 Task: Search one way flight ticket for 5 adults, 1 child, 2 infants in seat and 1 infant on lap in business from Norfolk: Norfolk International Airport to Riverton: Central Wyoming Regional Airport (was Riverton Regional) on 8-4-2023. Choice of flights is American. Number of bags: 2 checked bags. Price is upto 91000. Outbound departure time preference is 4:45.
Action: Mouse moved to (344, 435)
Screenshot: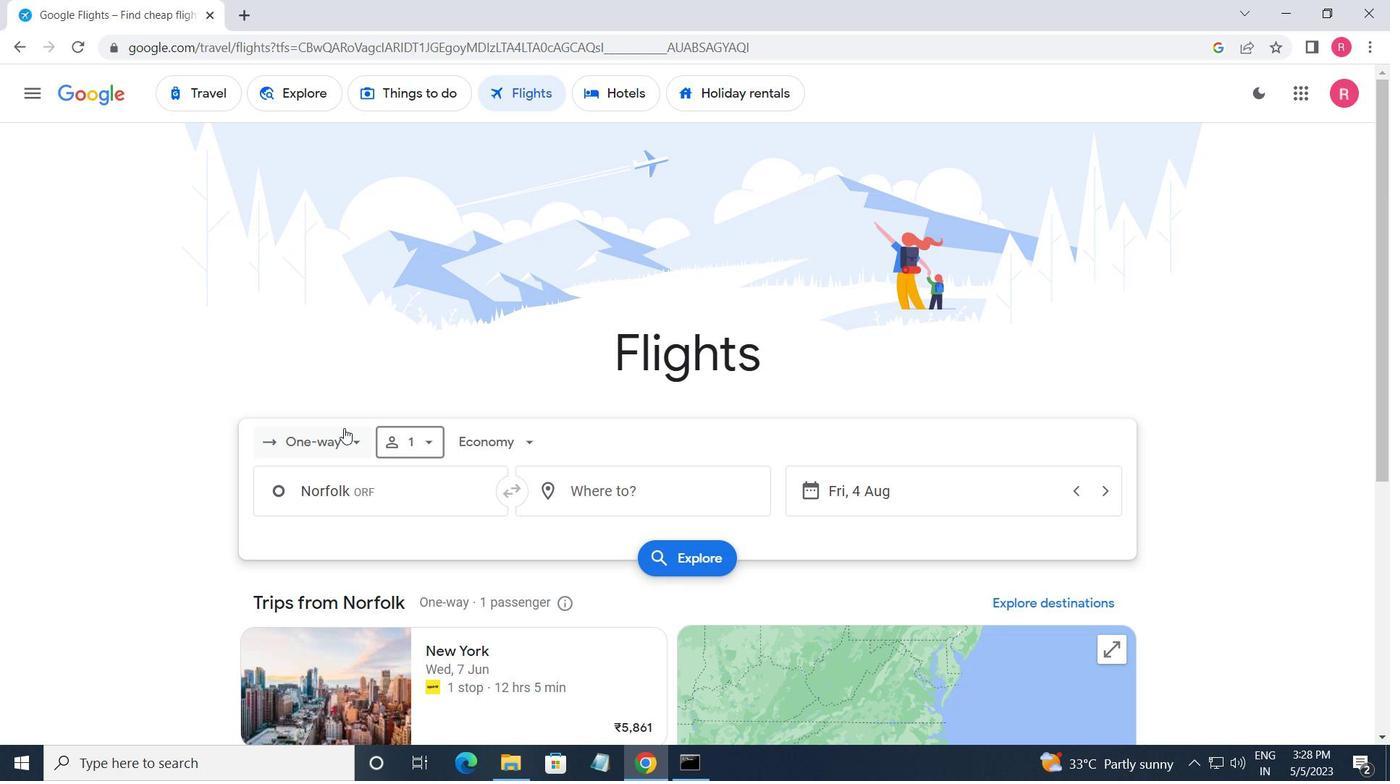
Action: Mouse pressed left at (344, 435)
Screenshot: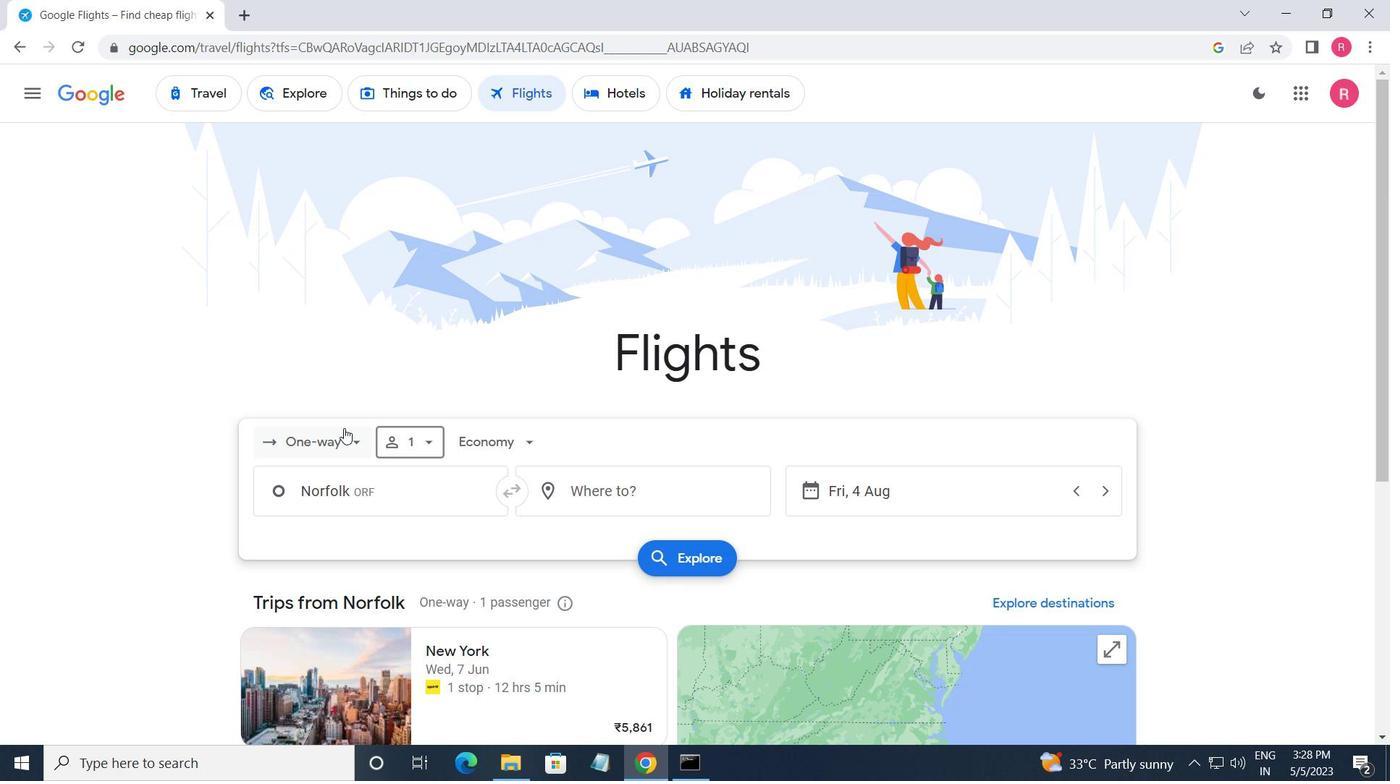 
Action: Mouse moved to (356, 522)
Screenshot: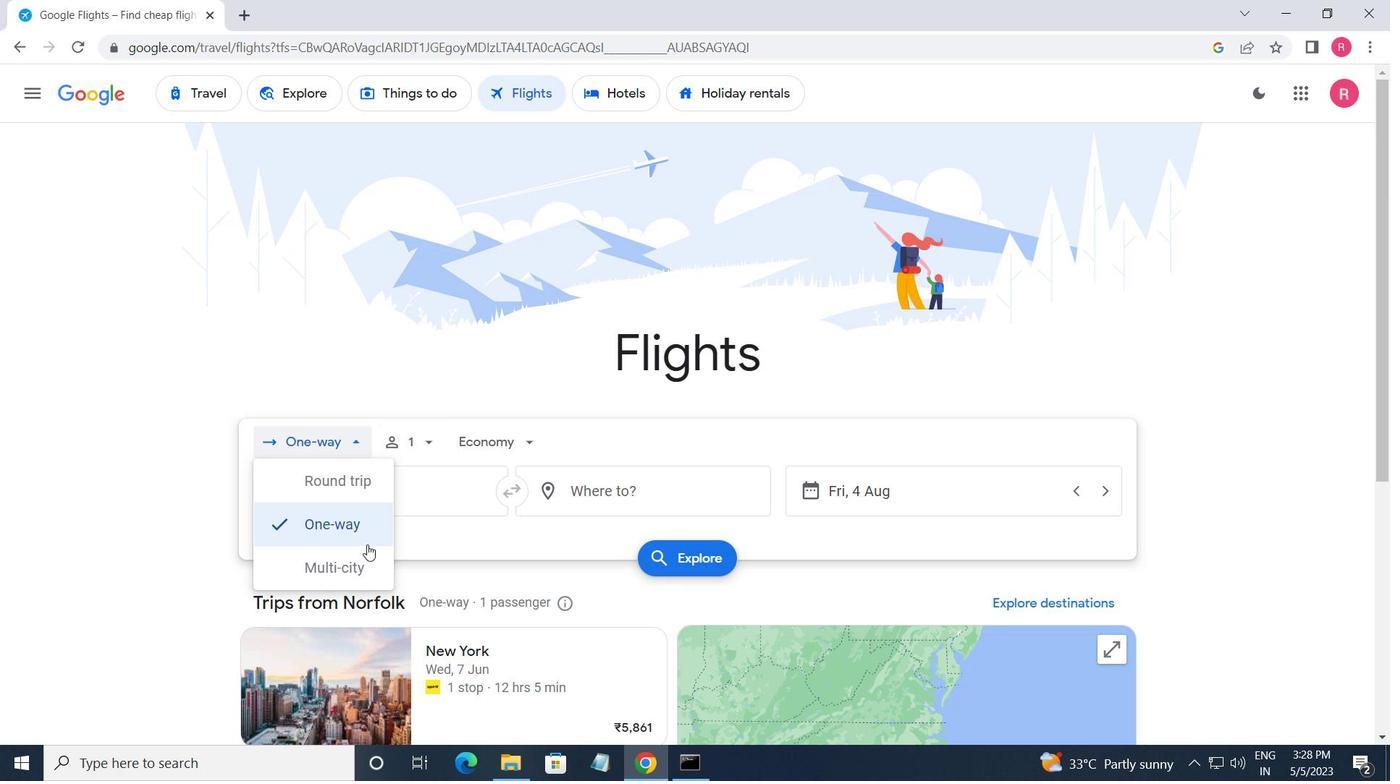
Action: Mouse pressed left at (356, 522)
Screenshot: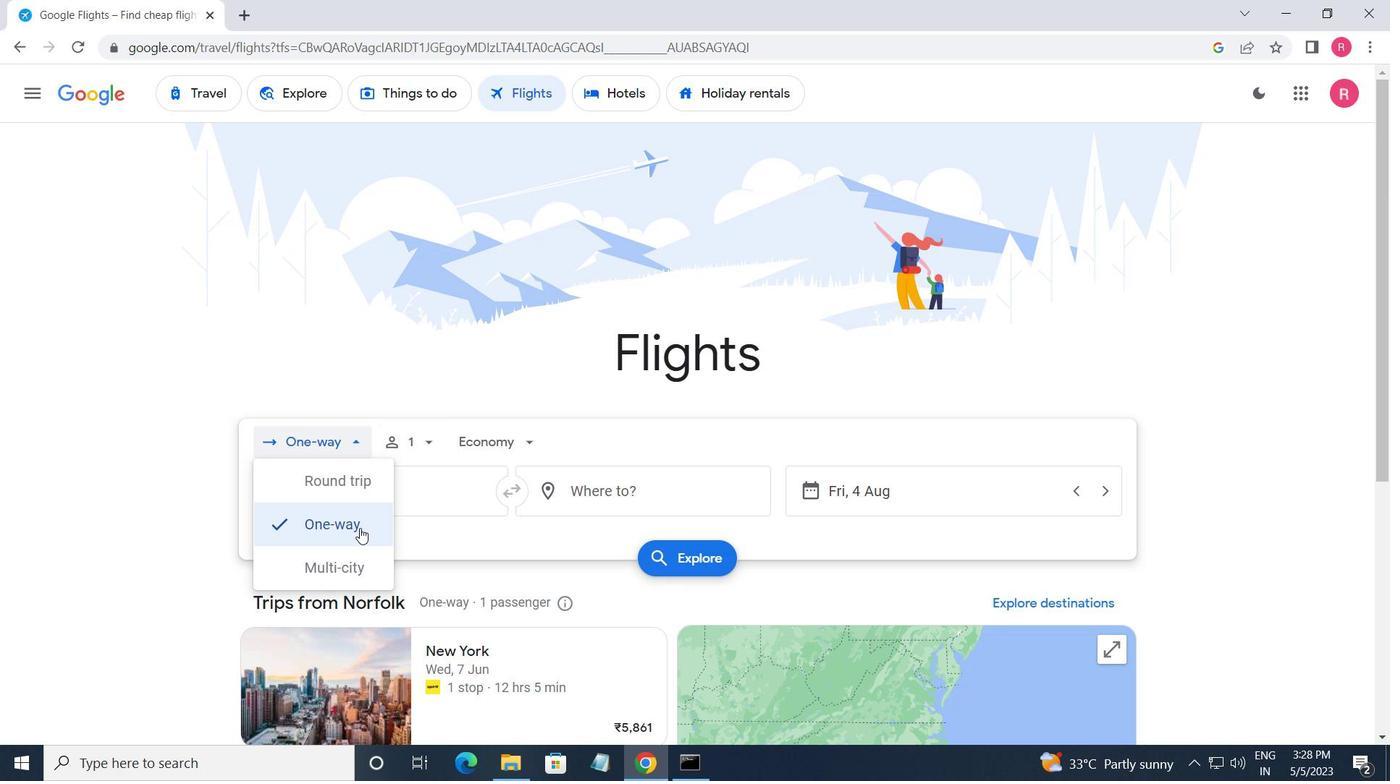 
Action: Mouse moved to (430, 429)
Screenshot: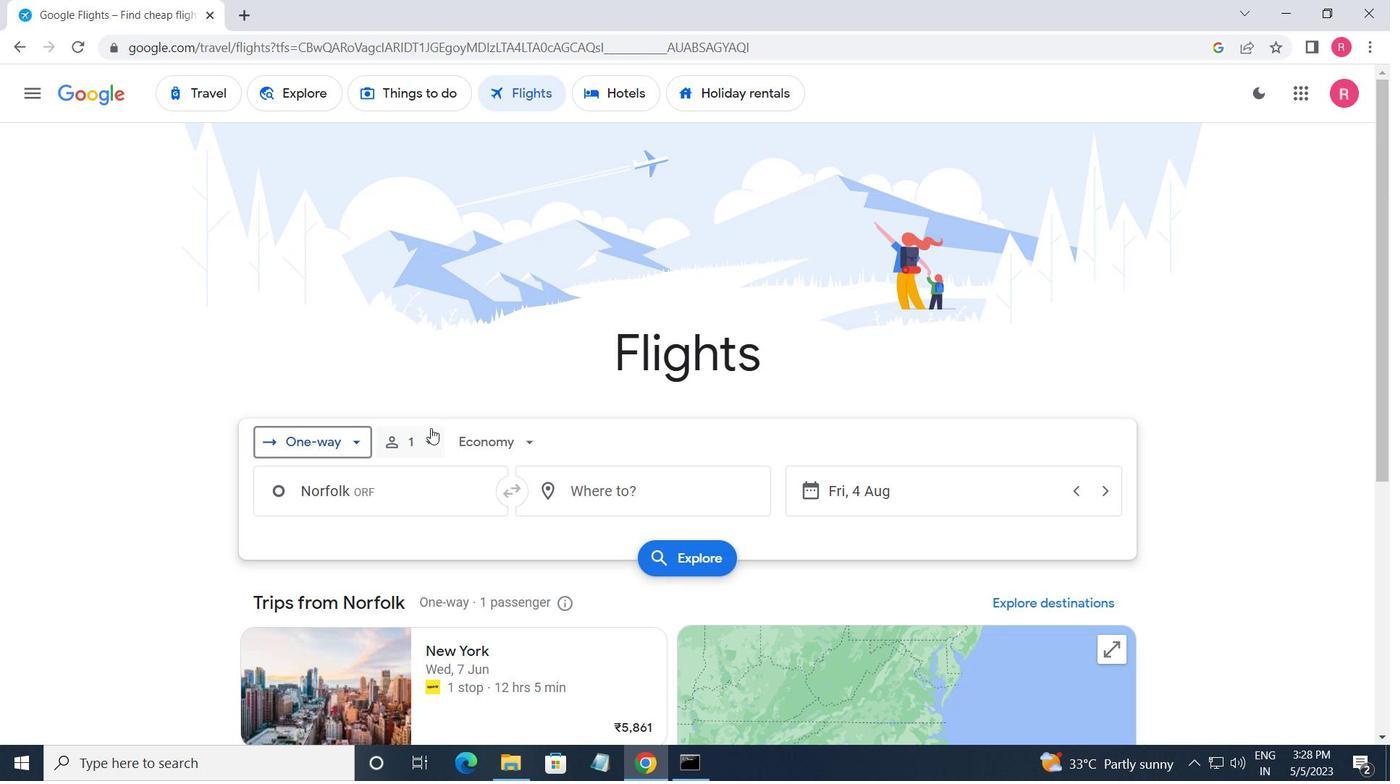 
Action: Mouse pressed left at (430, 429)
Screenshot: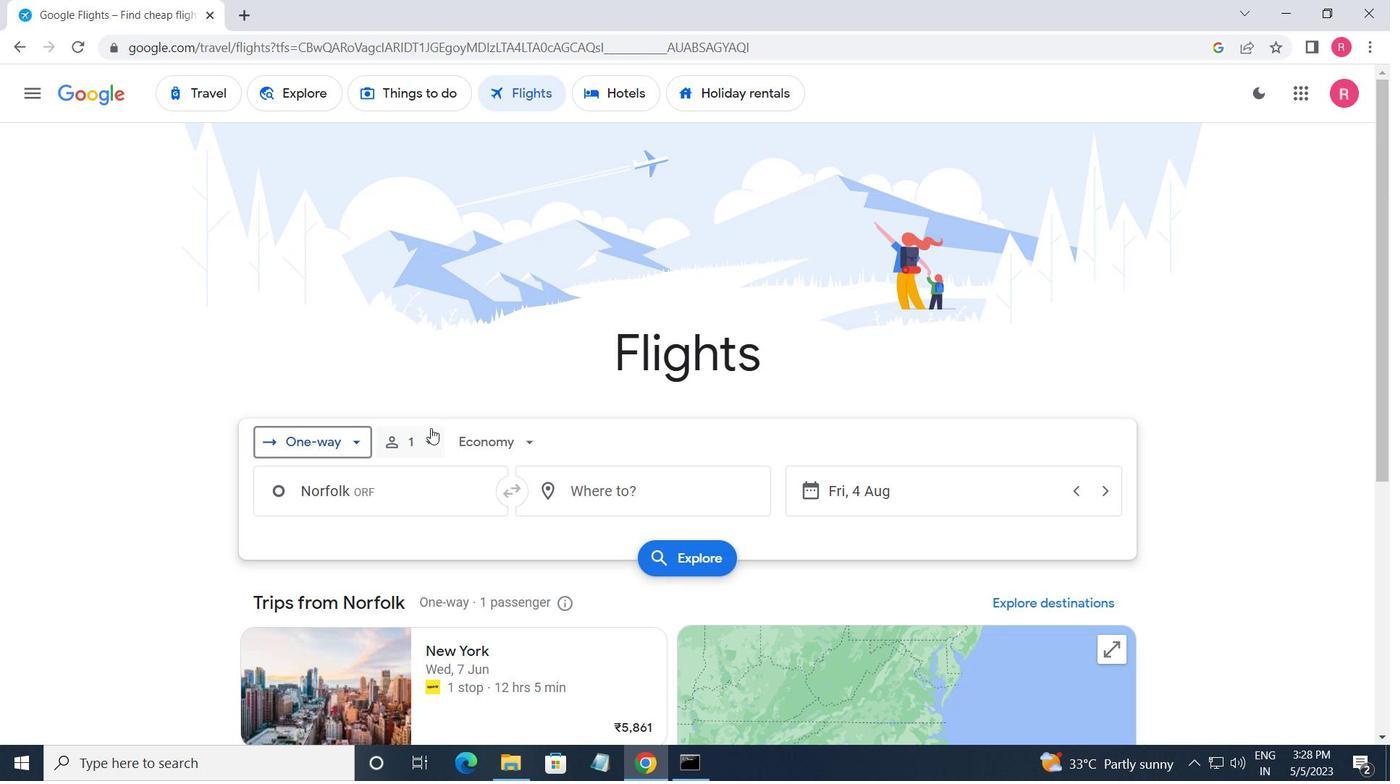 
Action: Mouse moved to (576, 489)
Screenshot: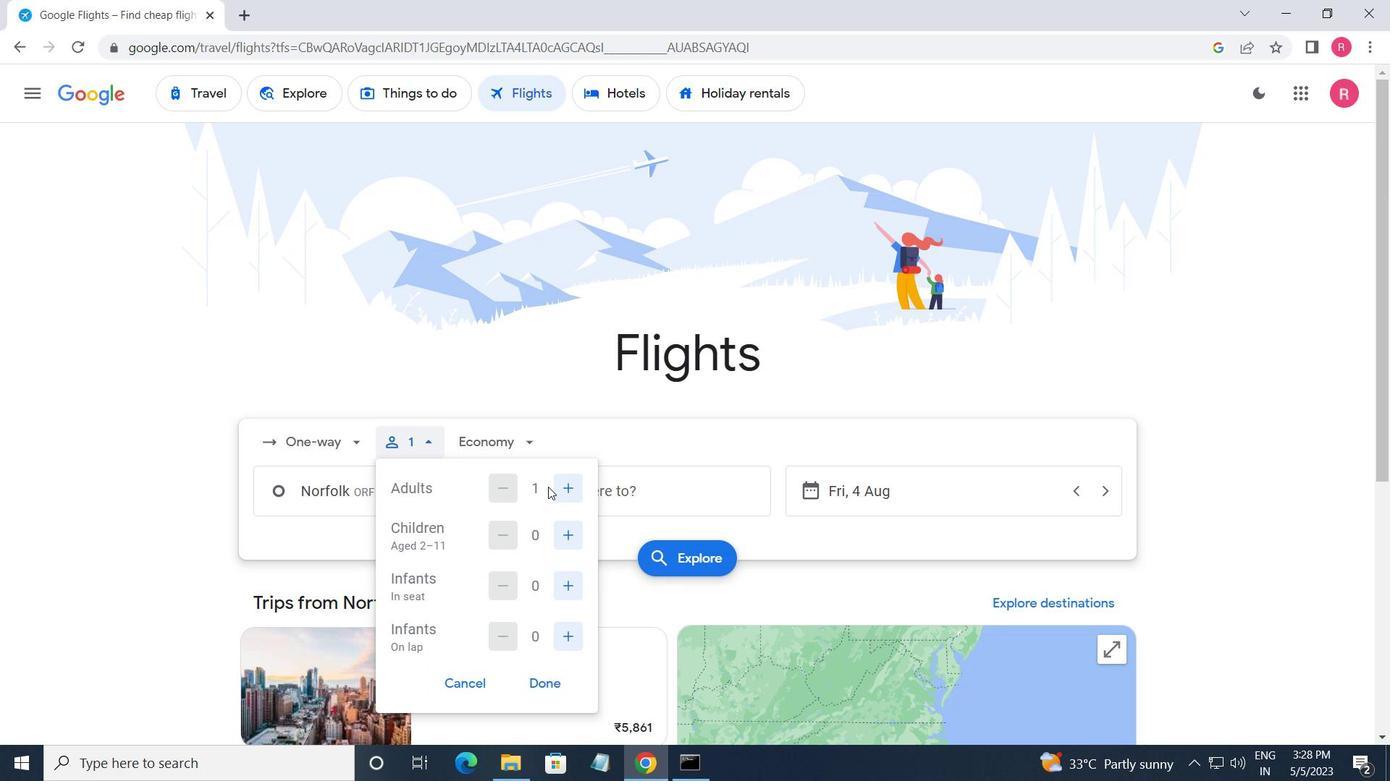 
Action: Mouse pressed left at (576, 489)
Screenshot: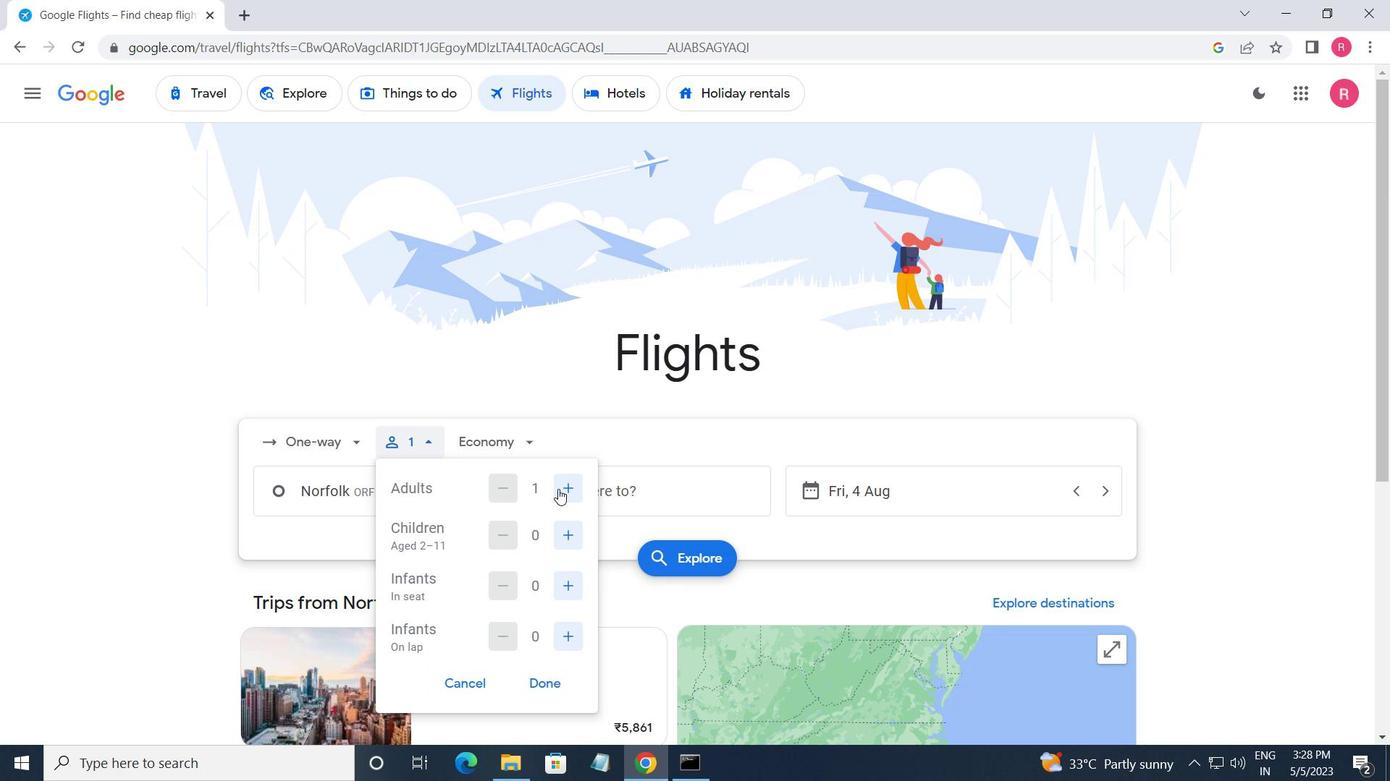 
Action: Mouse pressed left at (576, 489)
Screenshot: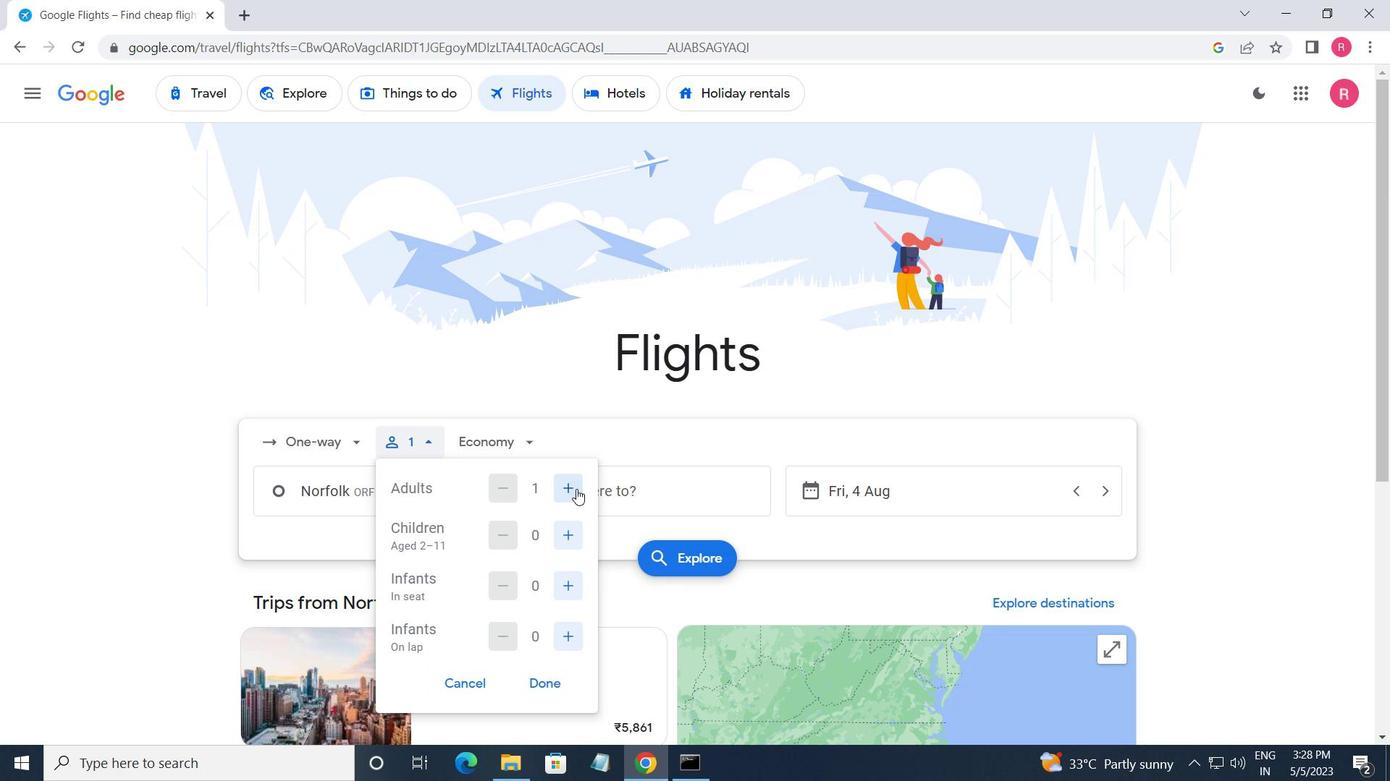 
Action: Mouse pressed left at (576, 489)
Screenshot: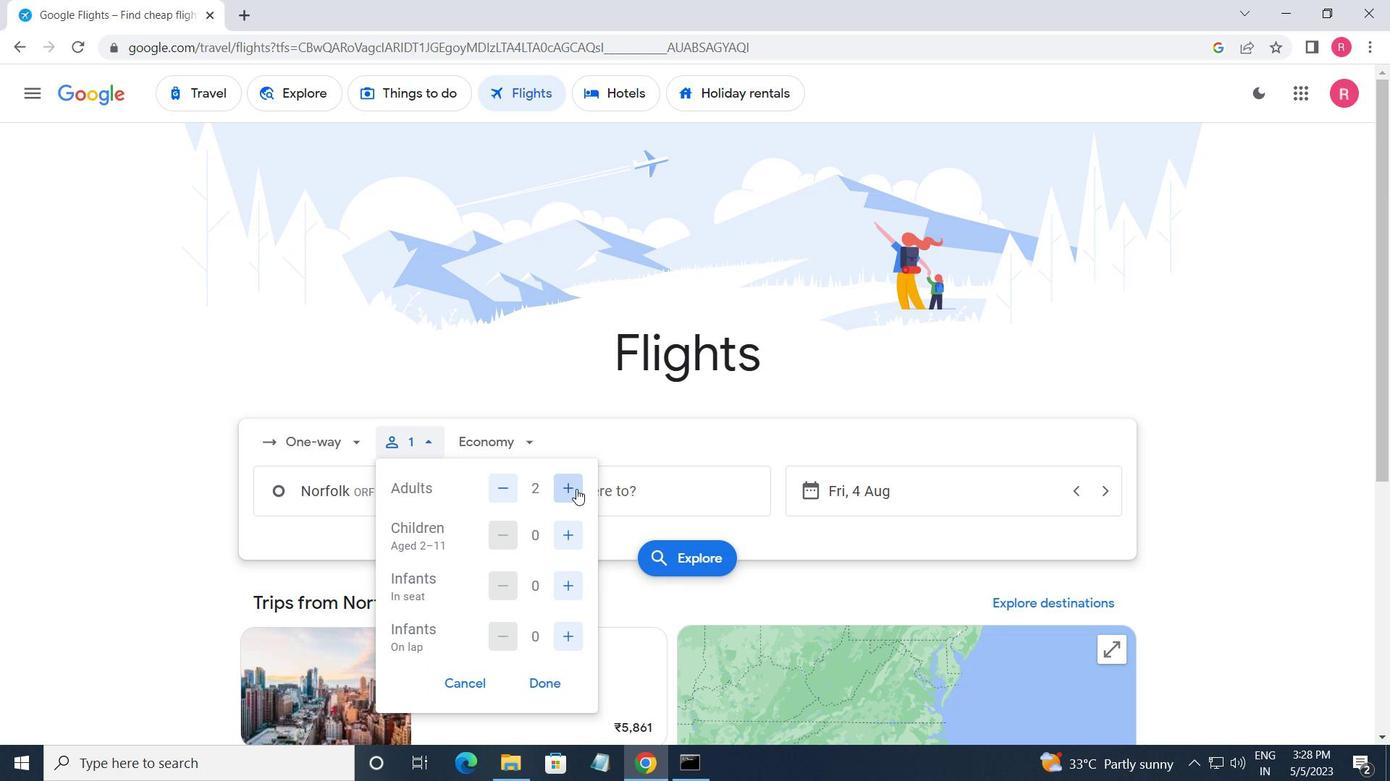 
Action: Mouse pressed left at (576, 489)
Screenshot: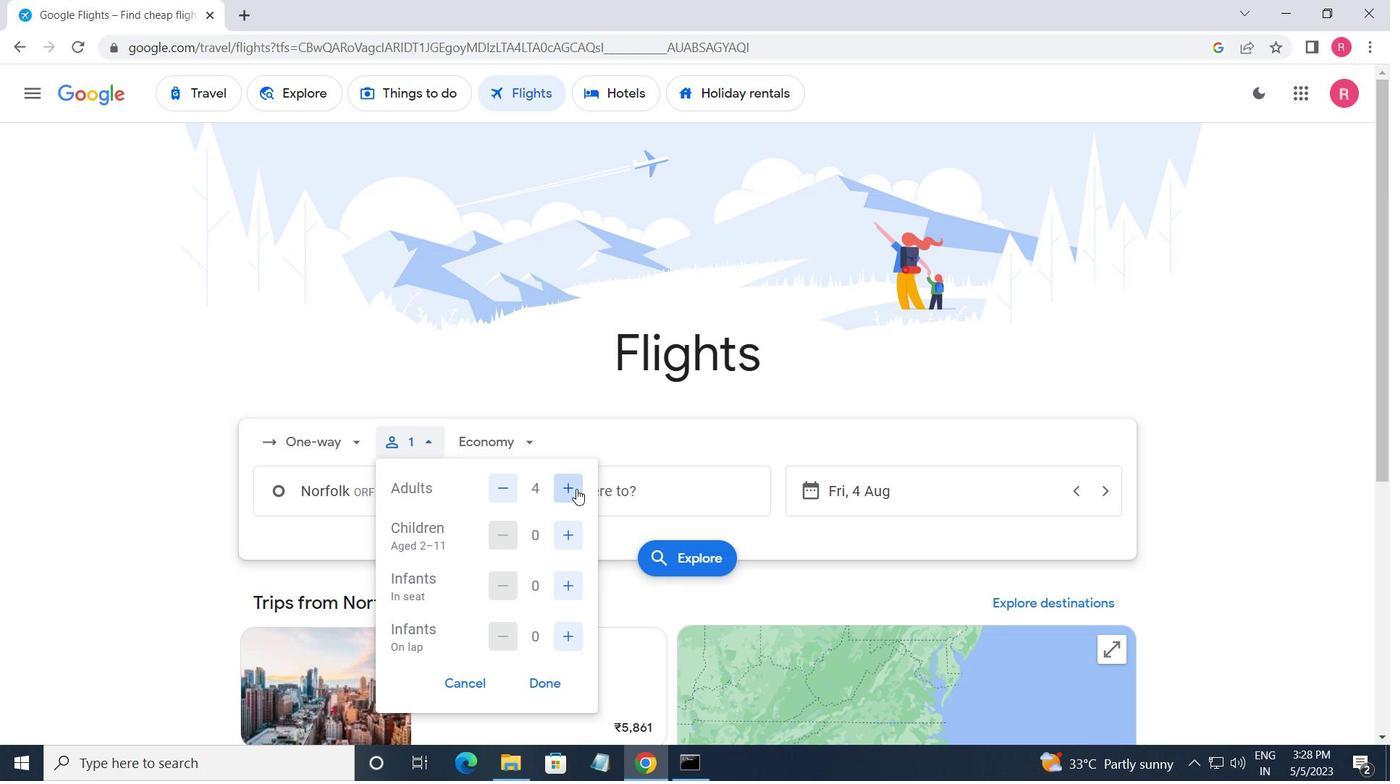 
Action: Mouse moved to (565, 543)
Screenshot: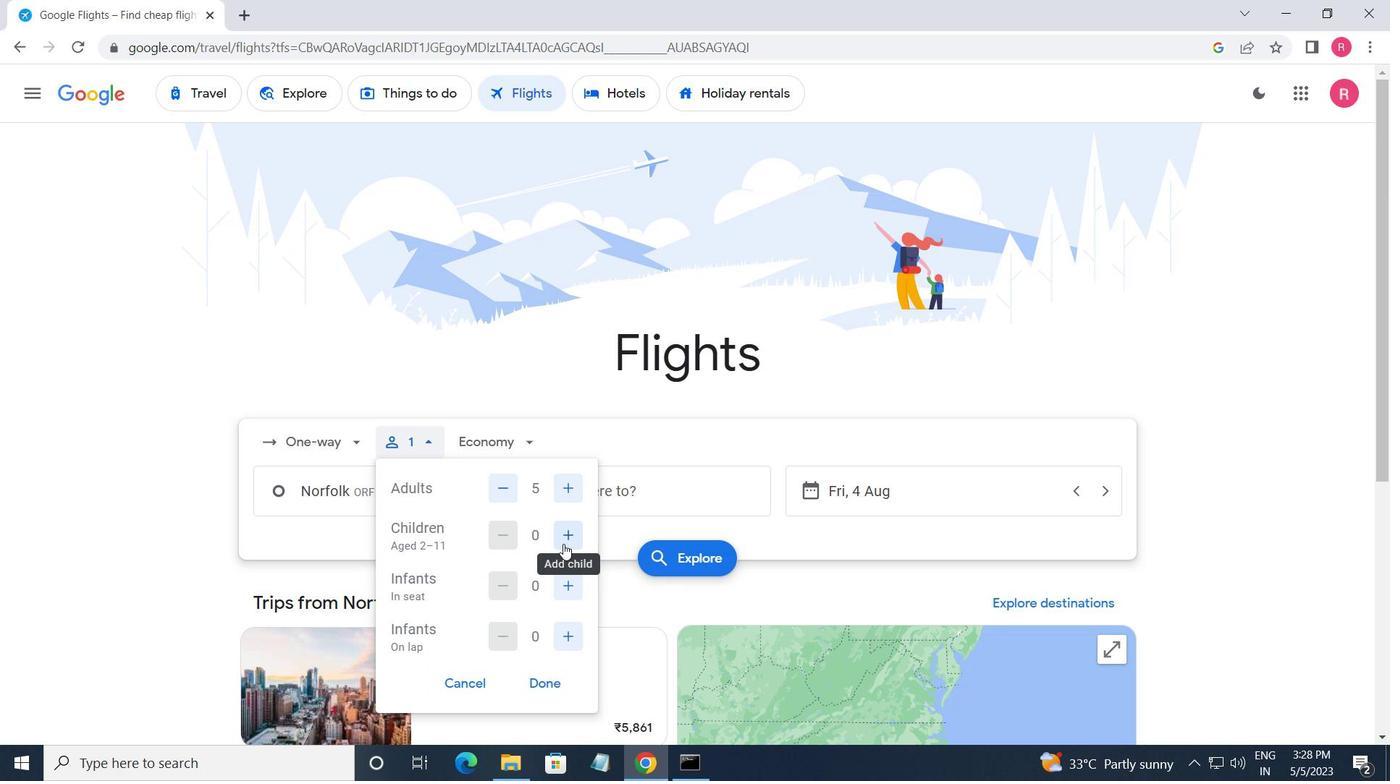
Action: Mouse pressed left at (565, 543)
Screenshot: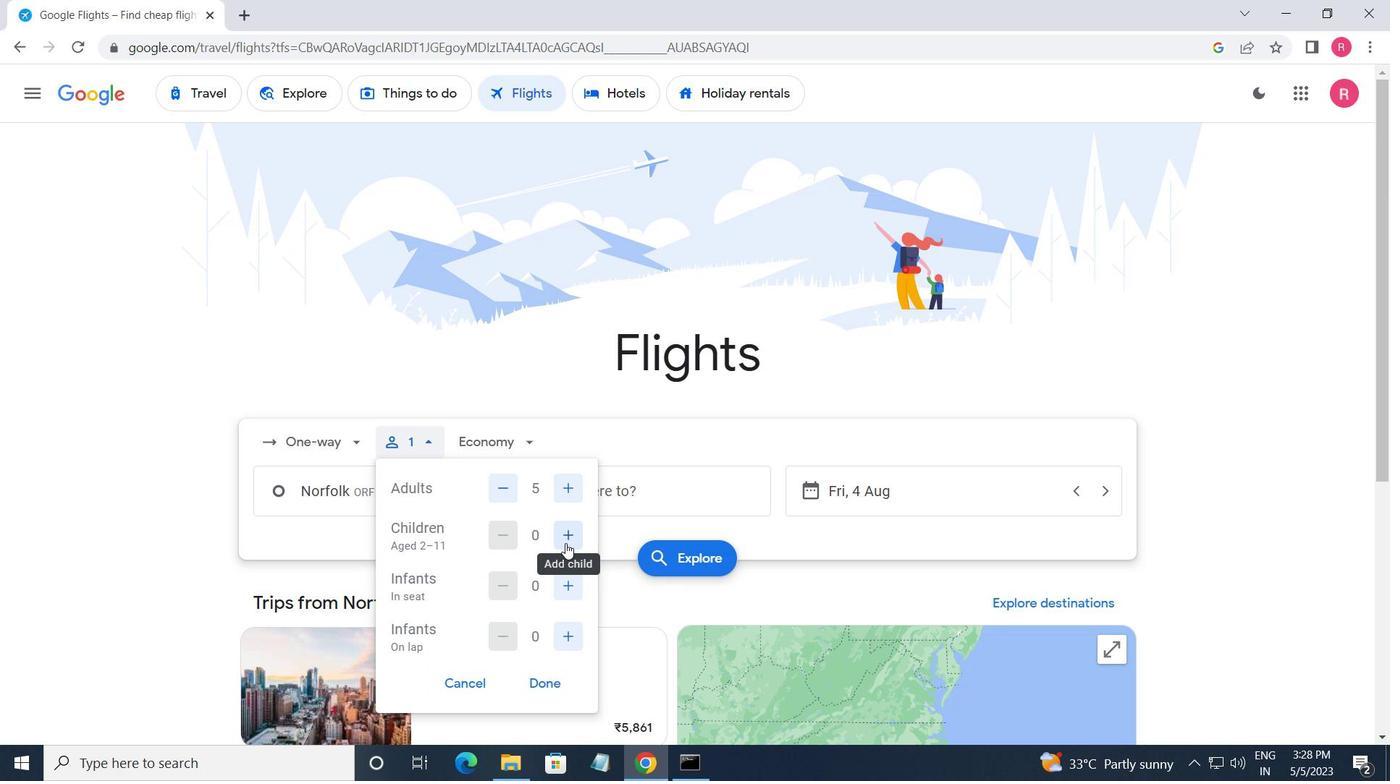 
Action: Mouse moved to (561, 585)
Screenshot: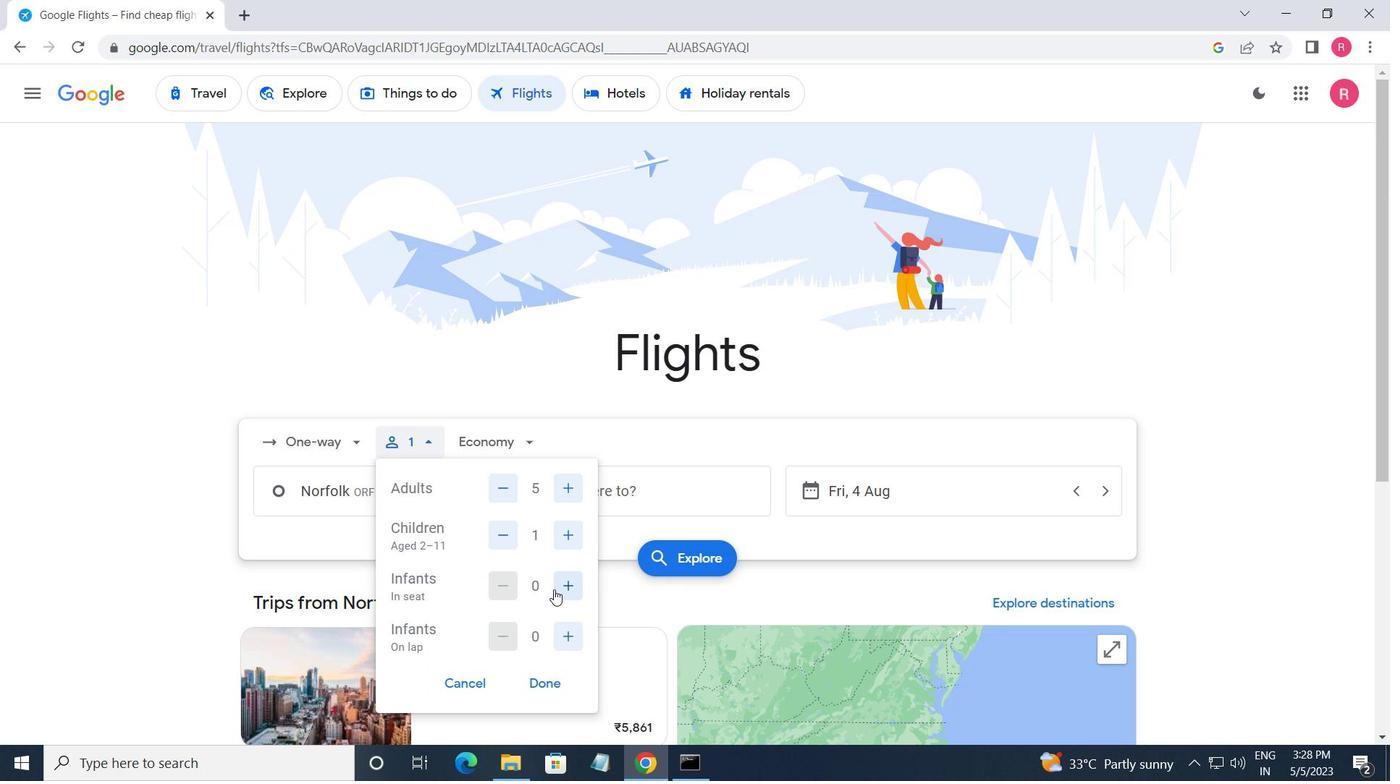 
Action: Mouse pressed left at (561, 585)
Screenshot: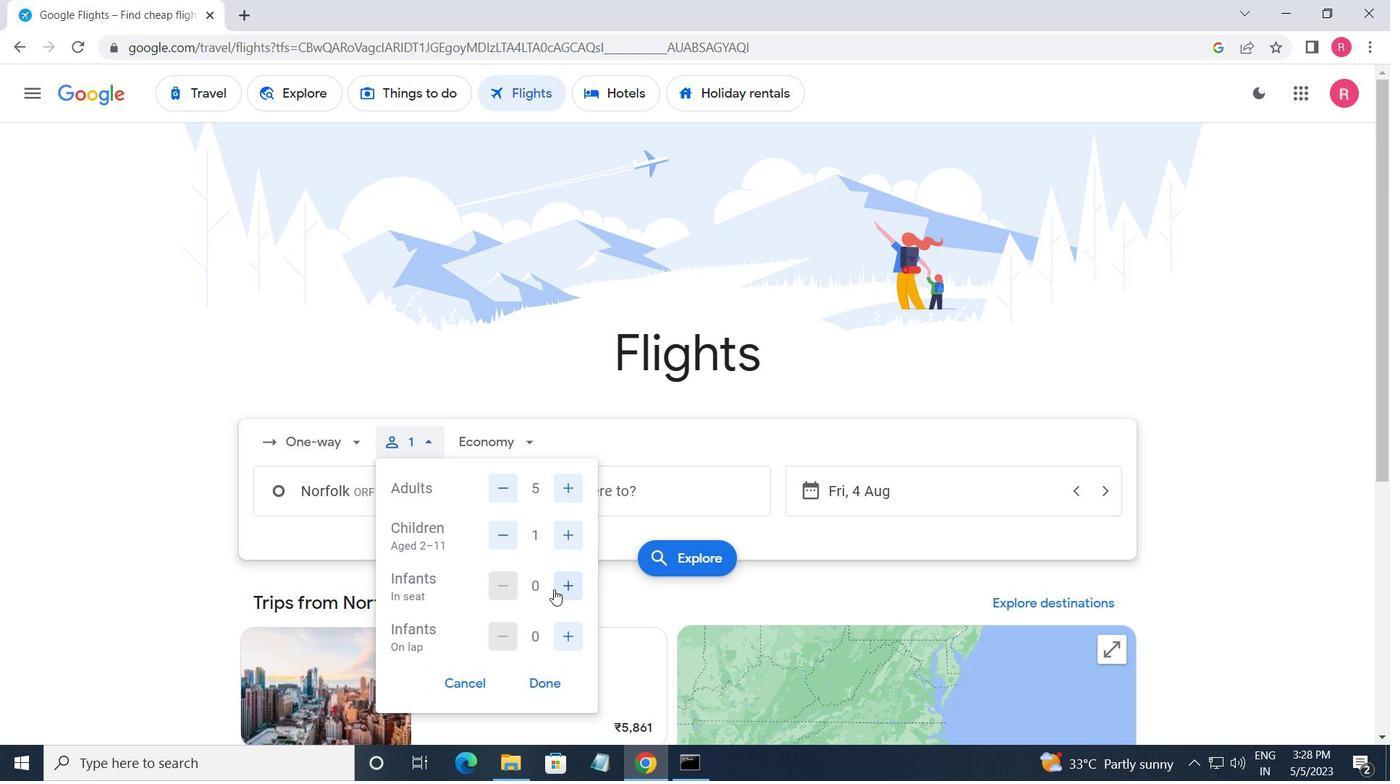 
Action: Mouse moved to (561, 584)
Screenshot: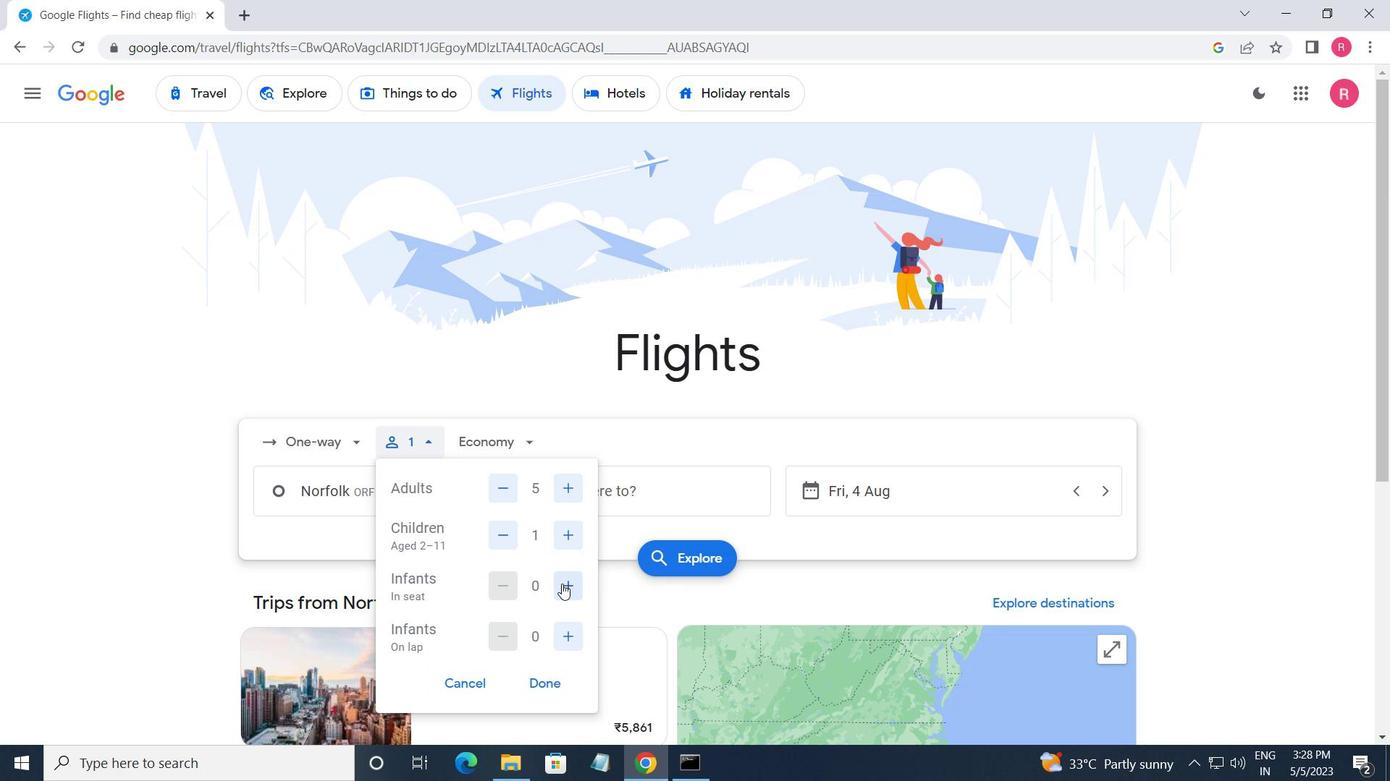 
Action: Mouse pressed left at (561, 584)
Screenshot: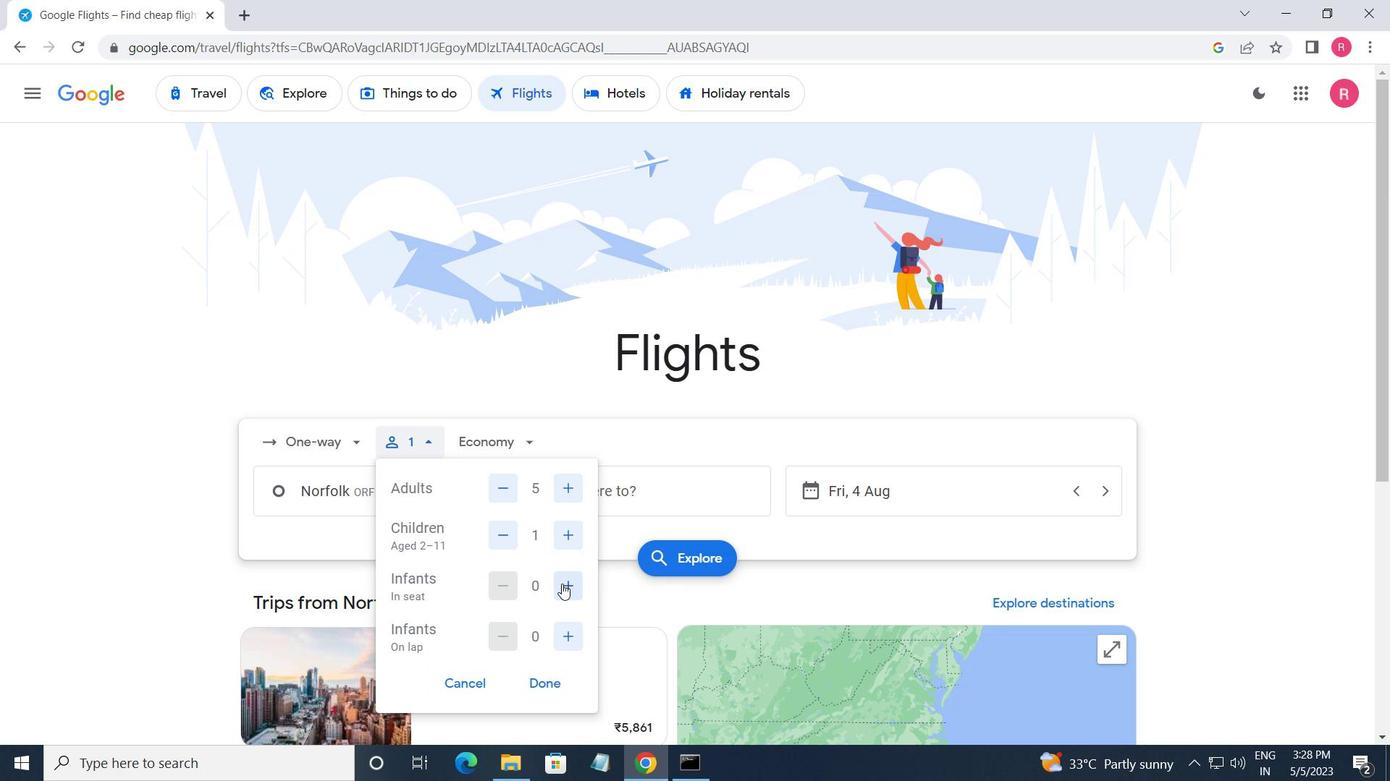 
Action: Mouse moved to (570, 630)
Screenshot: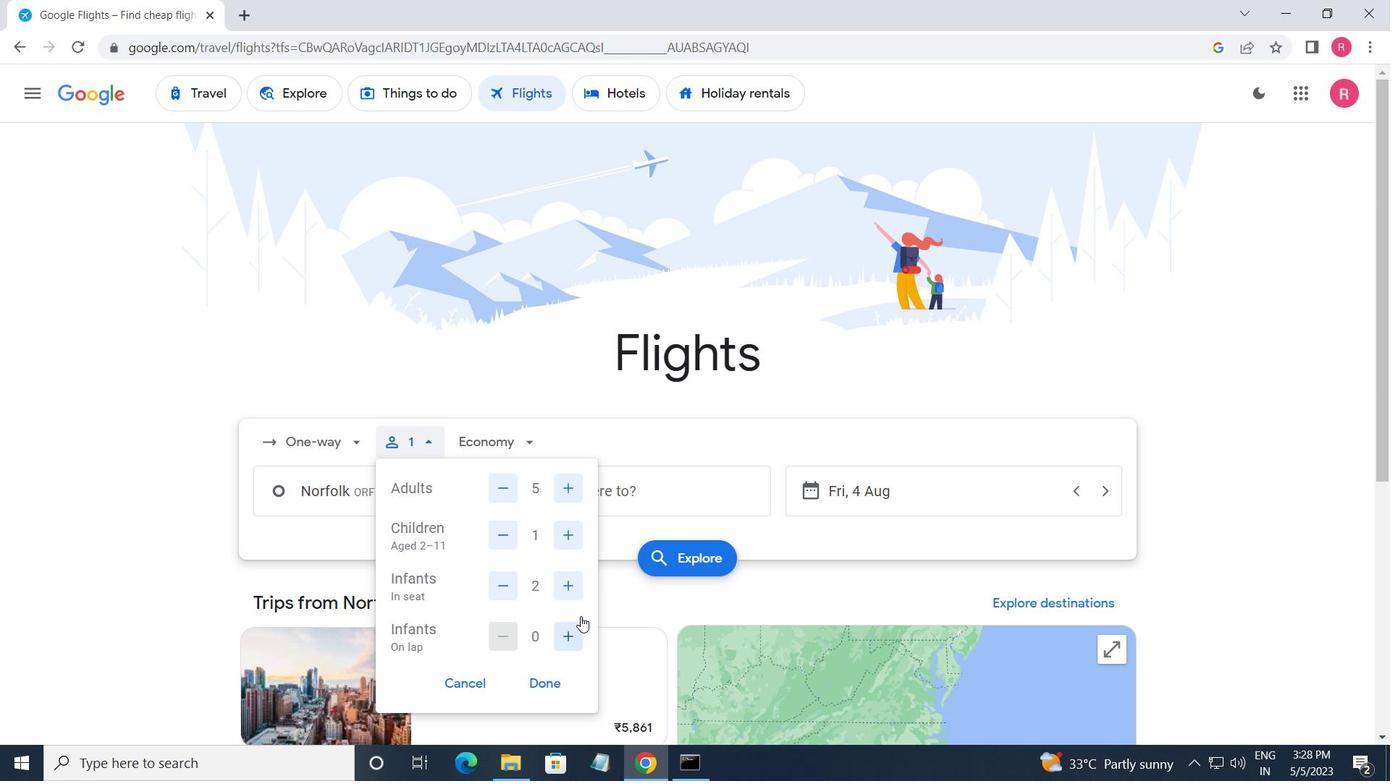
Action: Mouse pressed left at (570, 630)
Screenshot: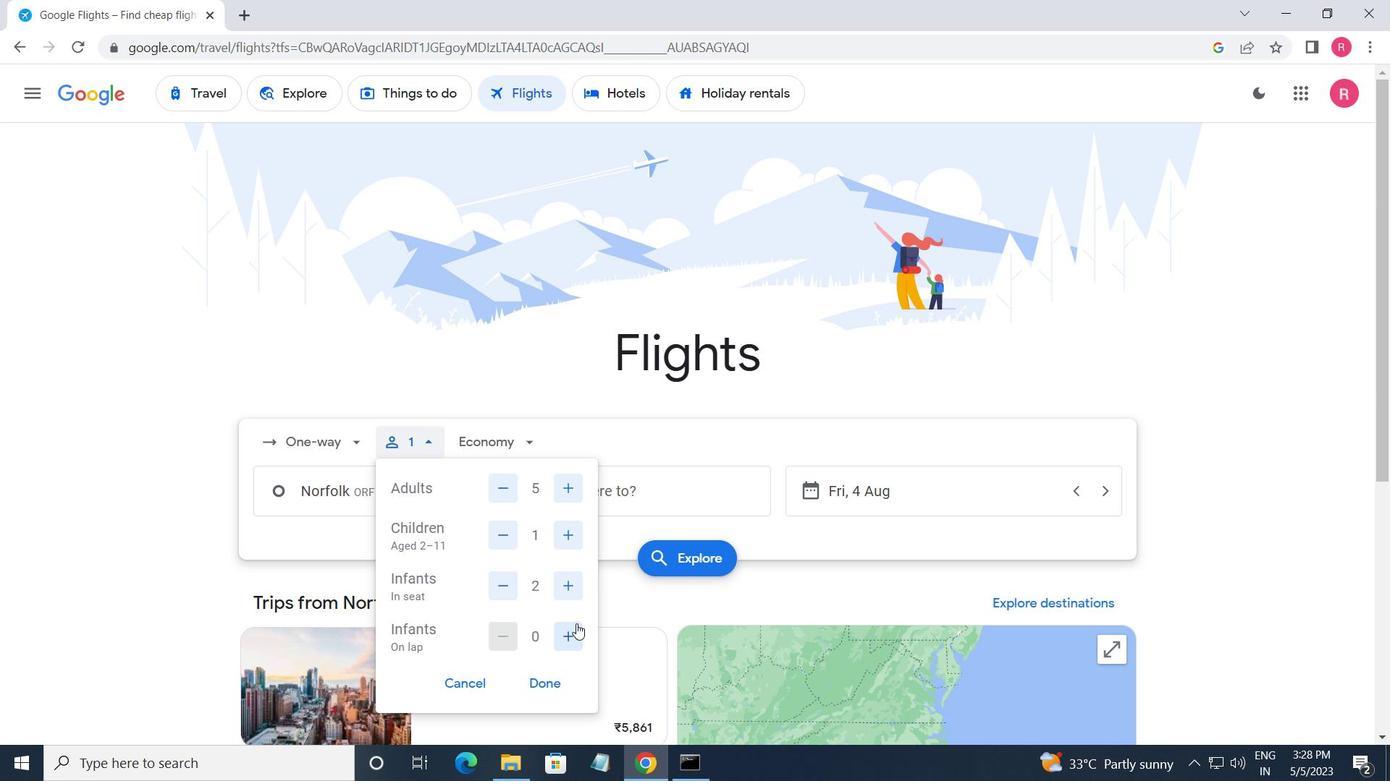 
Action: Mouse moved to (546, 690)
Screenshot: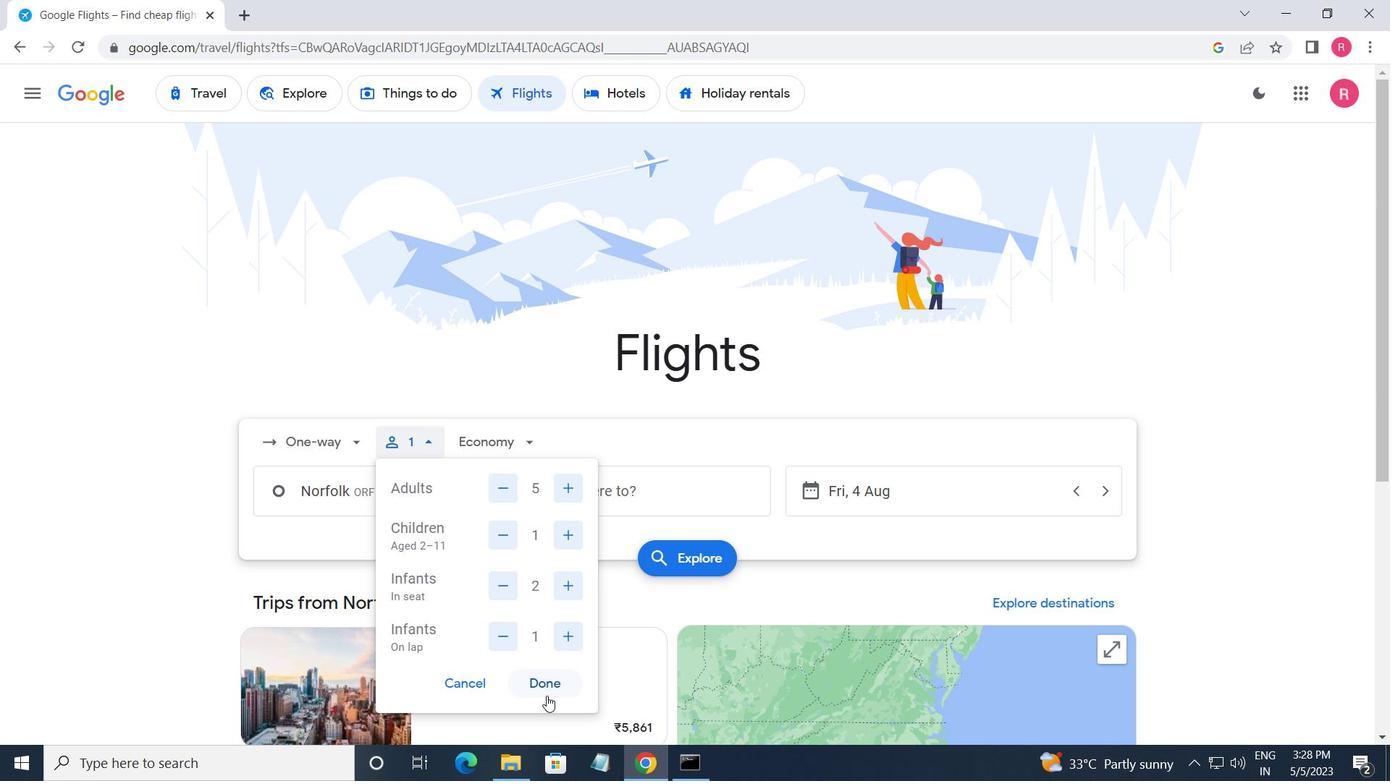 
Action: Mouse pressed left at (546, 690)
Screenshot: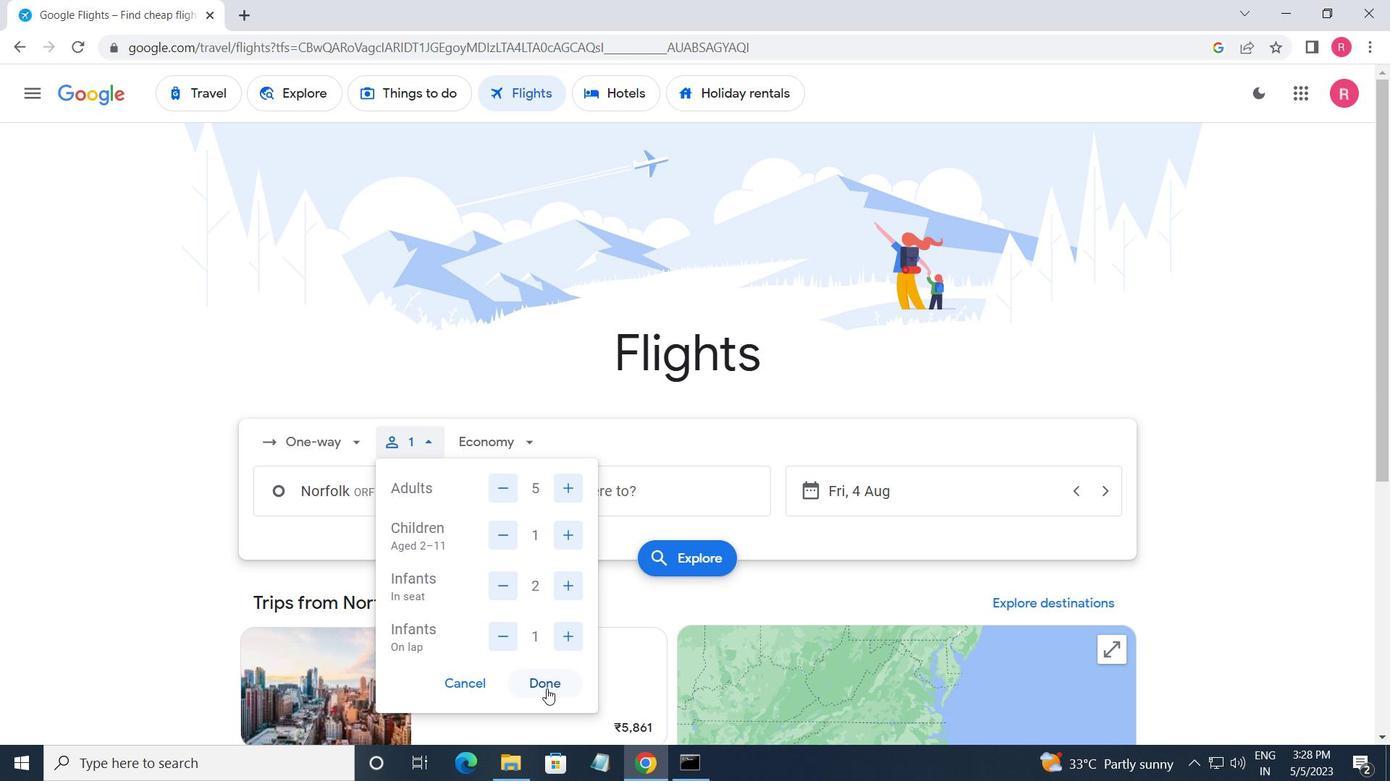 
Action: Mouse moved to (482, 441)
Screenshot: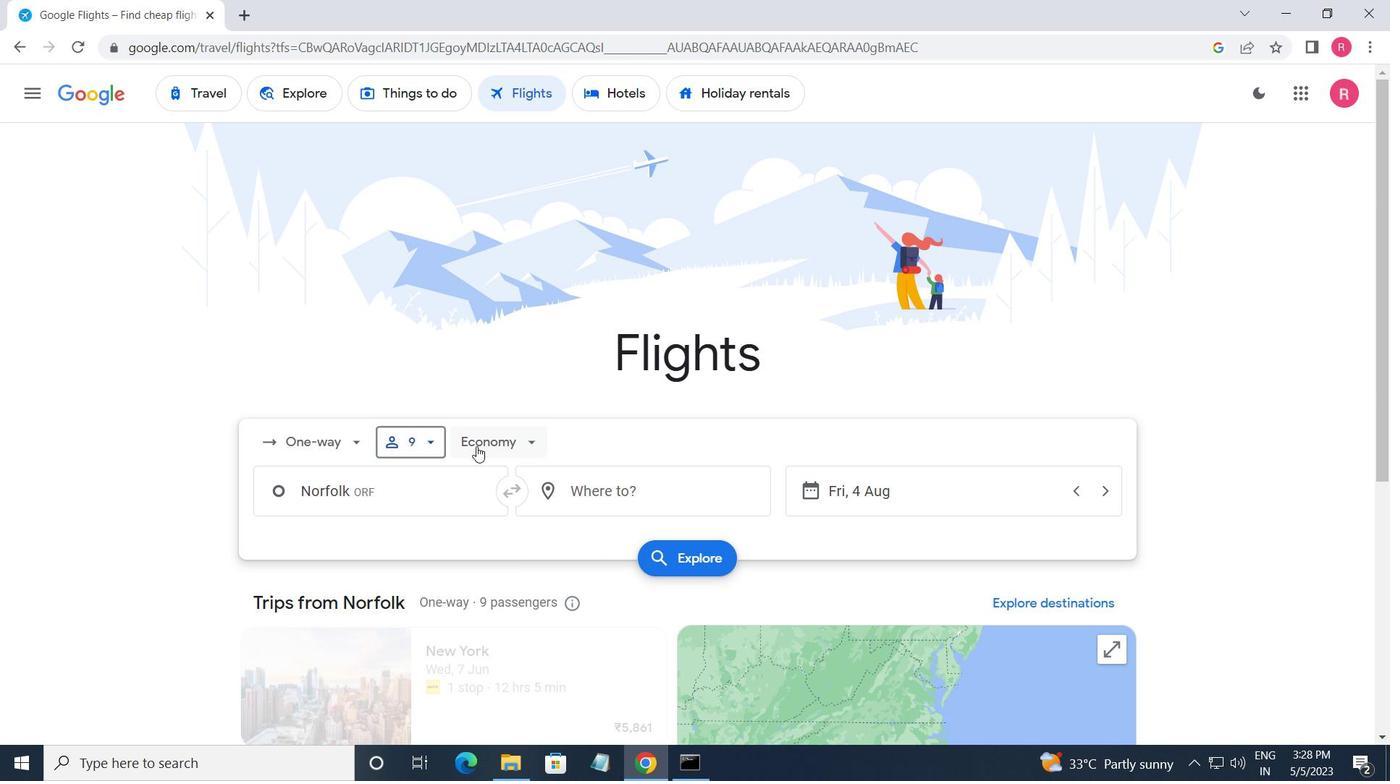 
Action: Mouse pressed left at (482, 441)
Screenshot: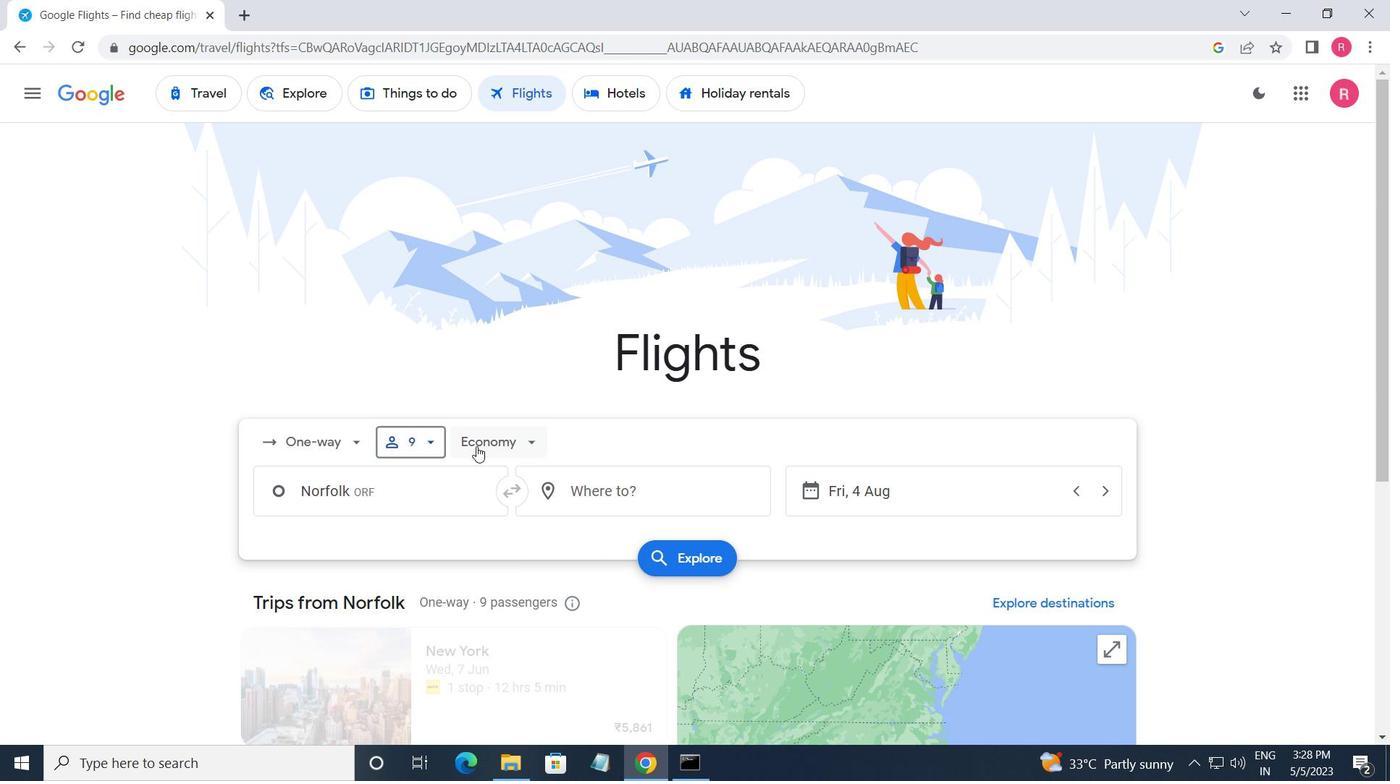 
Action: Mouse moved to (547, 573)
Screenshot: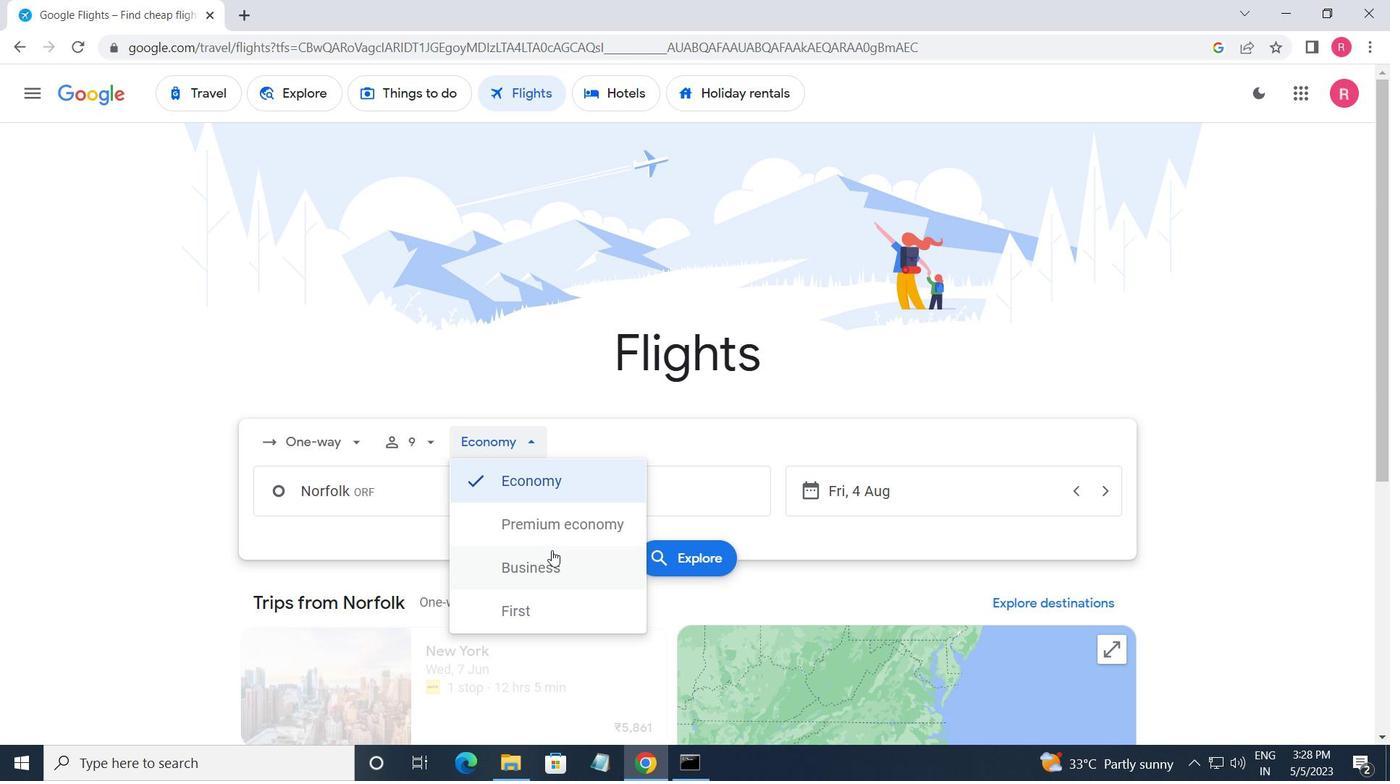 
Action: Mouse pressed left at (547, 573)
Screenshot: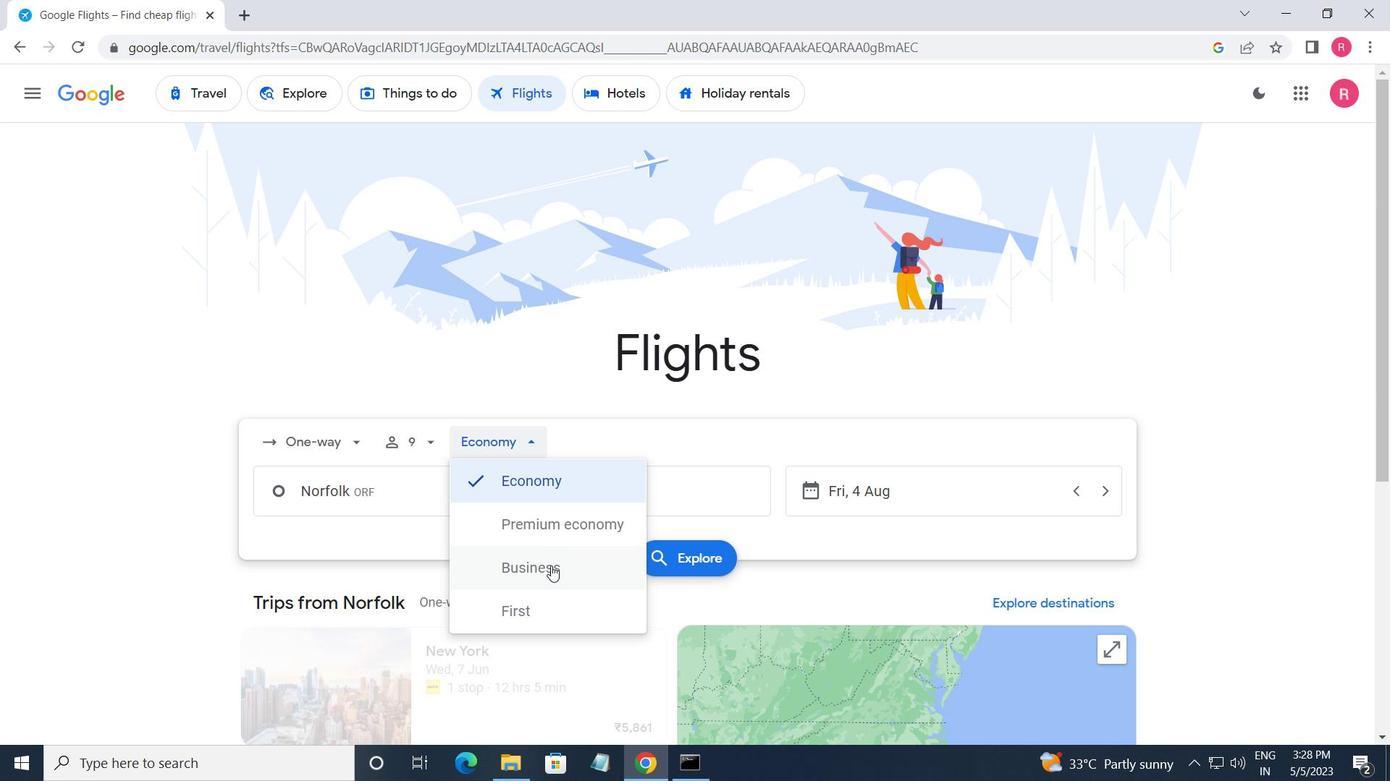 
Action: Mouse moved to (425, 505)
Screenshot: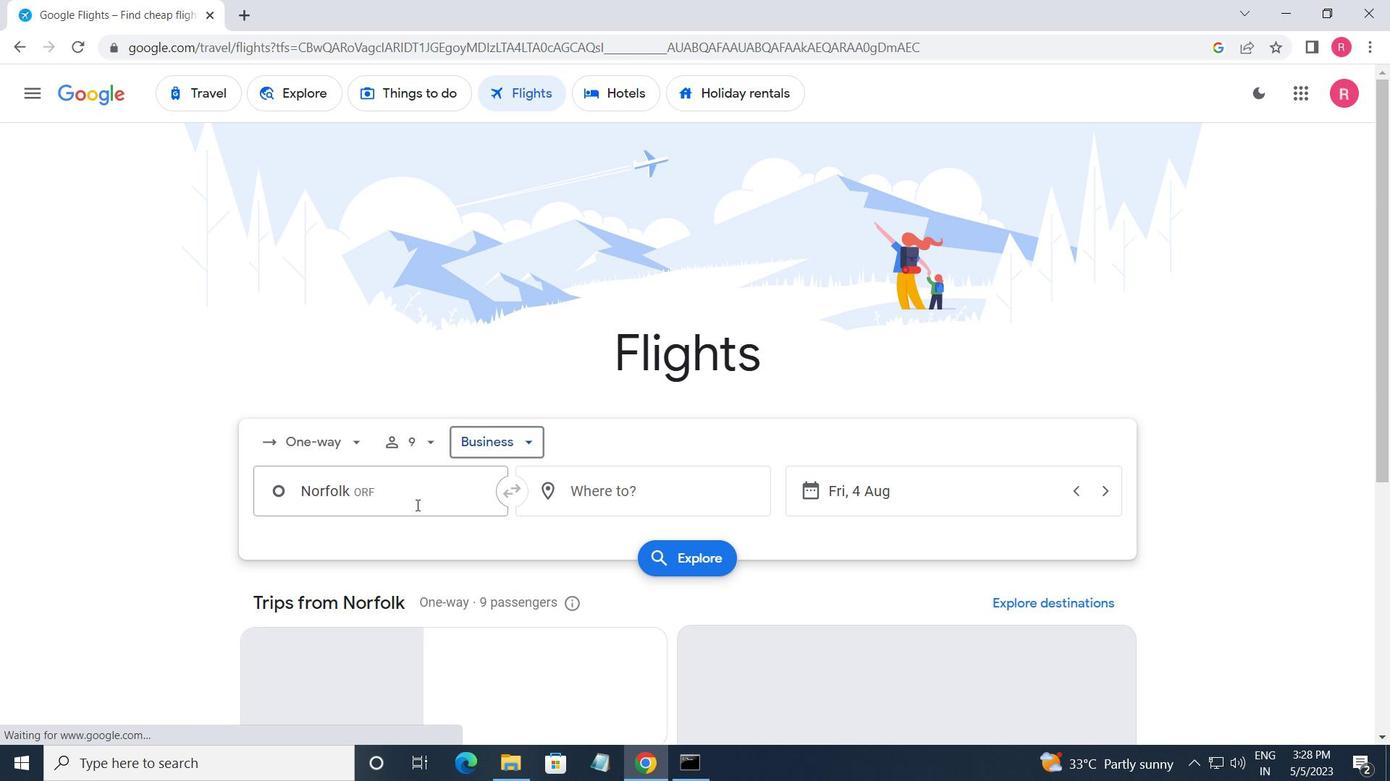 
Action: Mouse pressed left at (425, 505)
Screenshot: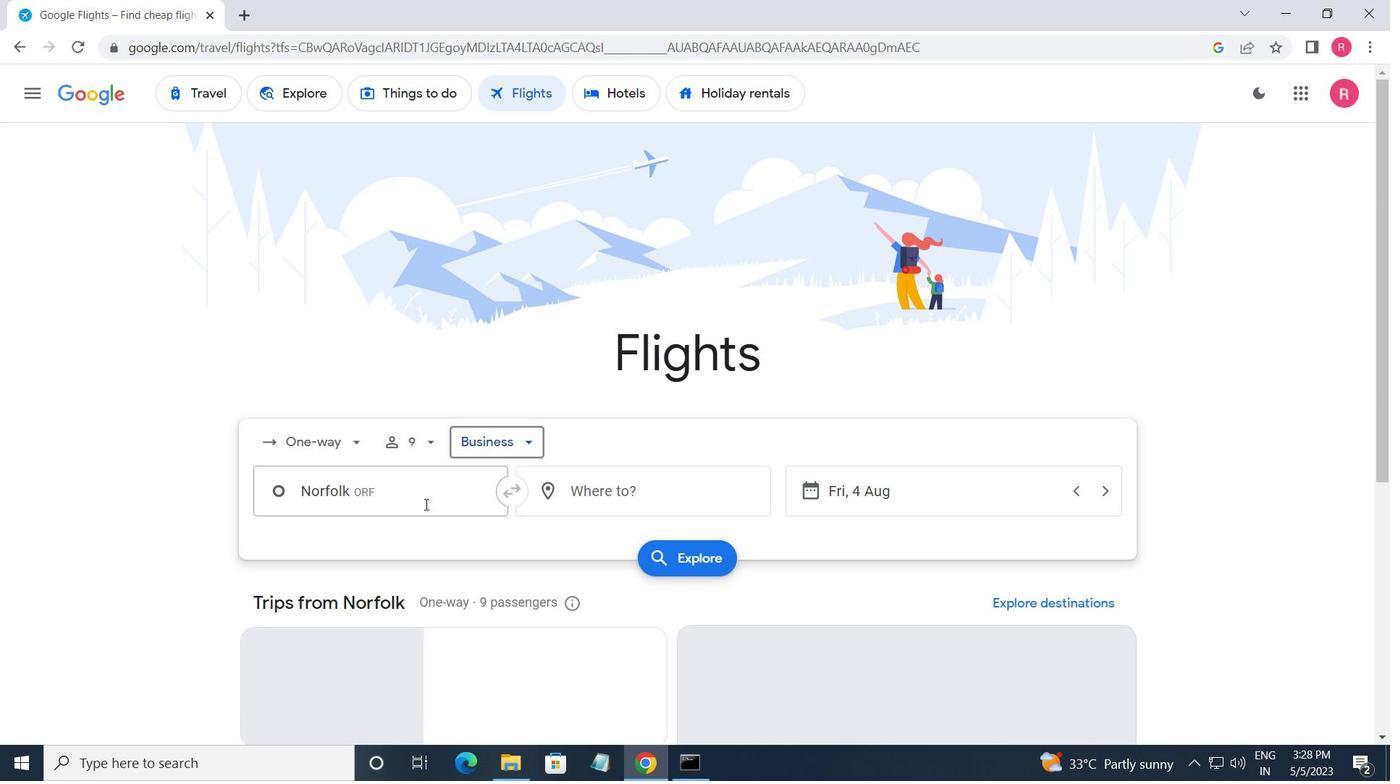 
Action: Mouse moved to (440, 494)
Screenshot: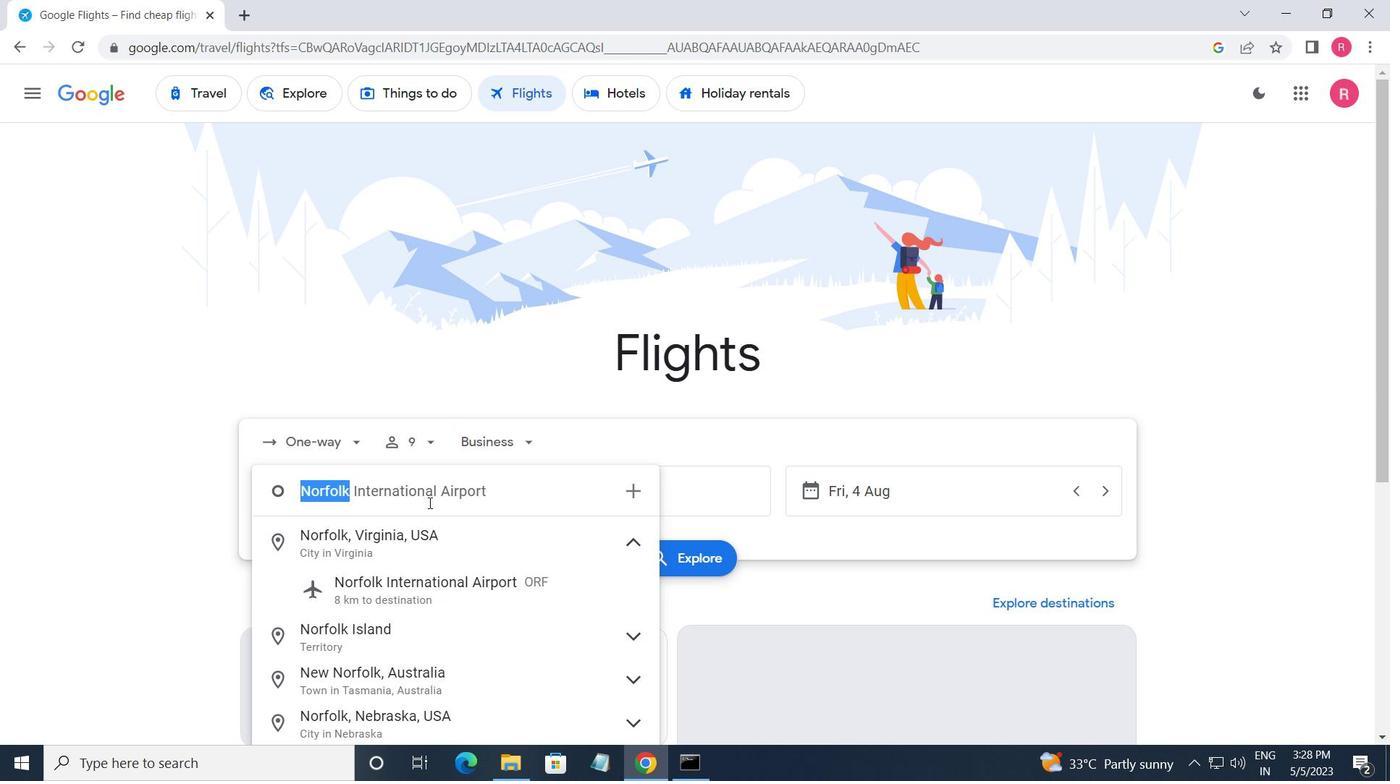 
Action: Key pressed <Key.shift_r>Nof<Key.backspace>rfolk
Screenshot: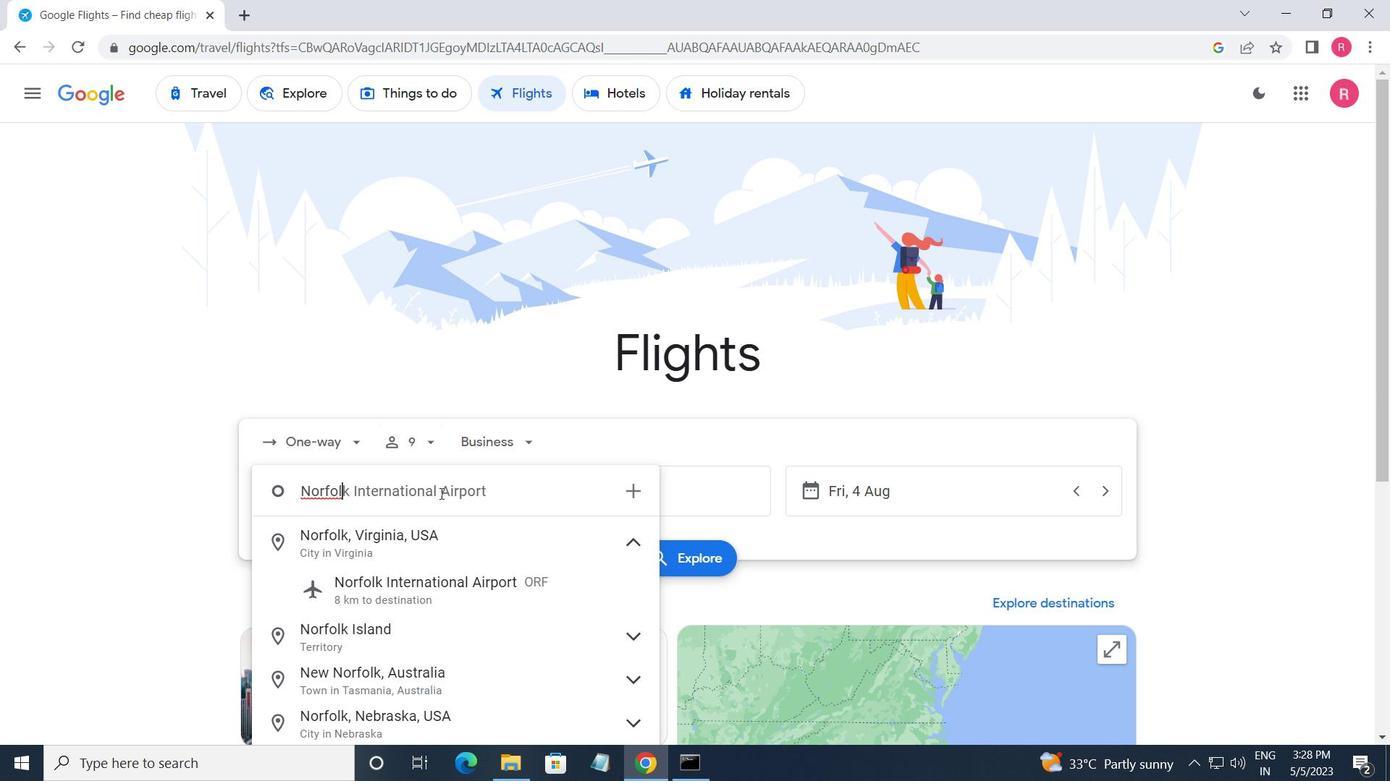 
Action: Mouse moved to (324, 576)
Screenshot: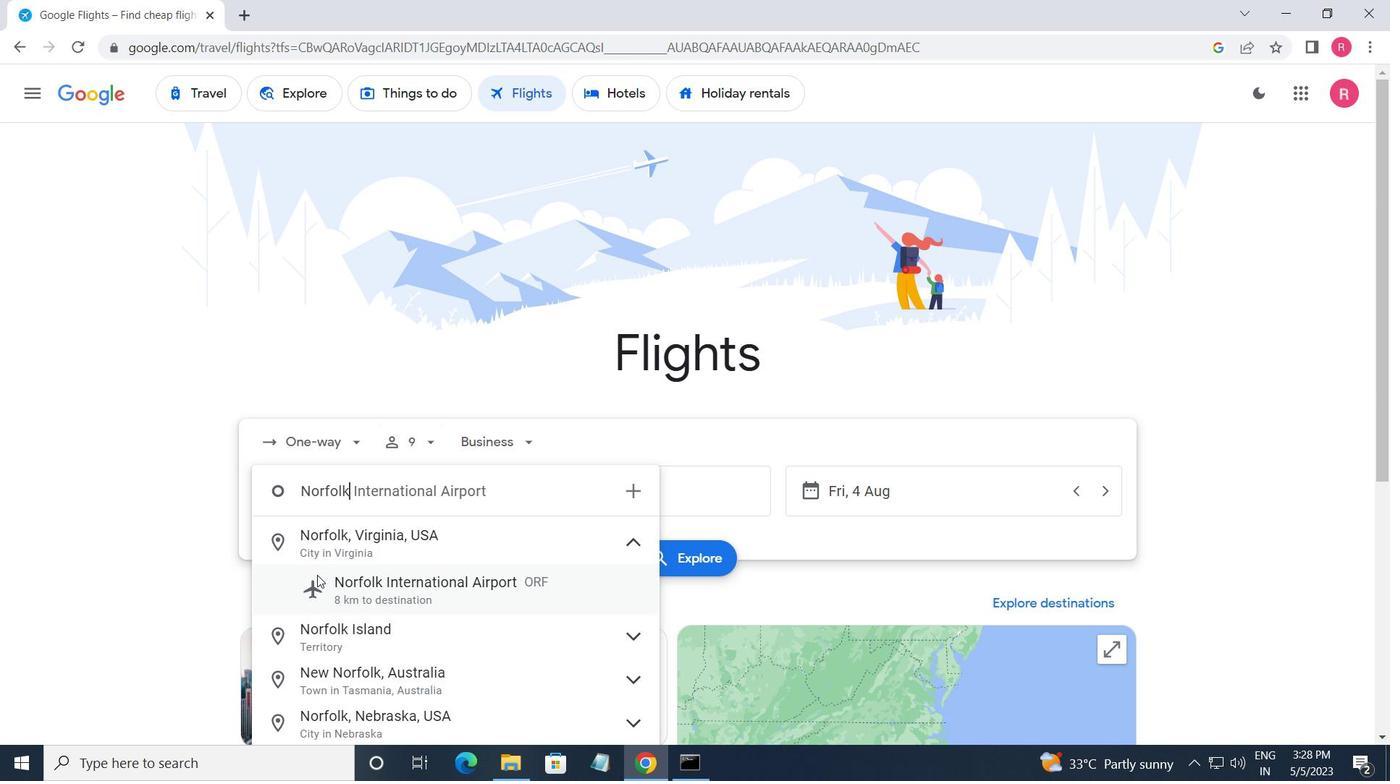 
Action: Mouse pressed left at (324, 576)
Screenshot: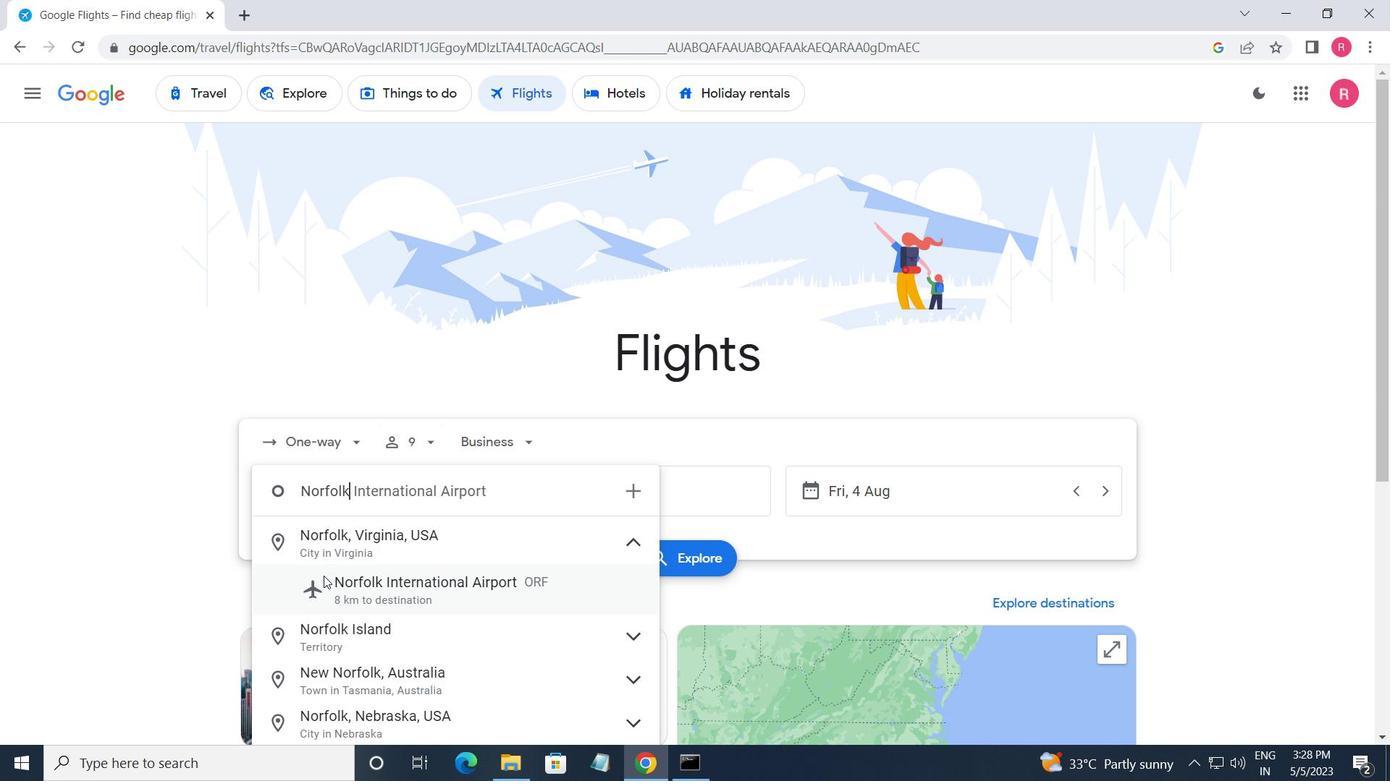 
Action: Mouse moved to (626, 510)
Screenshot: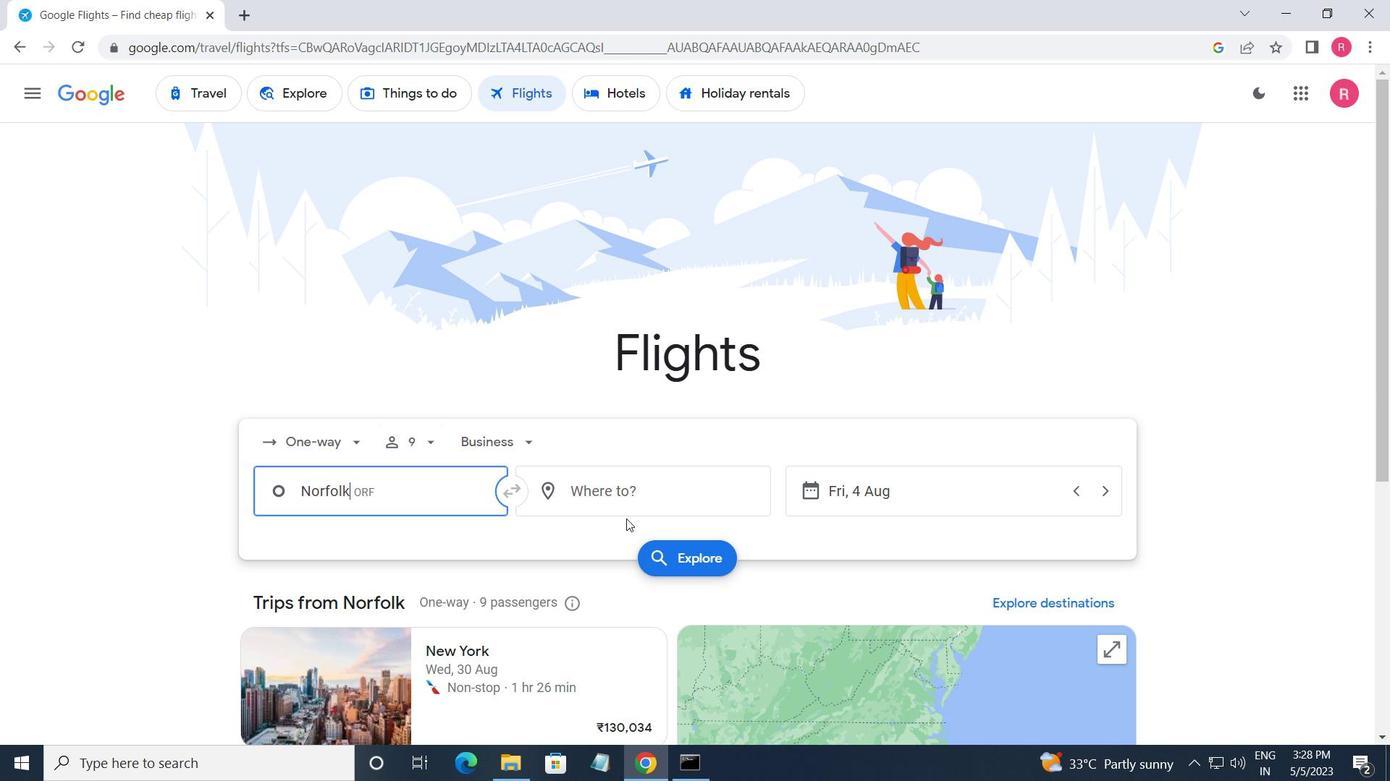 
Action: Mouse pressed left at (626, 510)
Screenshot: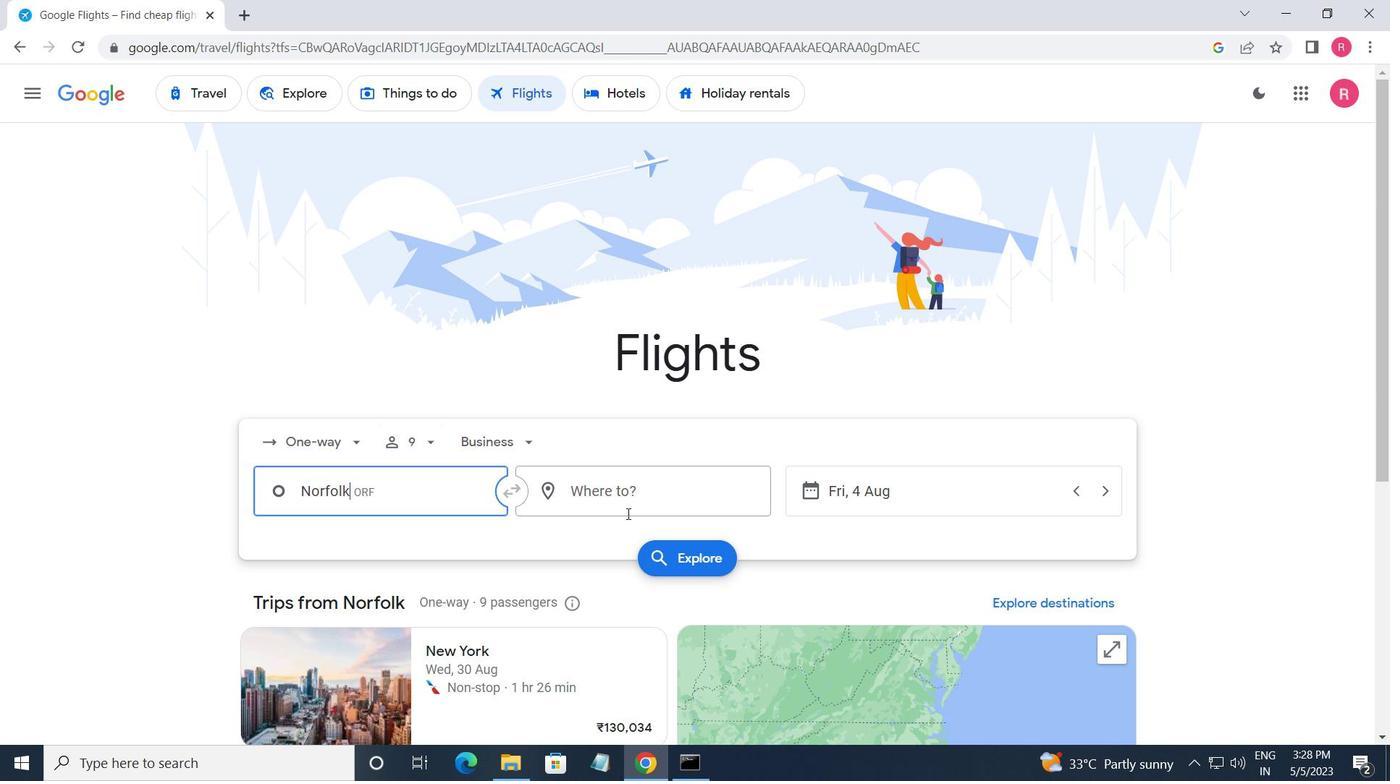 
Action: Mouse moved to (585, 503)
Screenshot: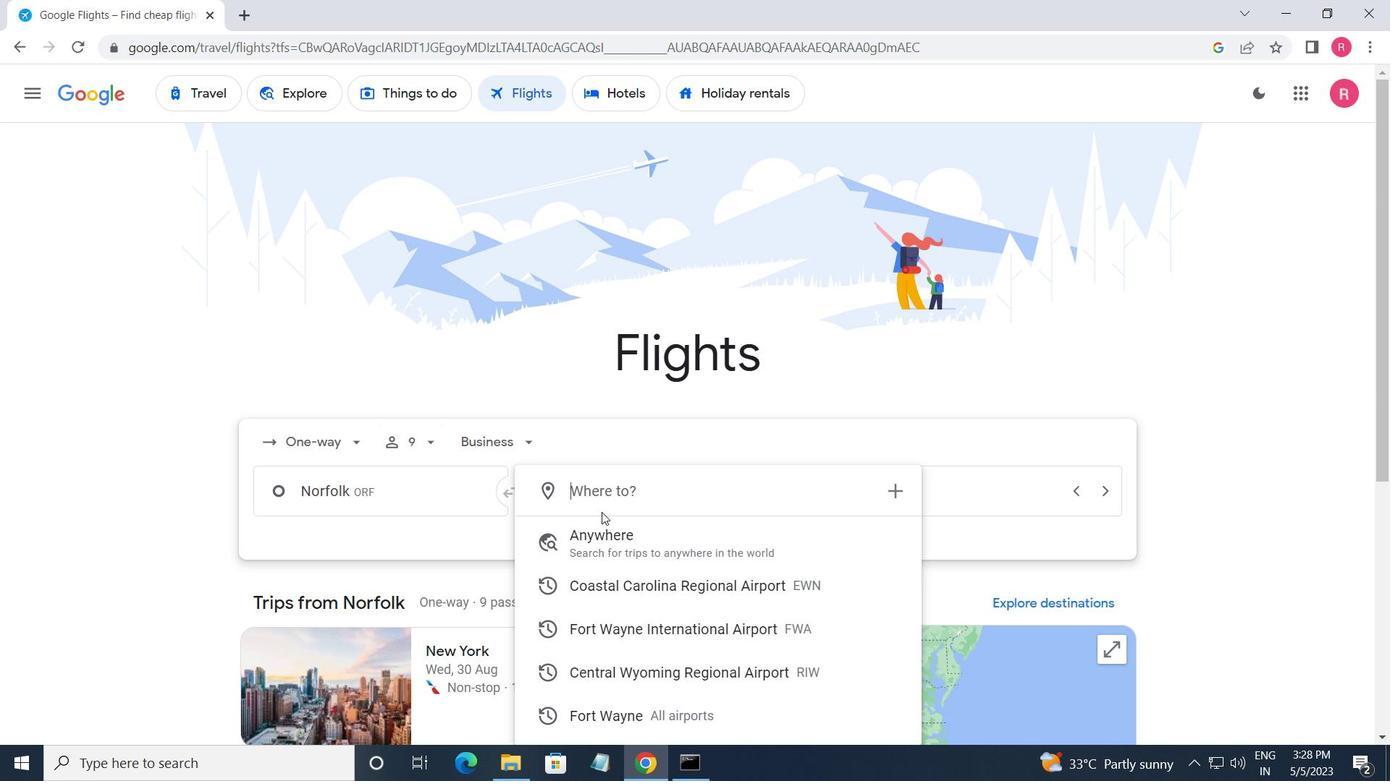 
Action: Key pressed <Key.shift>RIVERTON
Screenshot: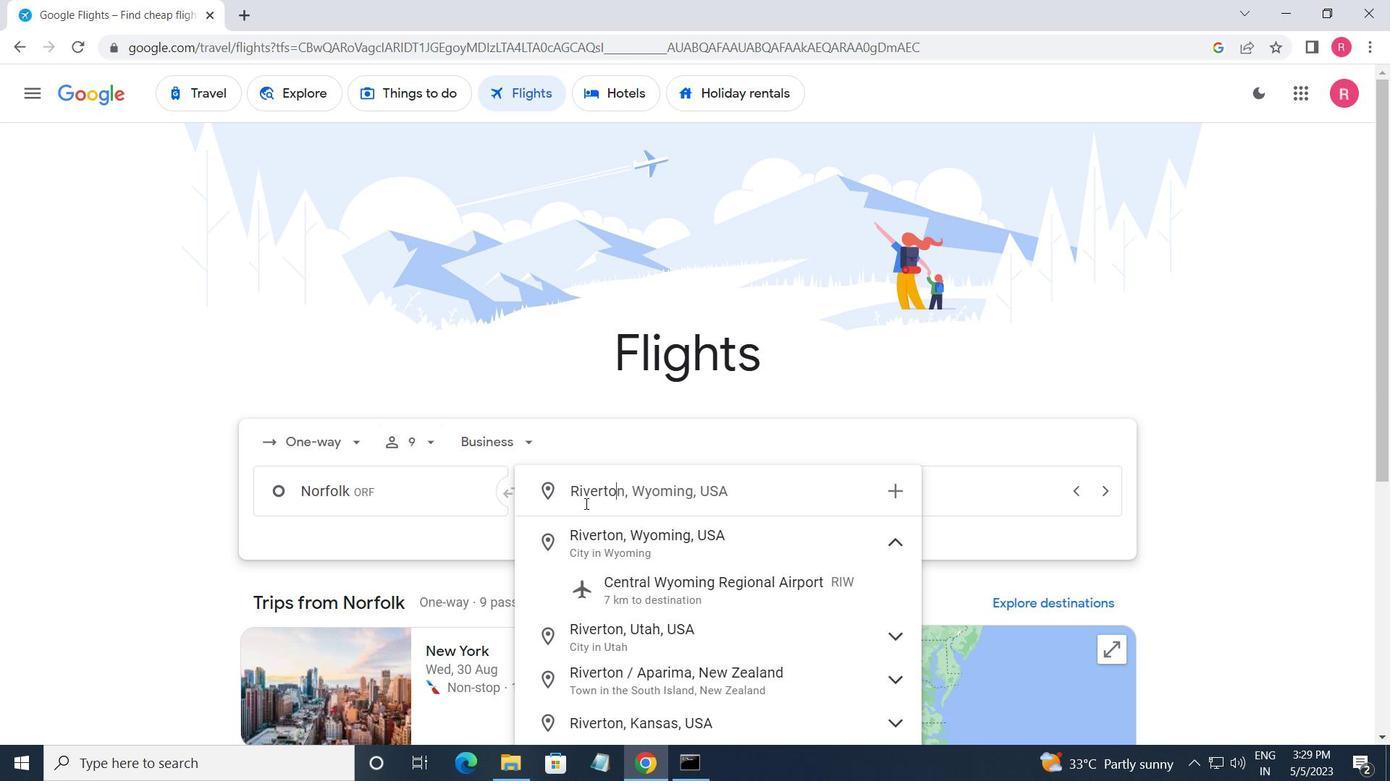 
Action: Mouse moved to (700, 606)
Screenshot: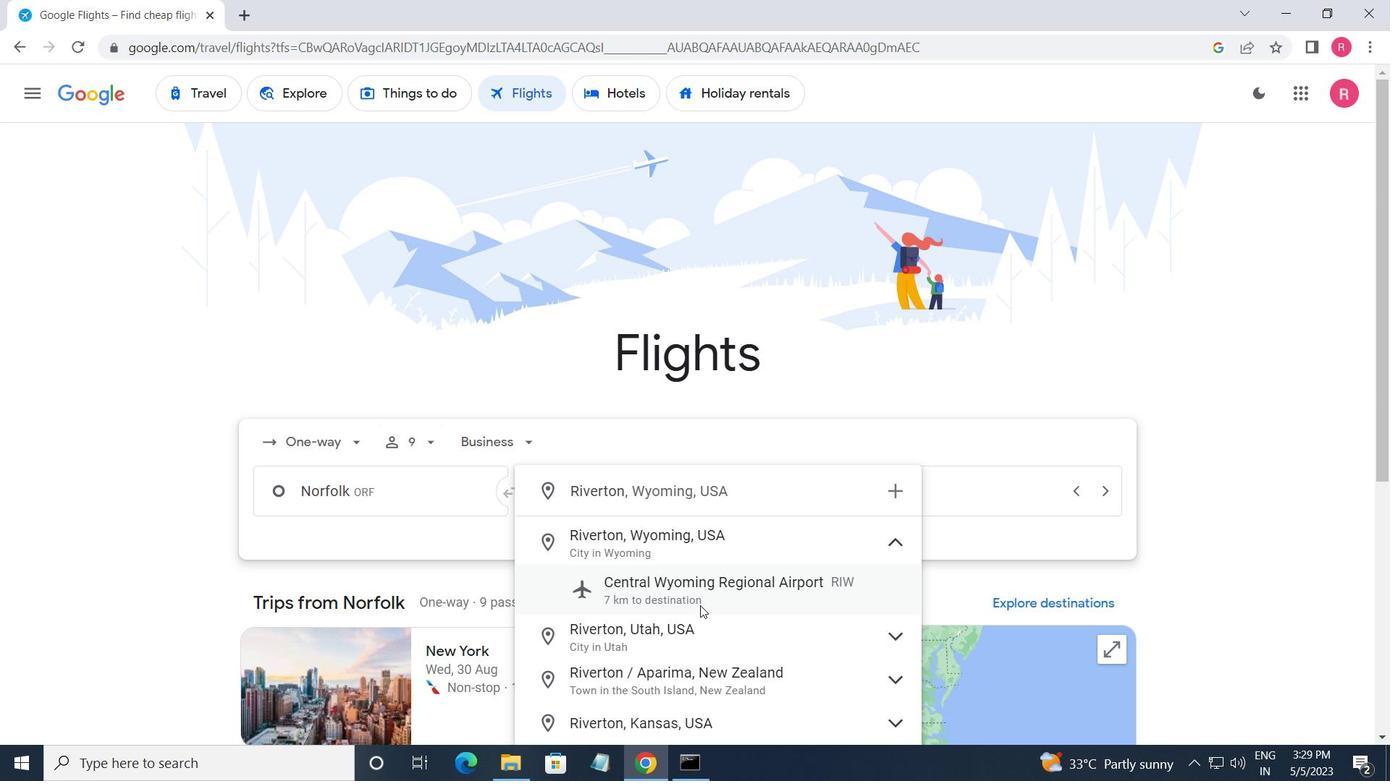 
Action: Mouse pressed left at (700, 606)
Screenshot: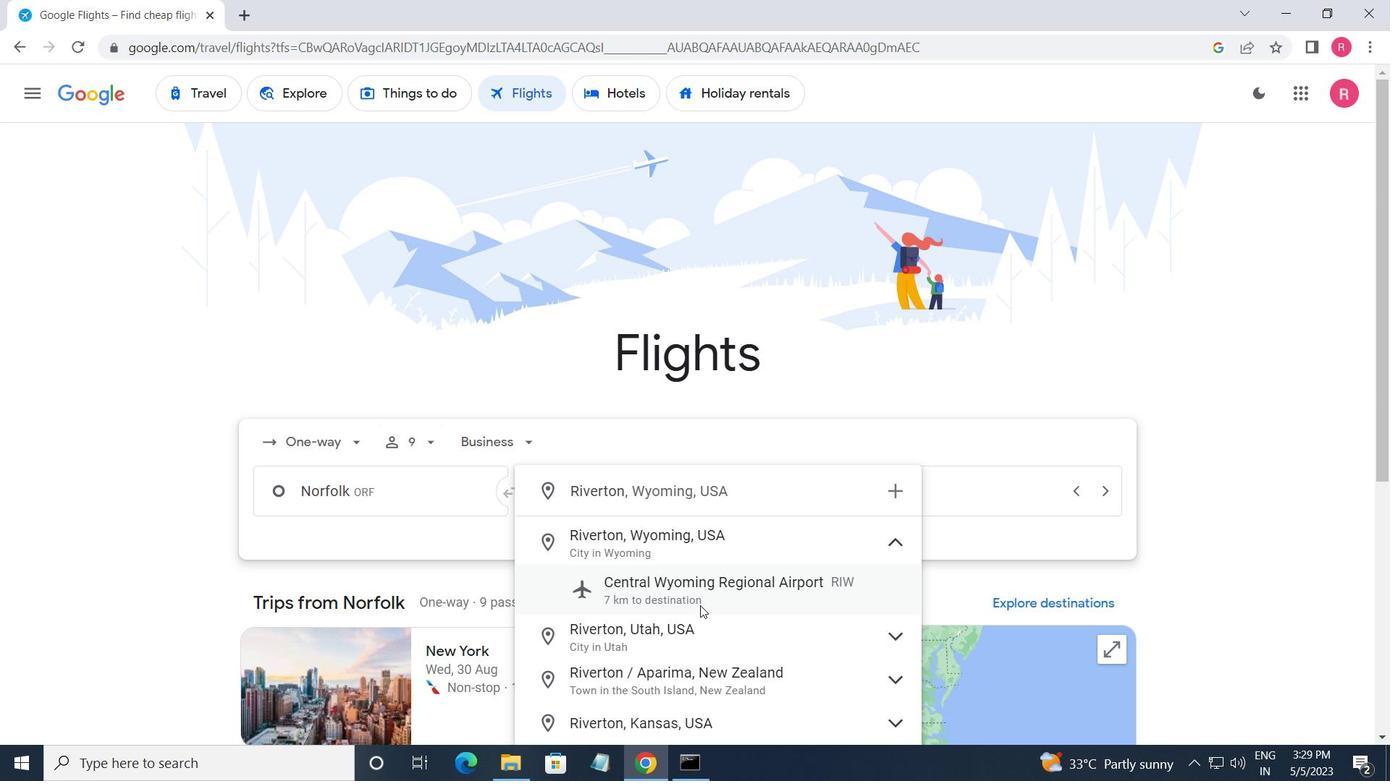 
Action: Mouse moved to (919, 481)
Screenshot: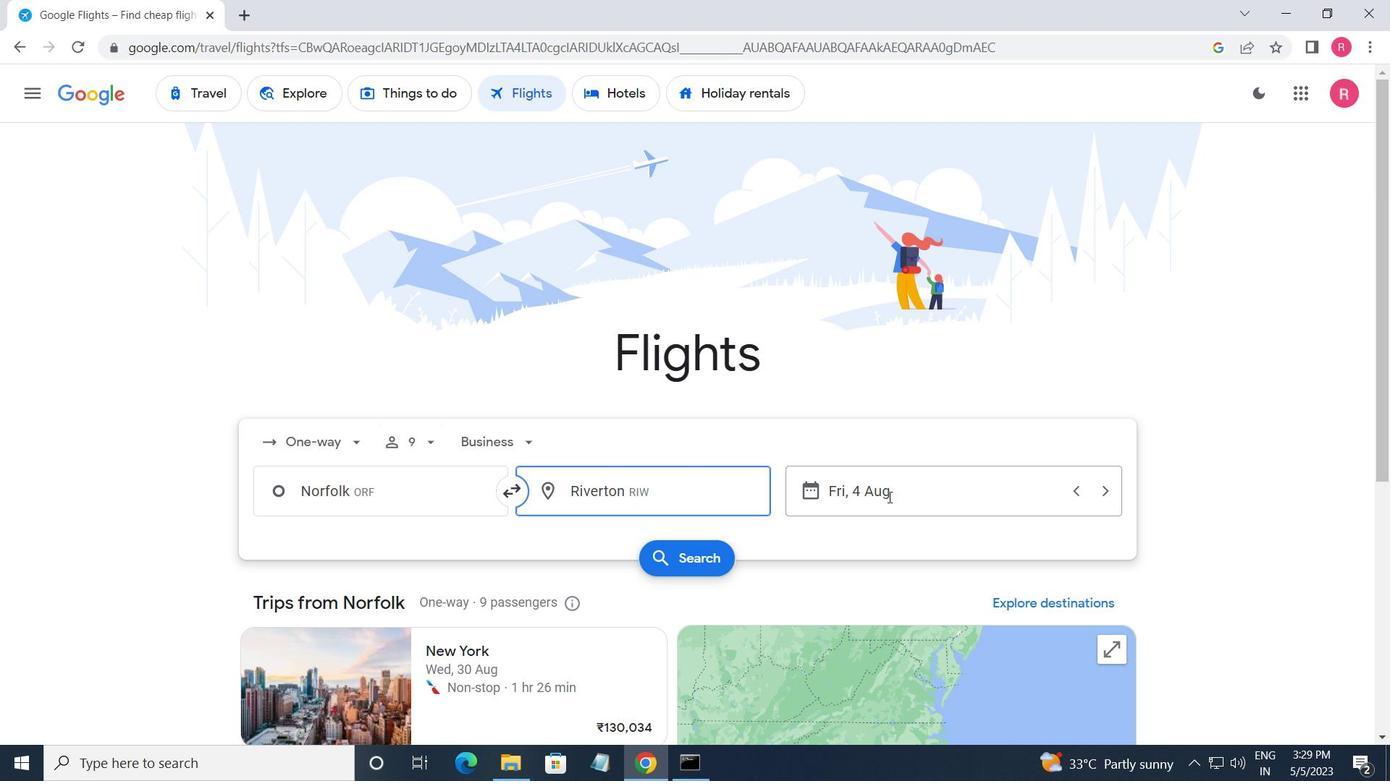 
Action: Mouse pressed left at (919, 481)
Screenshot: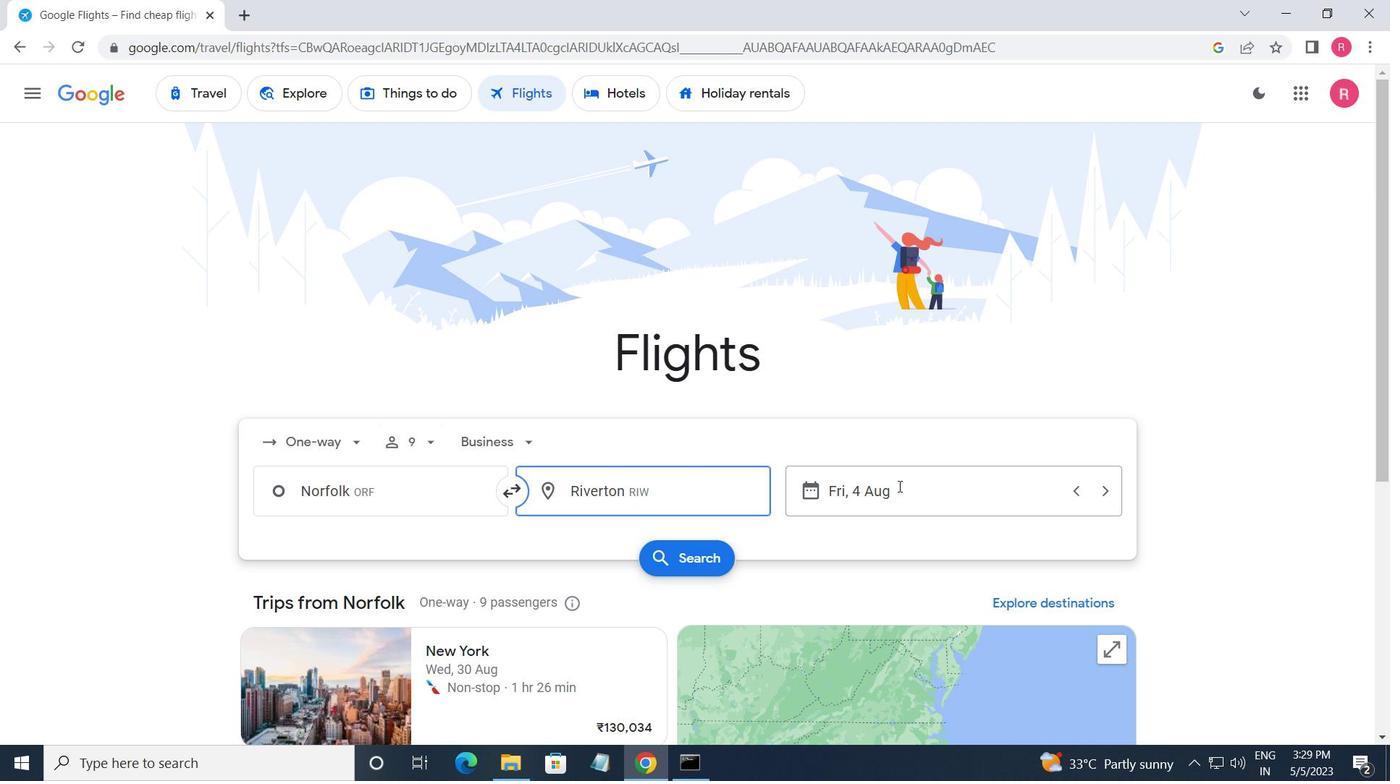 
Action: Mouse moved to (704, 409)
Screenshot: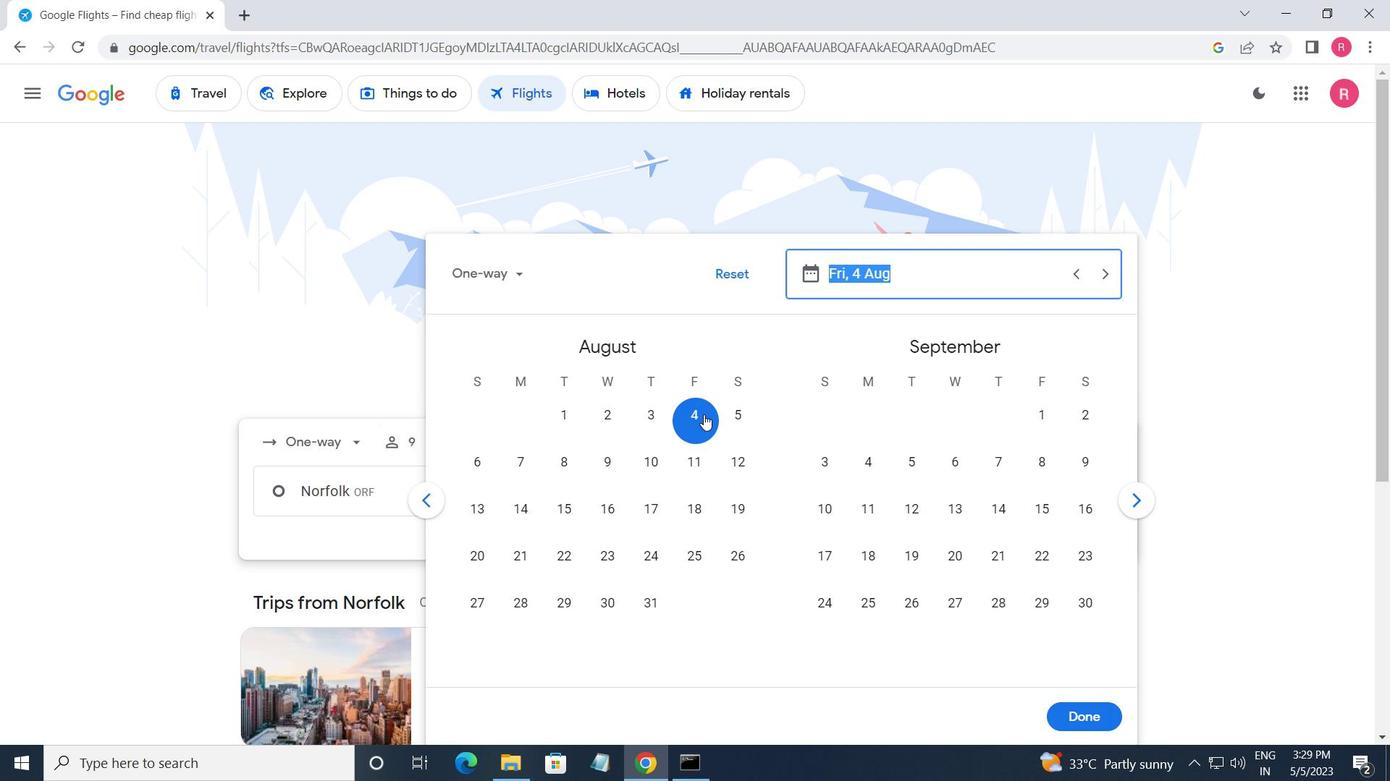 
Action: Mouse pressed left at (704, 409)
Screenshot: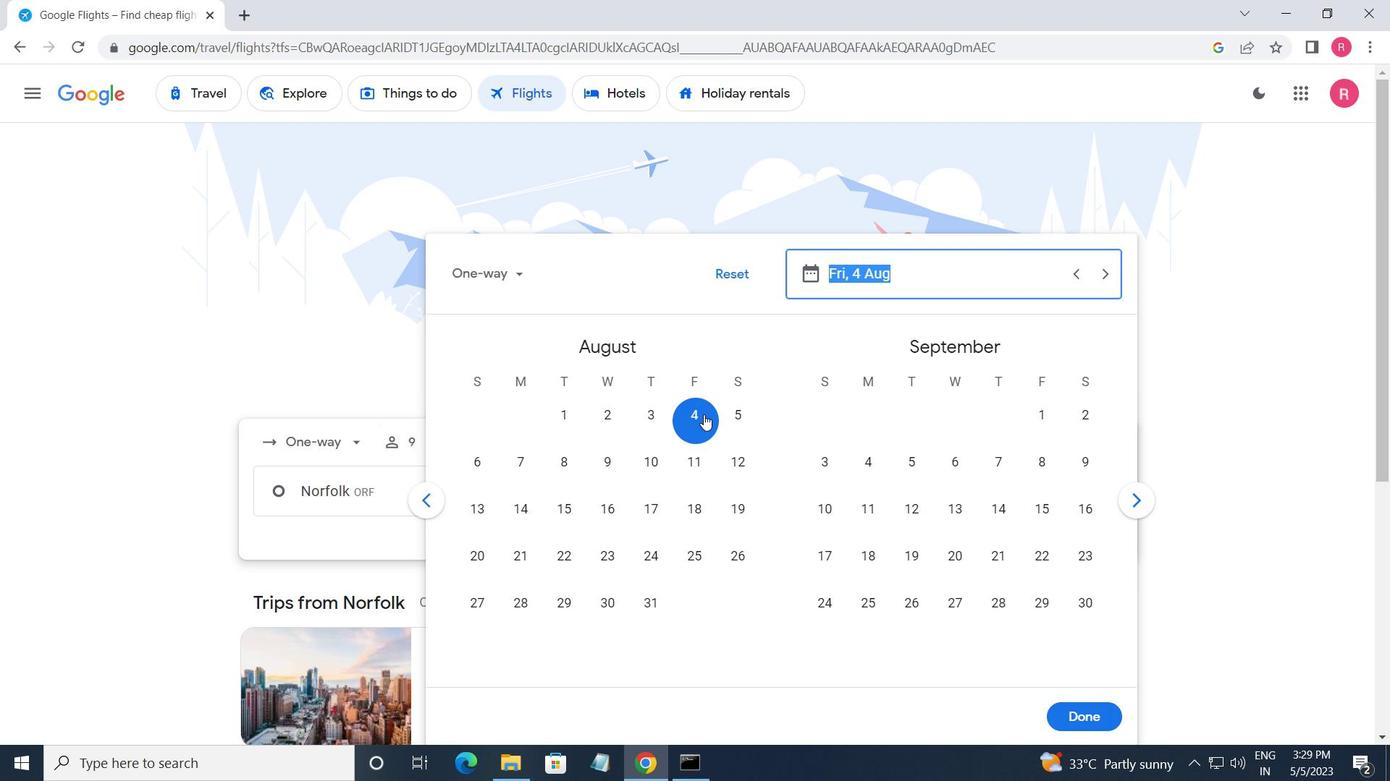 
Action: Mouse moved to (1096, 710)
Screenshot: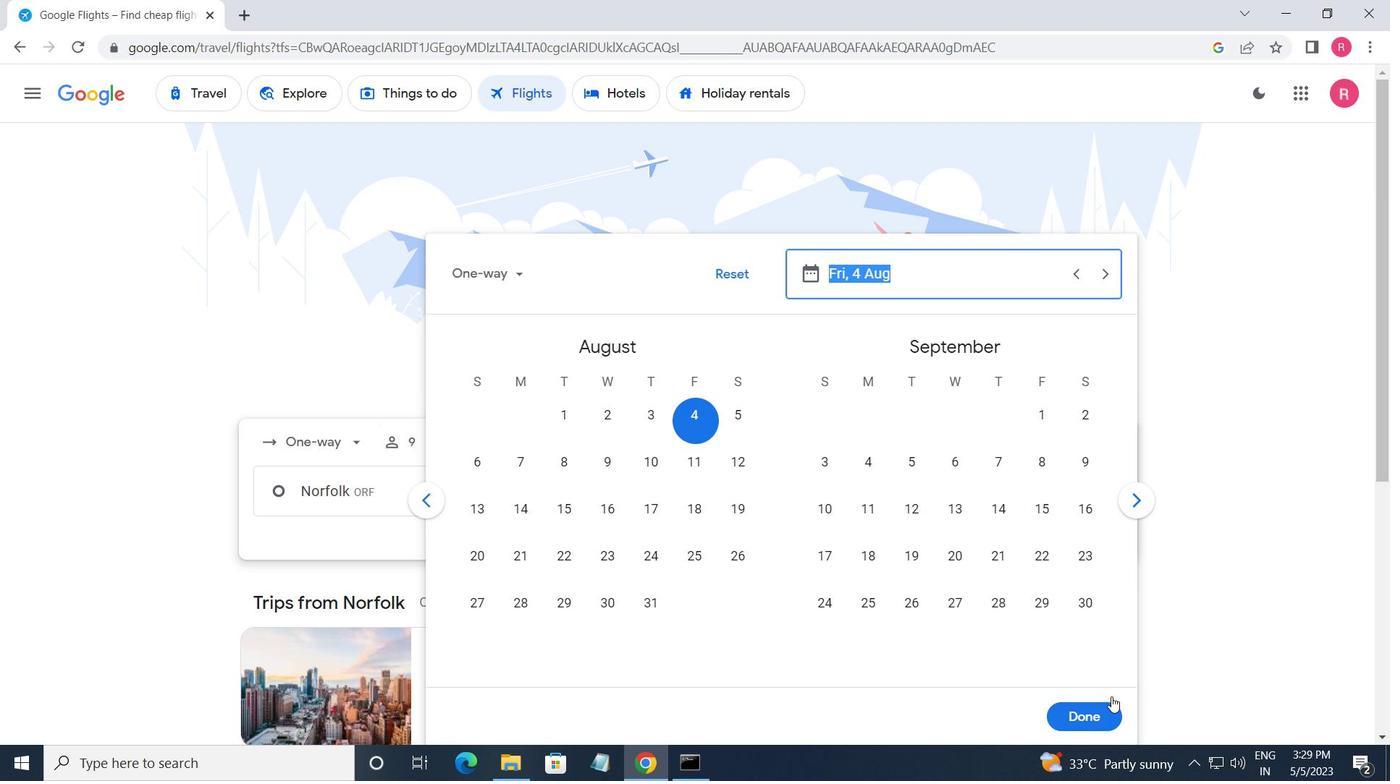 
Action: Mouse pressed left at (1096, 710)
Screenshot: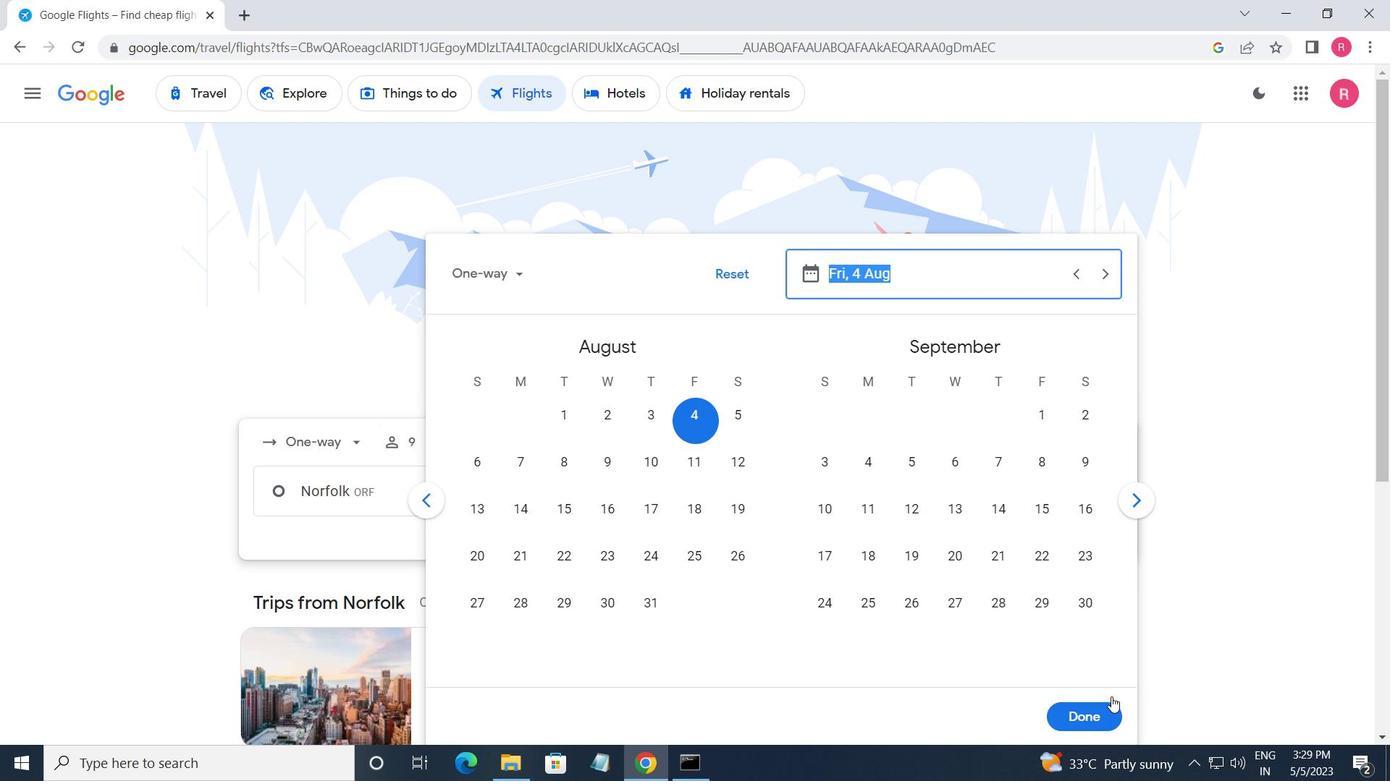 
Action: Mouse moved to (686, 566)
Screenshot: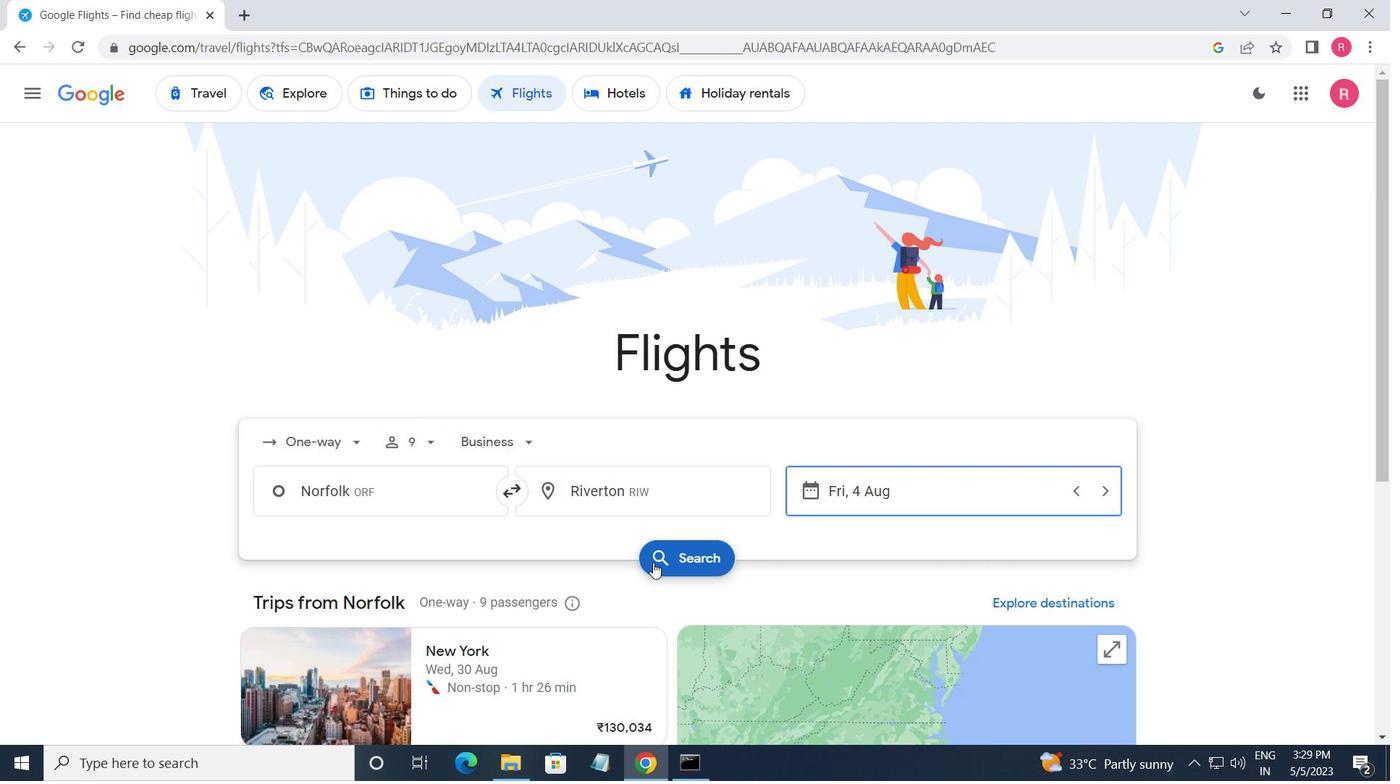 
Action: Mouse pressed left at (686, 566)
Screenshot: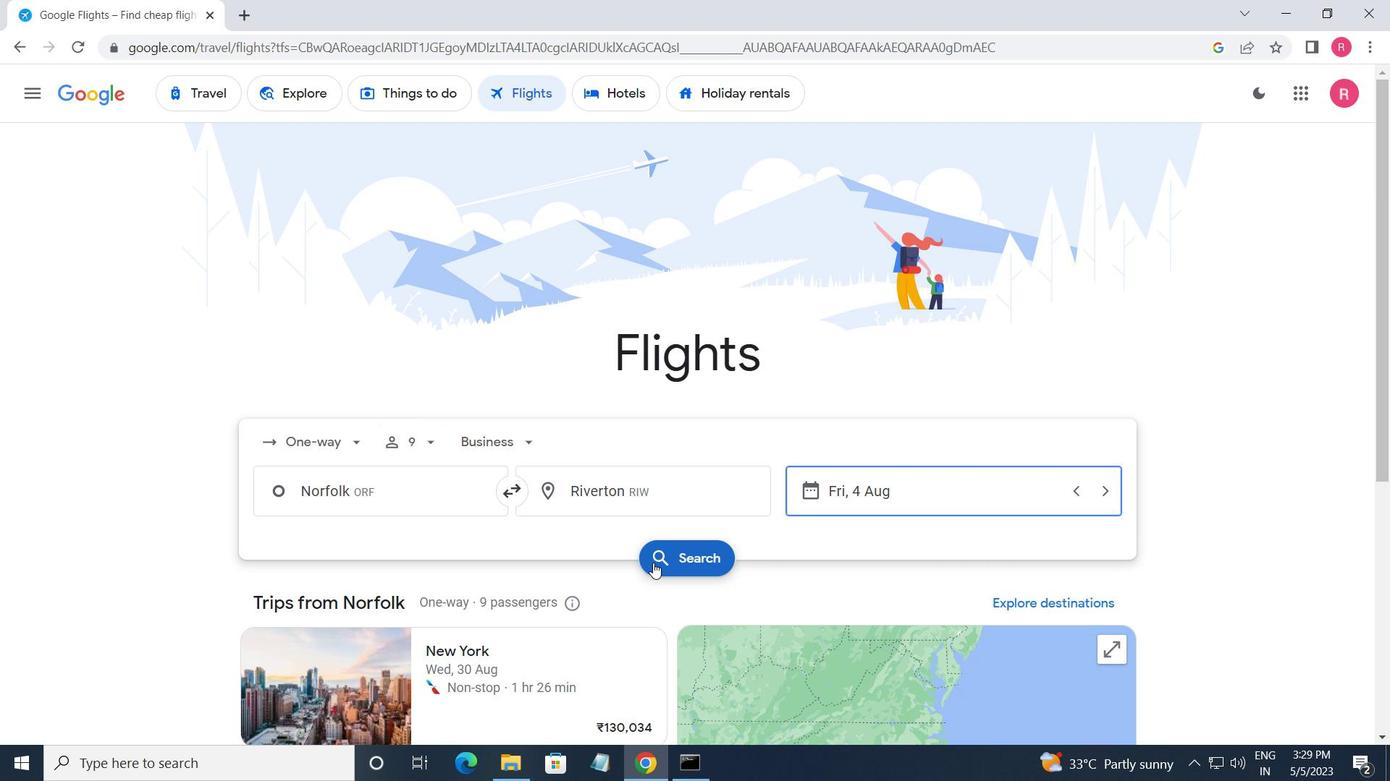 
Action: Mouse moved to (264, 265)
Screenshot: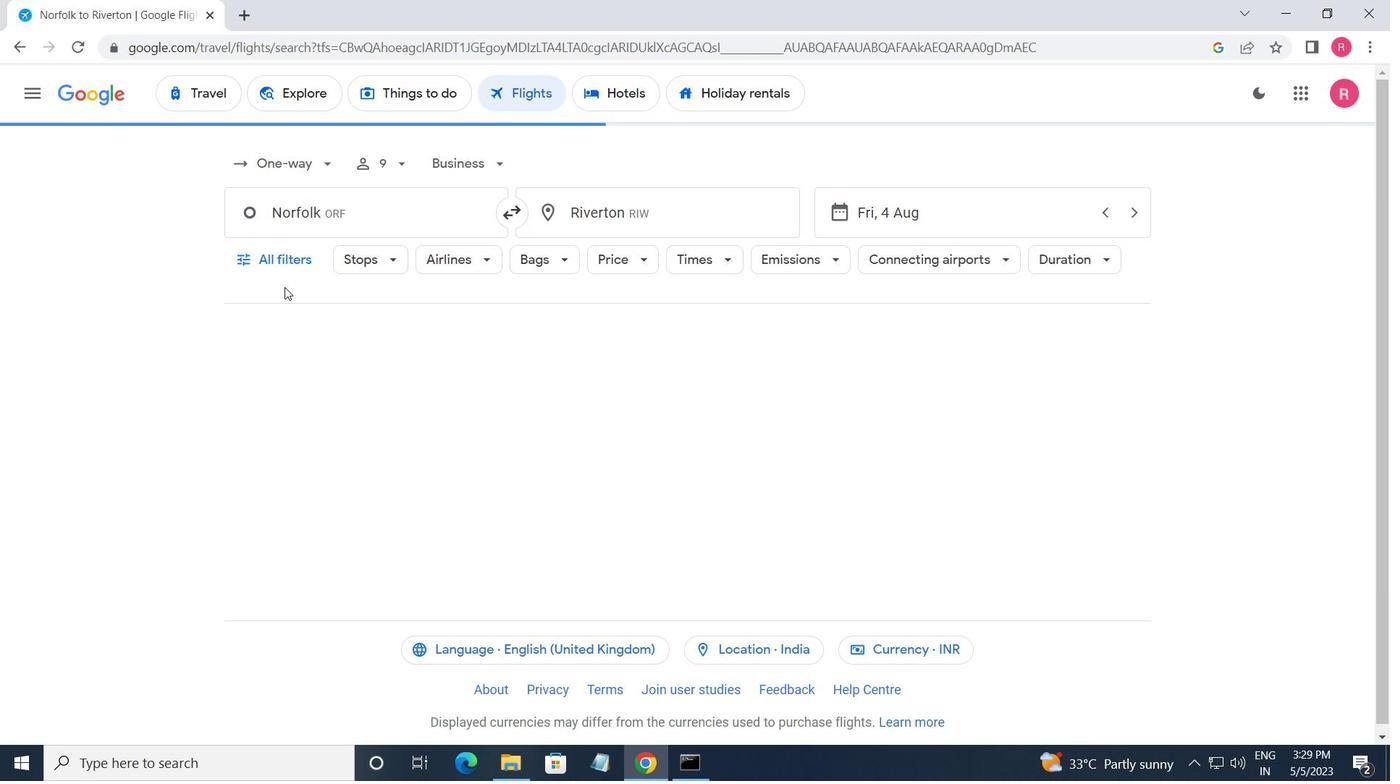 
Action: Mouse pressed left at (264, 265)
Screenshot: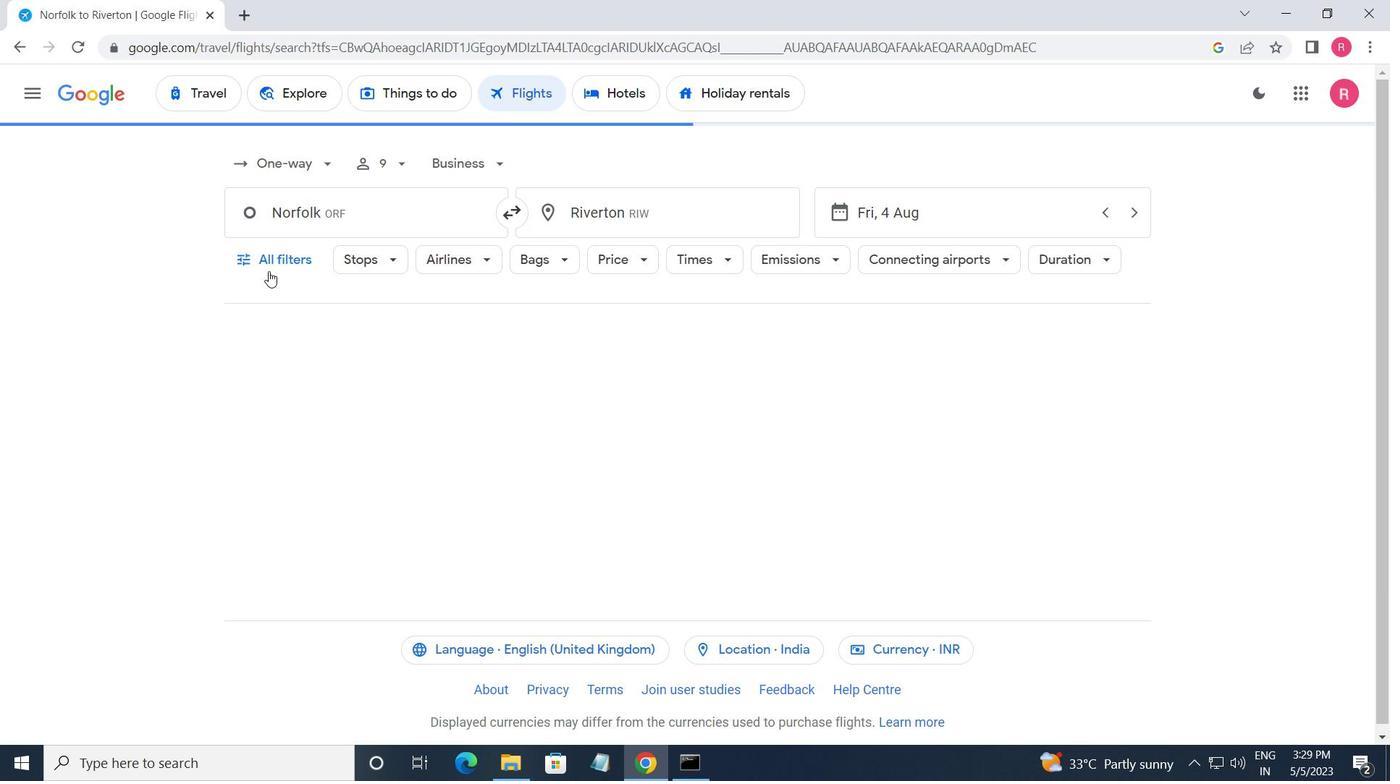 
Action: Mouse moved to (348, 417)
Screenshot: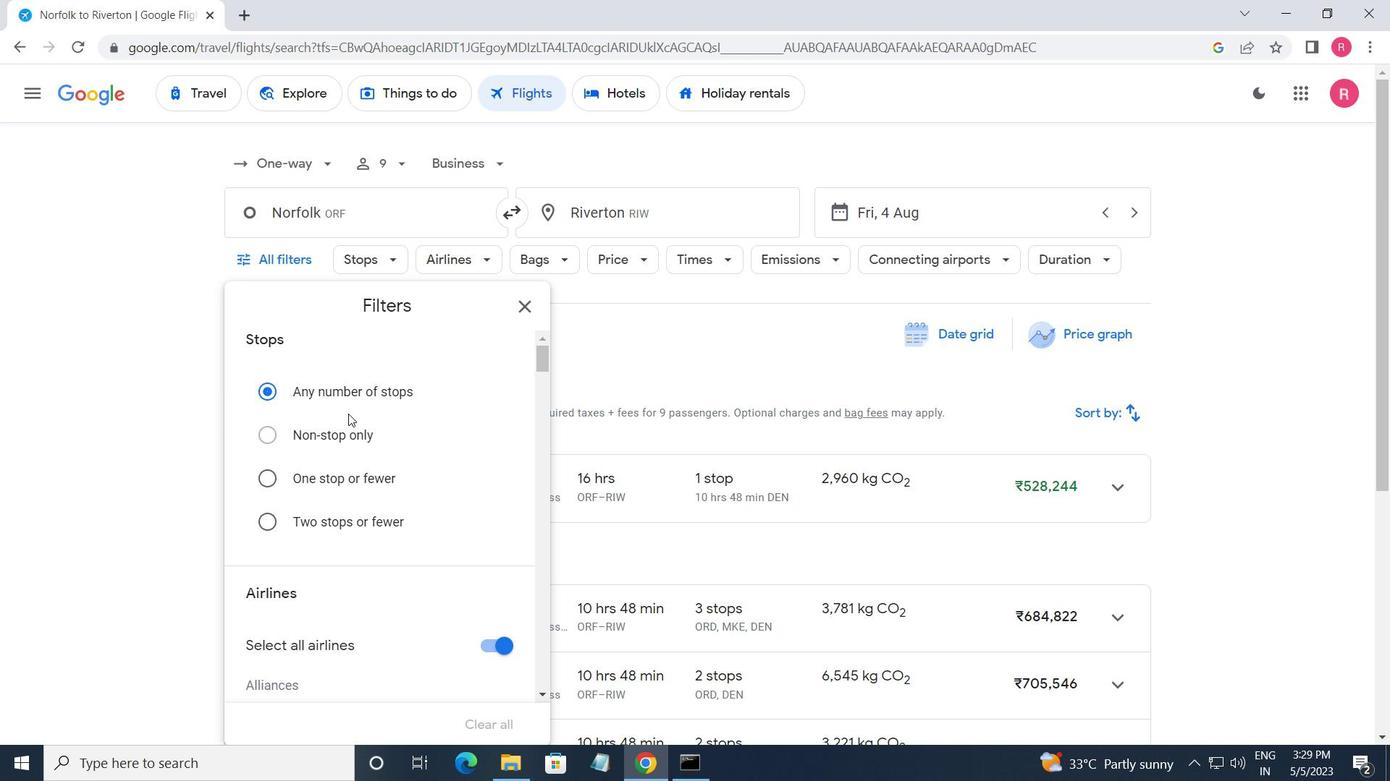 
Action: Mouse scrolled (348, 417) with delta (0, 0)
Screenshot: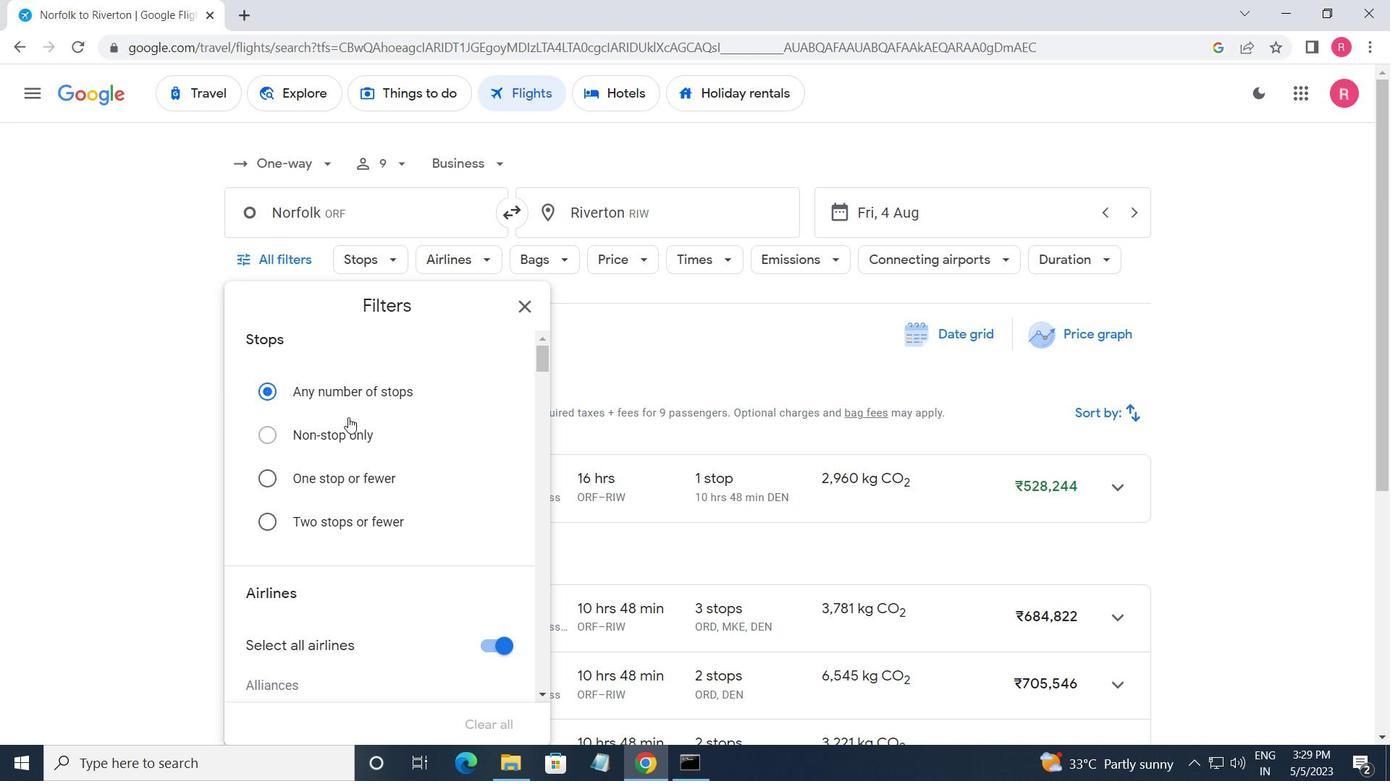 
Action: Mouse scrolled (348, 417) with delta (0, 0)
Screenshot: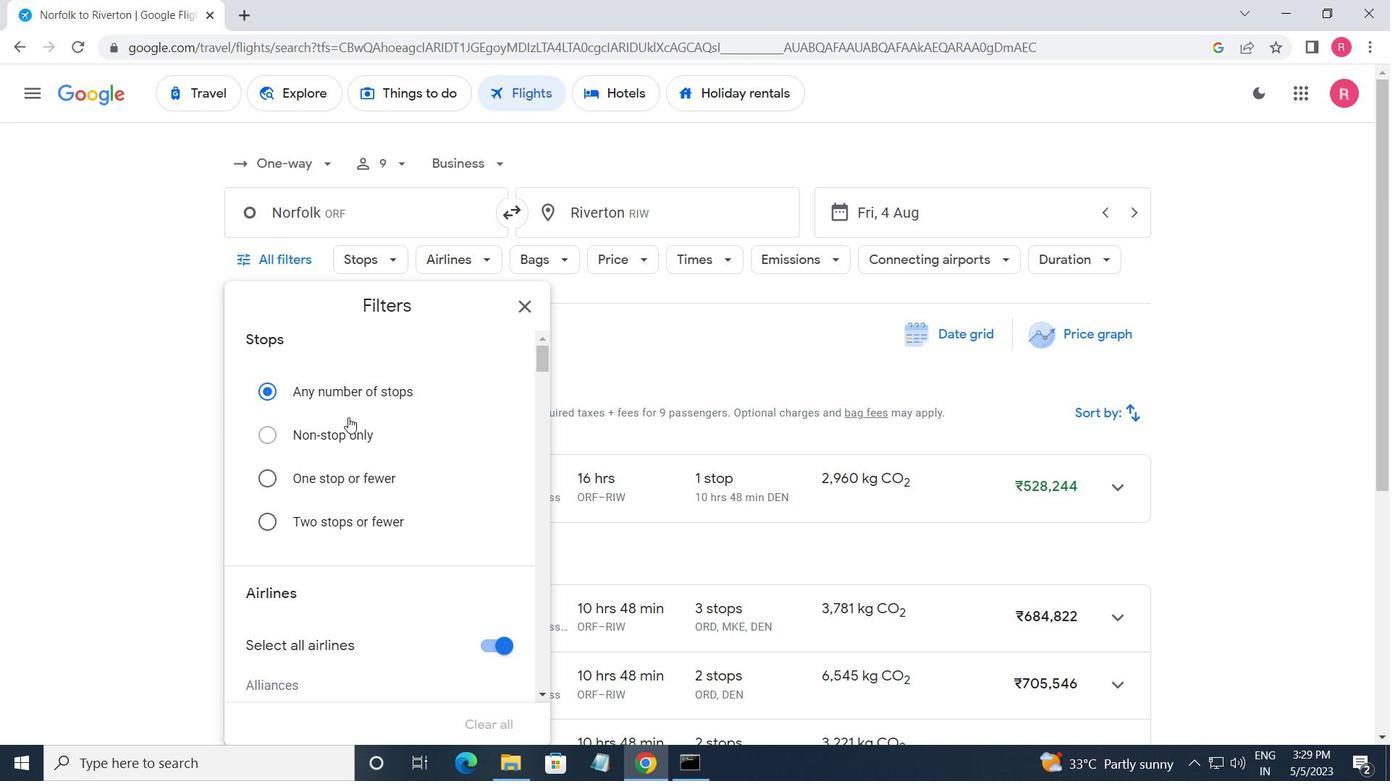 
Action: Mouse moved to (346, 421)
Screenshot: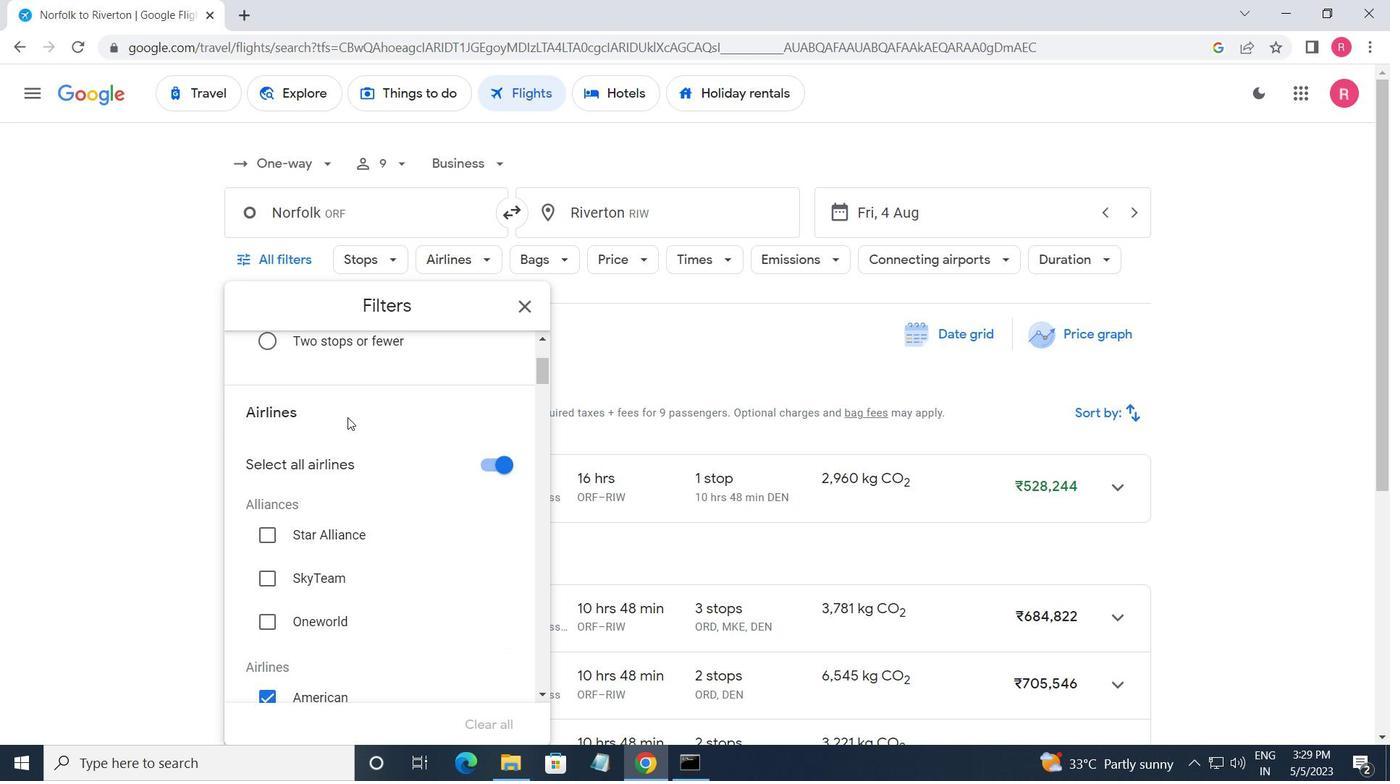 
Action: Mouse scrolled (346, 420) with delta (0, 0)
Screenshot: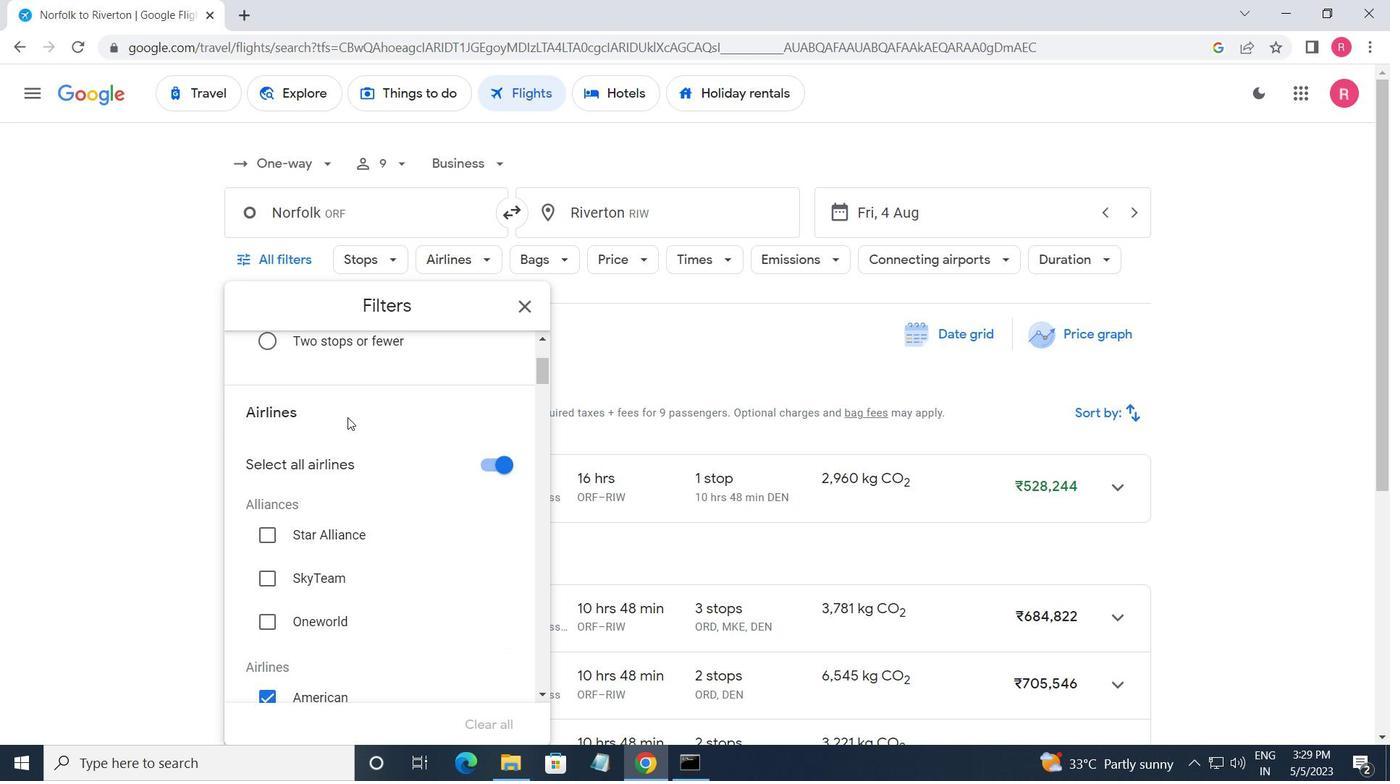 
Action: Mouse moved to (345, 422)
Screenshot: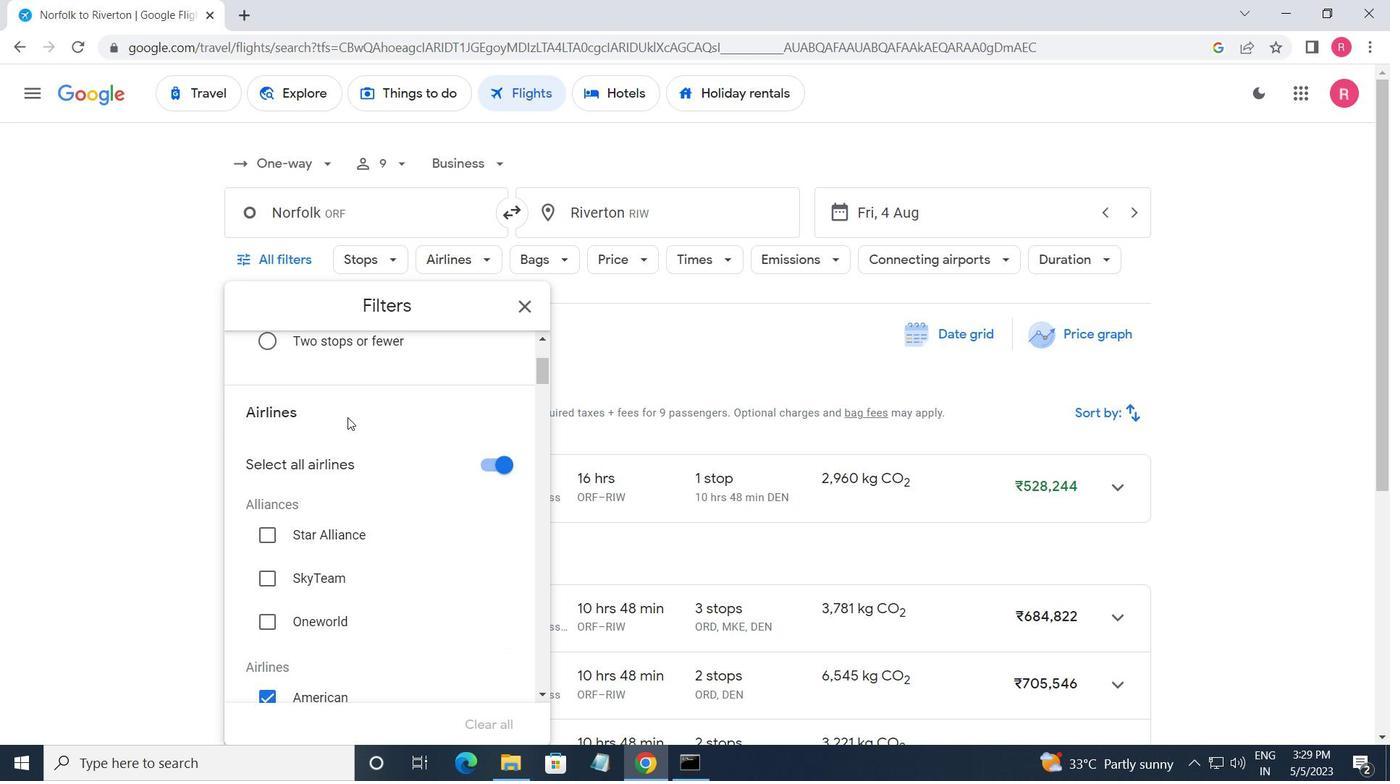 
Action: Mouse scrolled (345, 422) with delta (0, 0)
Screenshot: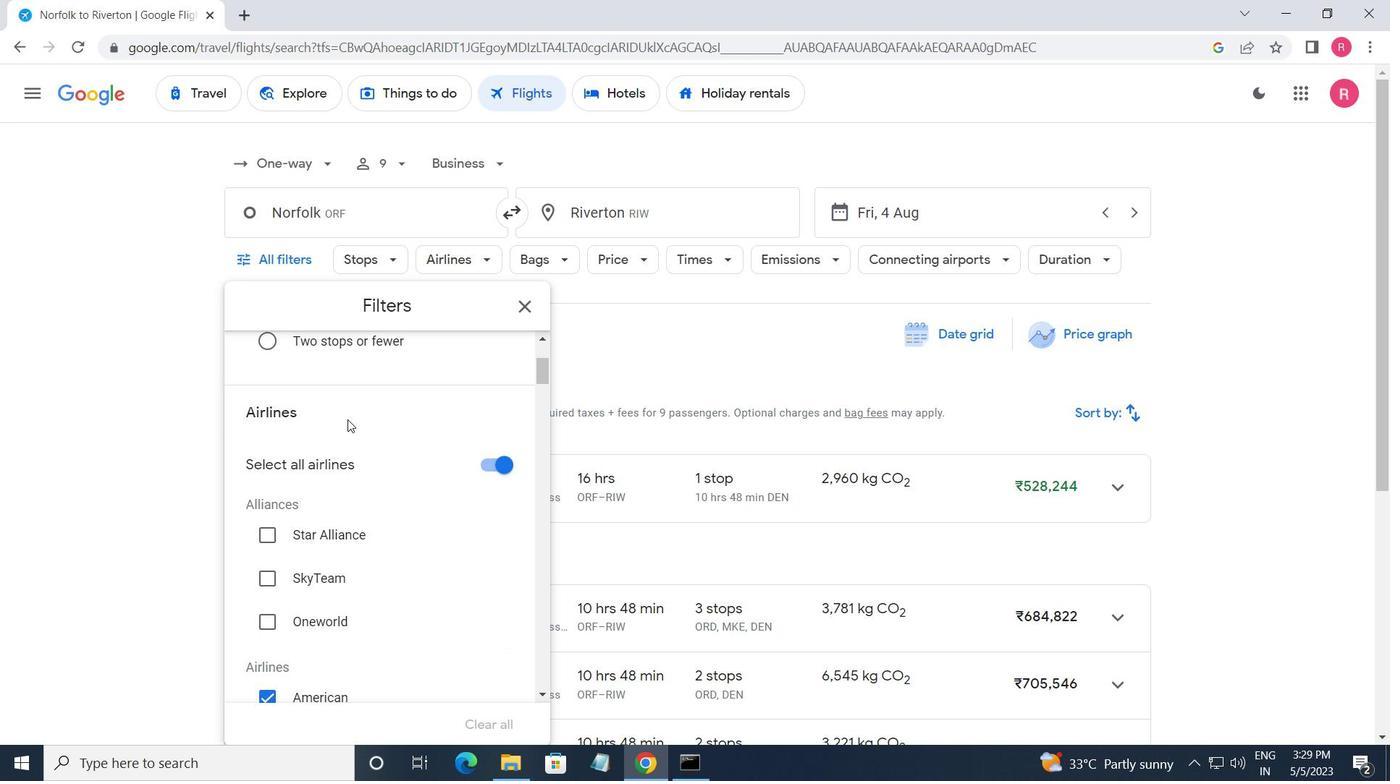 
Action: Mouse moved to (342, 427)
Screenshot: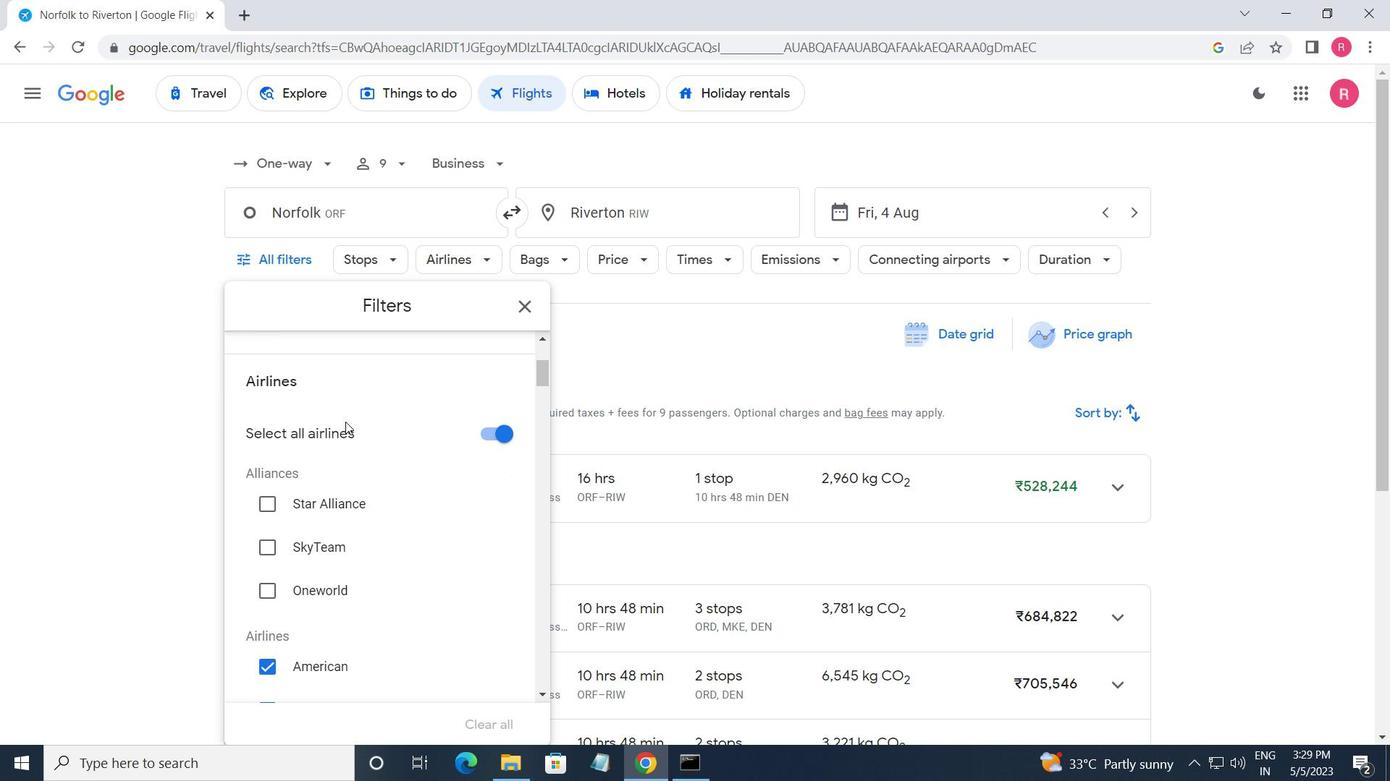 
Action: Mouse scrolled (342, 426) with delta (0, 0)
Screenshot: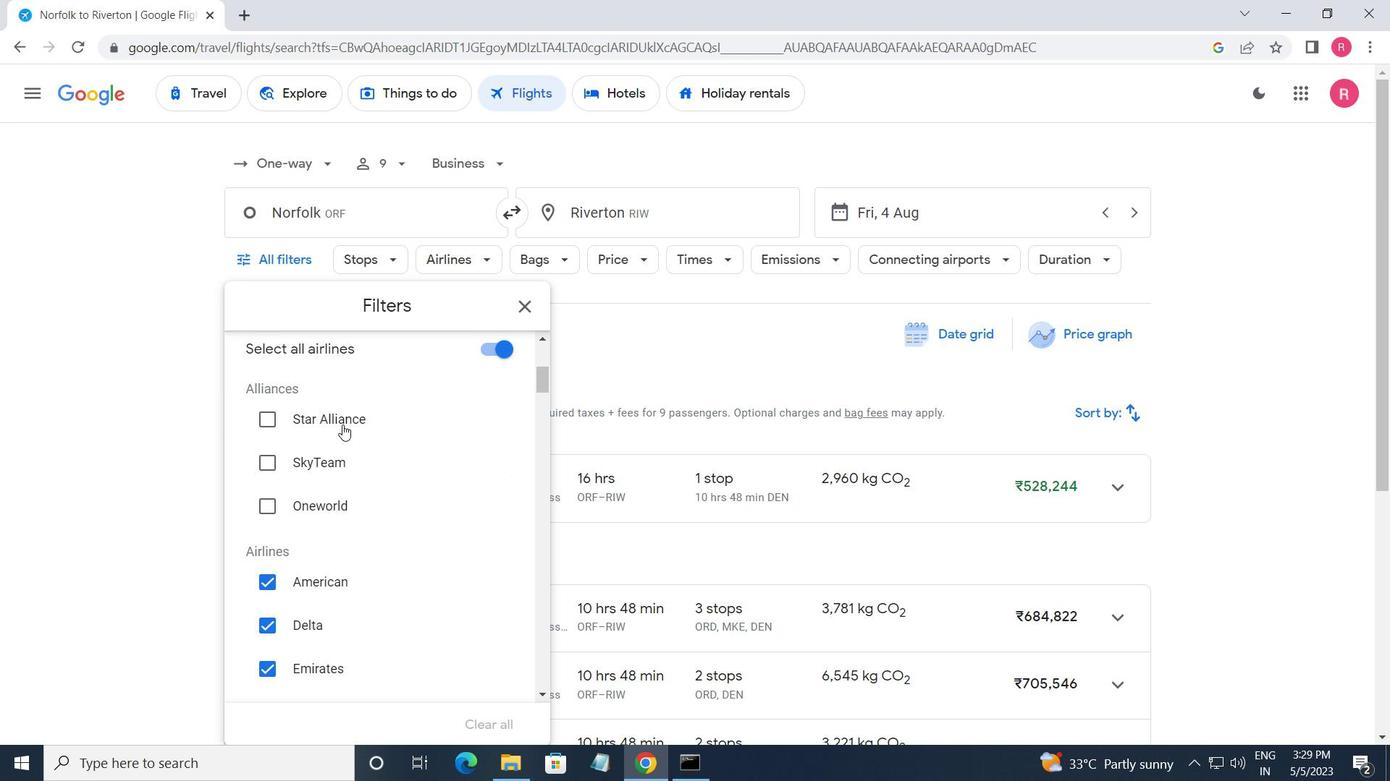 
Action: Mouse moved to (472, 424)
Screenshot: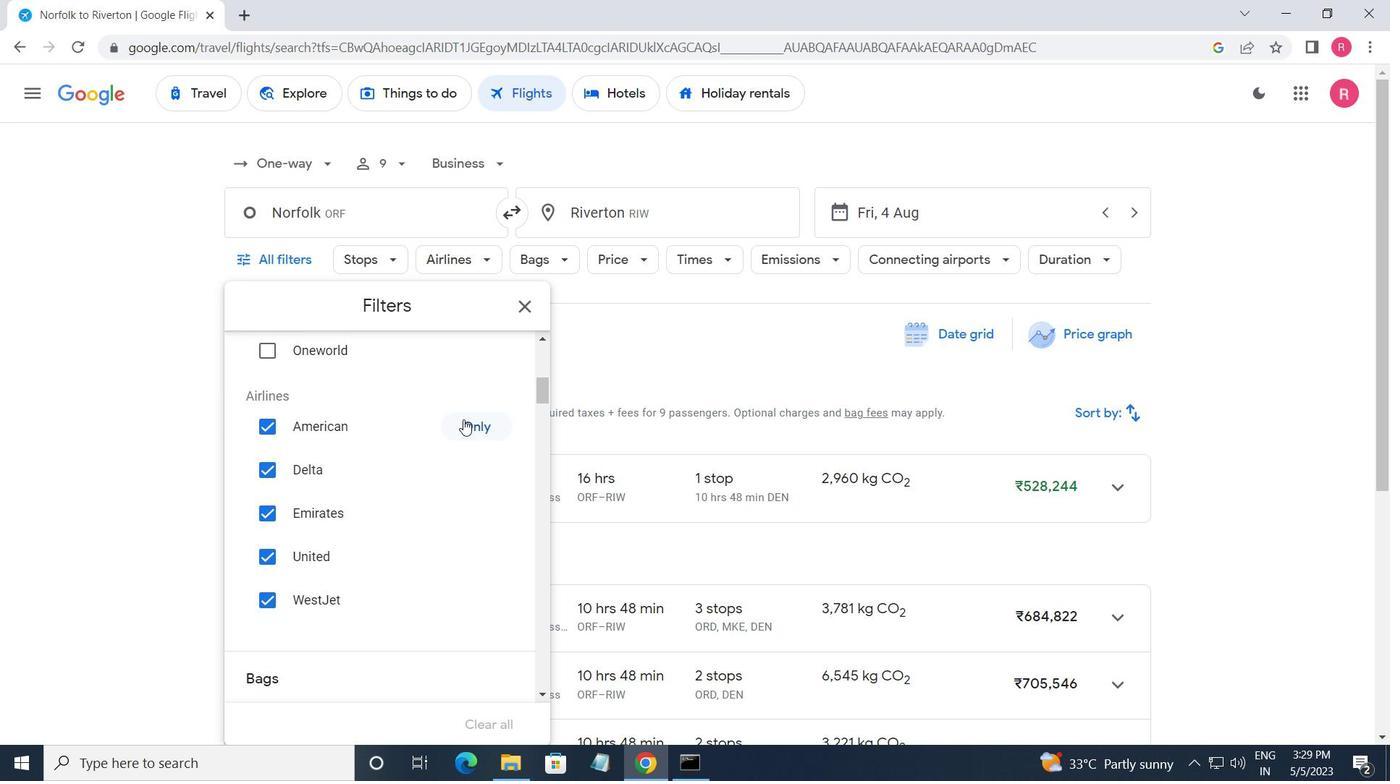 
Action: Mouse pressed left at (472, 424)
Screenshot: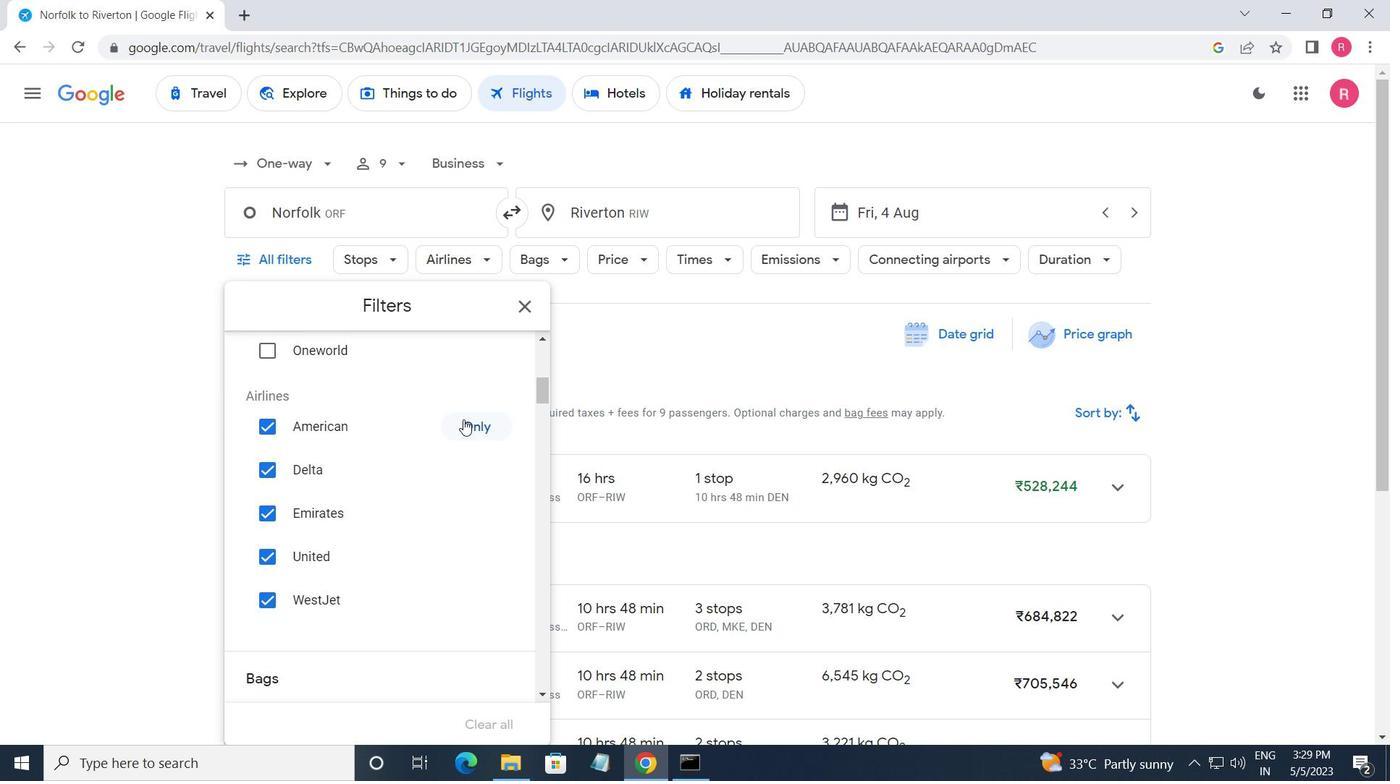 
Action: Mouse moved to (438, 482)
Screenshot: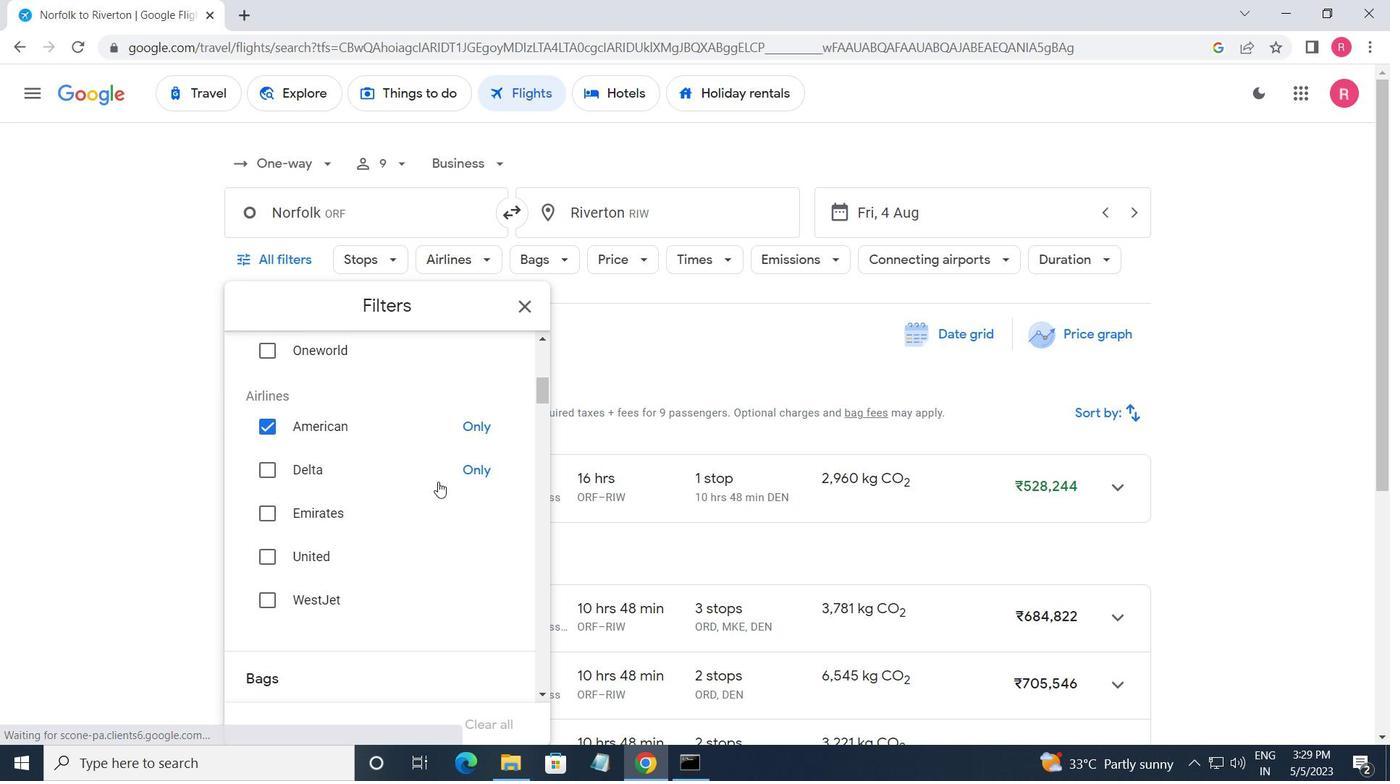
Action: Mouse scrolled (438, 481) with delta (0, 0)
Screenshot: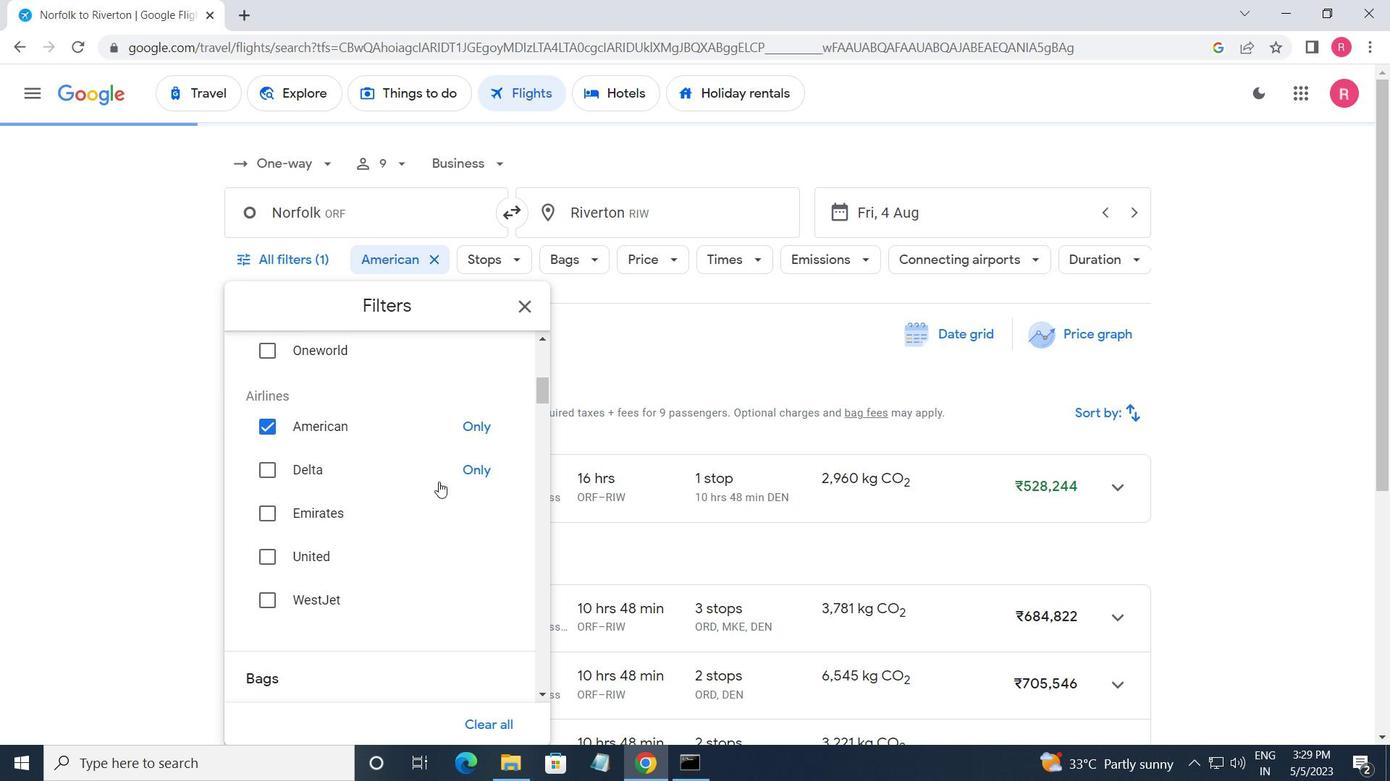 
Action: Mouse scrolled (438, 481) with delta (0, 0)
Screenshot: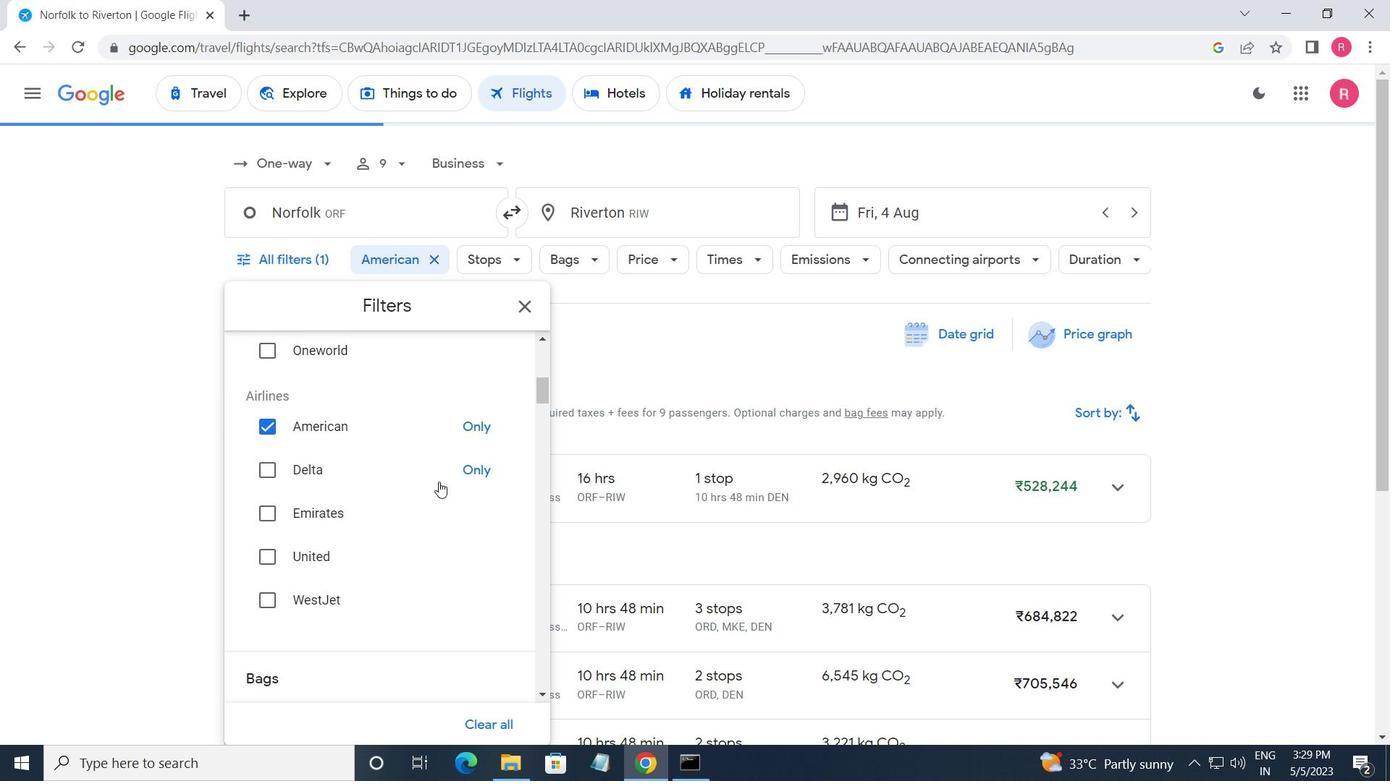
Action: Mouse scrolled (438, 481) with delta (0, 0)
Screenshot: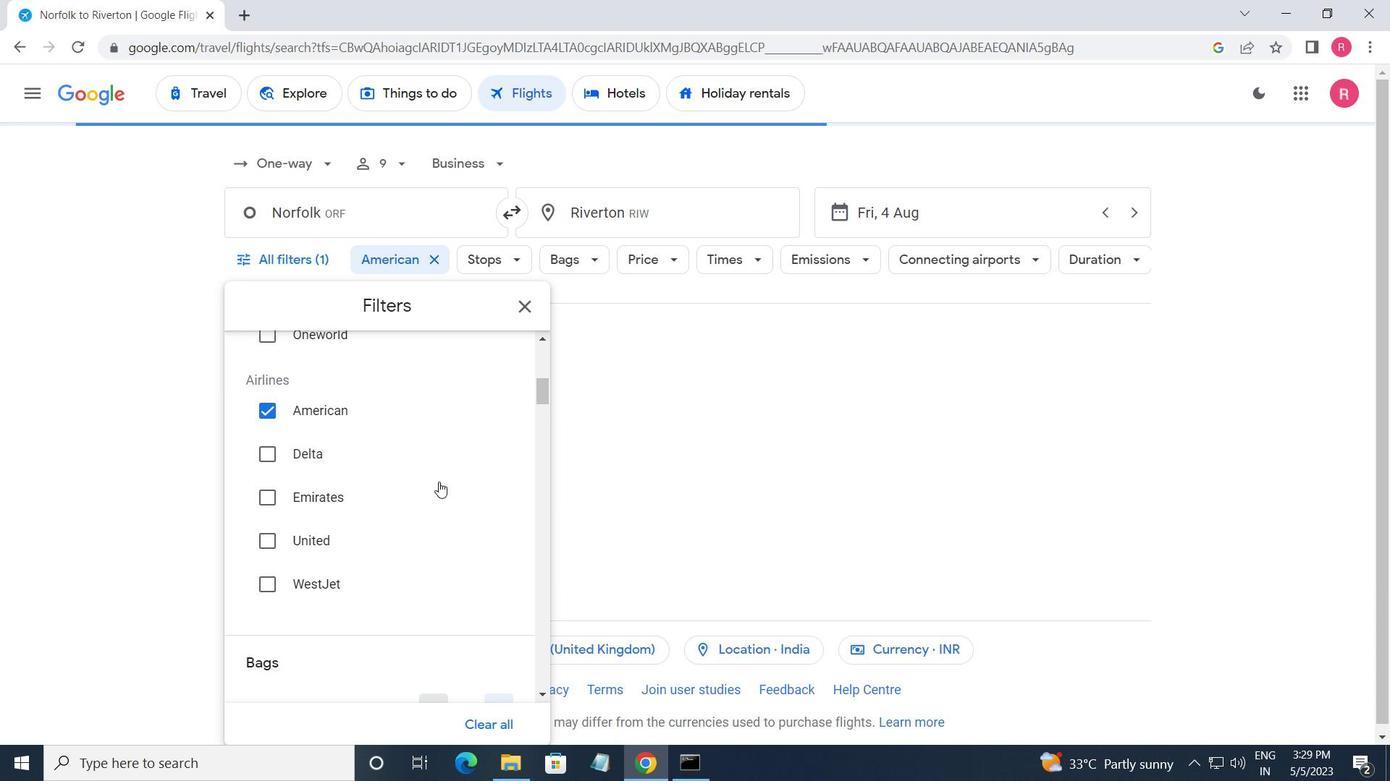 
Action: Mouse moved to (438, 482)
Screenshot: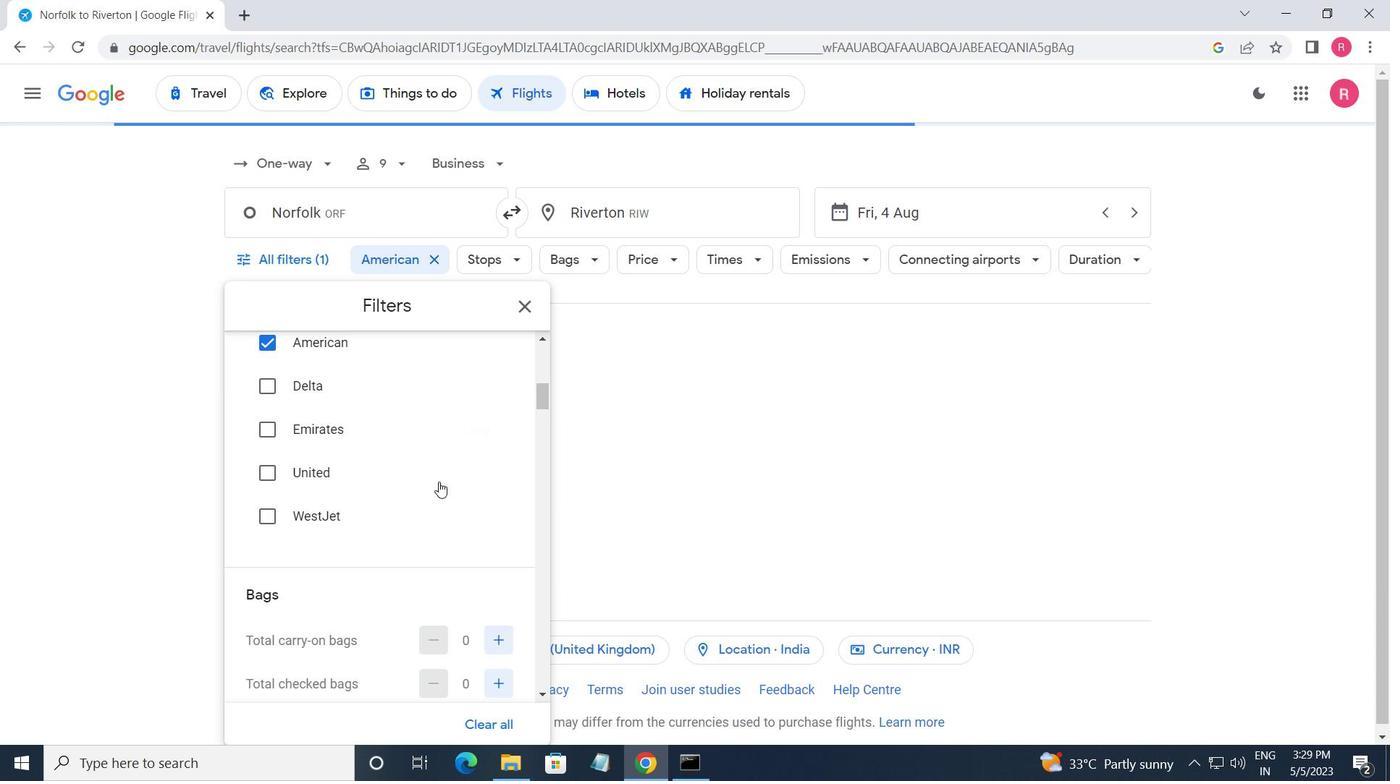 
Action: Mouse scrolled (438, 481) with delta (0, 0)
Screenshot: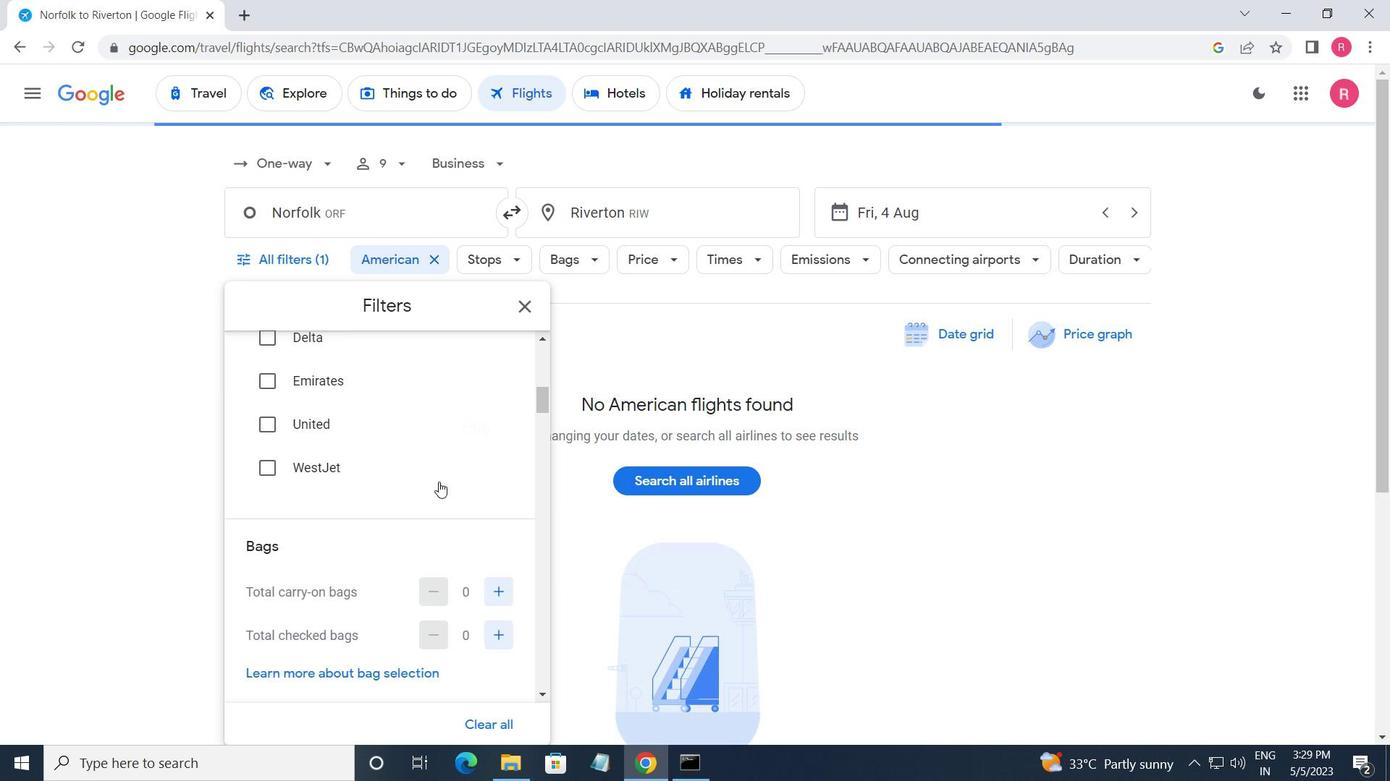 
Action: Mouse moved to (494, 414)
Screenshot: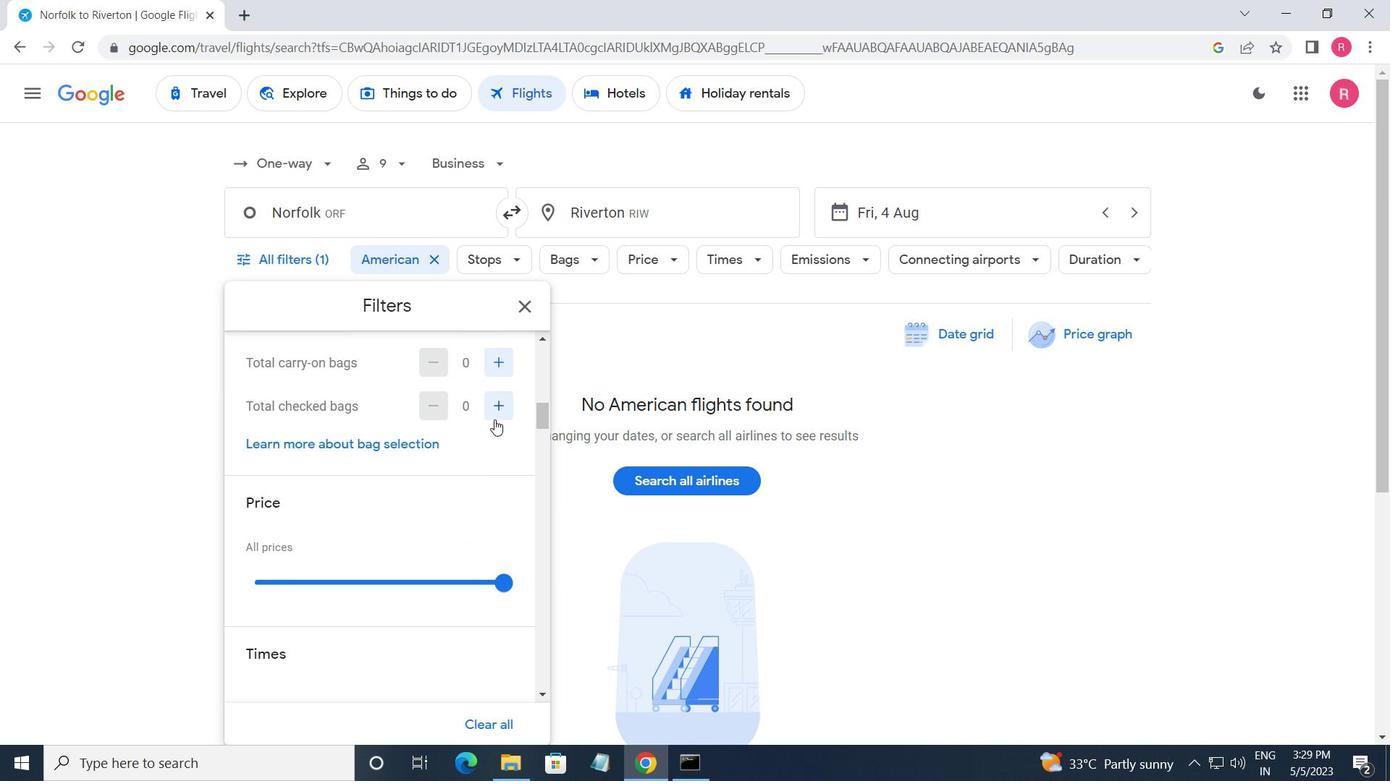 
Action: Mouse pressed left at (494, 414)
Screenshot: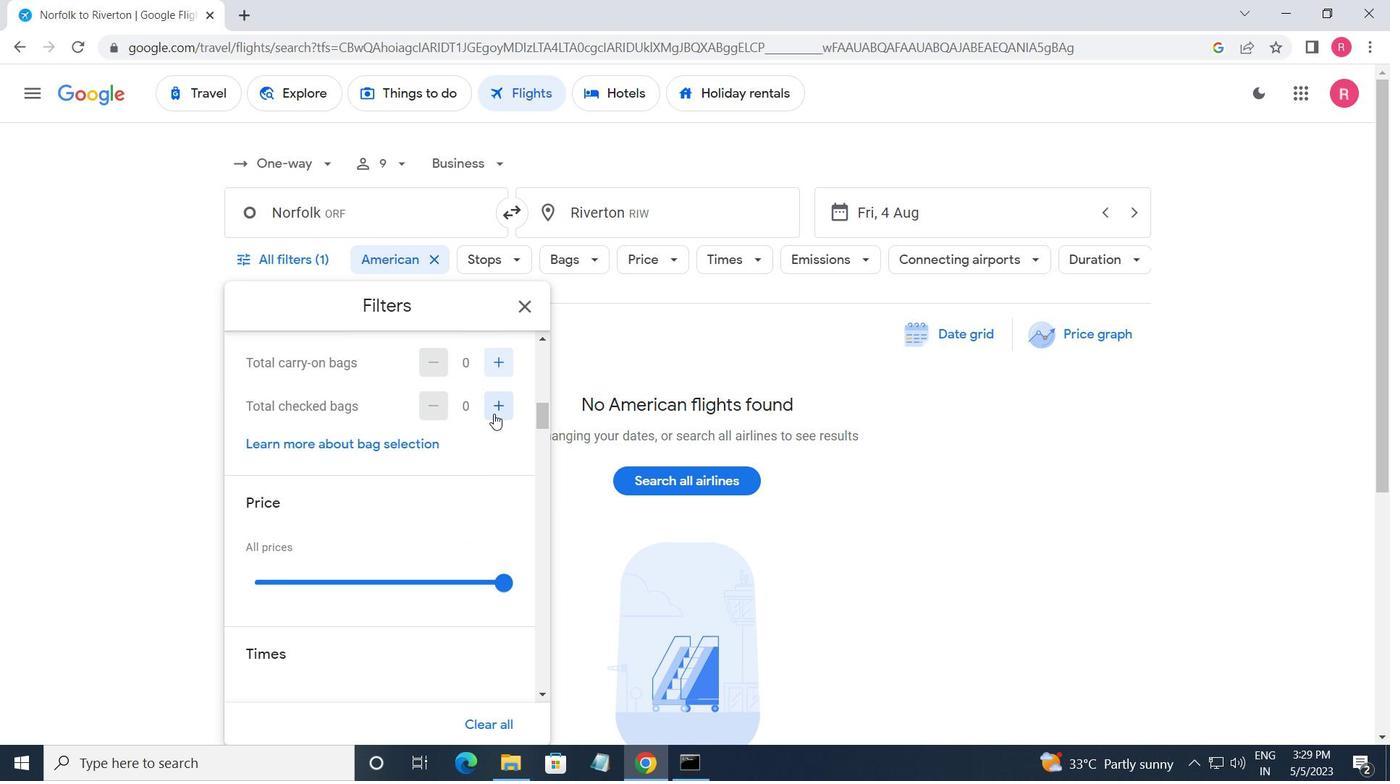 
Action: Mouse moved to (494, 413)
Screenshot: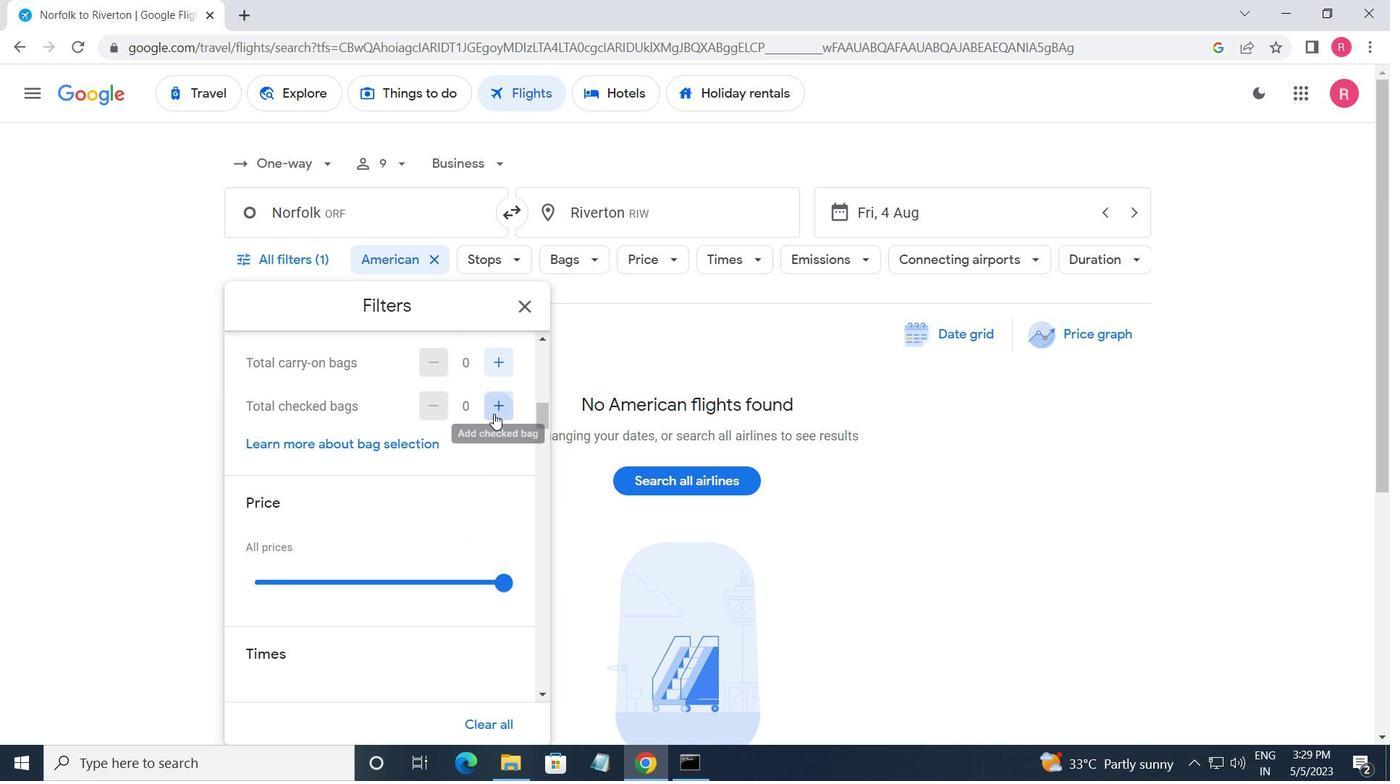 
Action: Mouse pressed left at (494, 413)
Screenshot: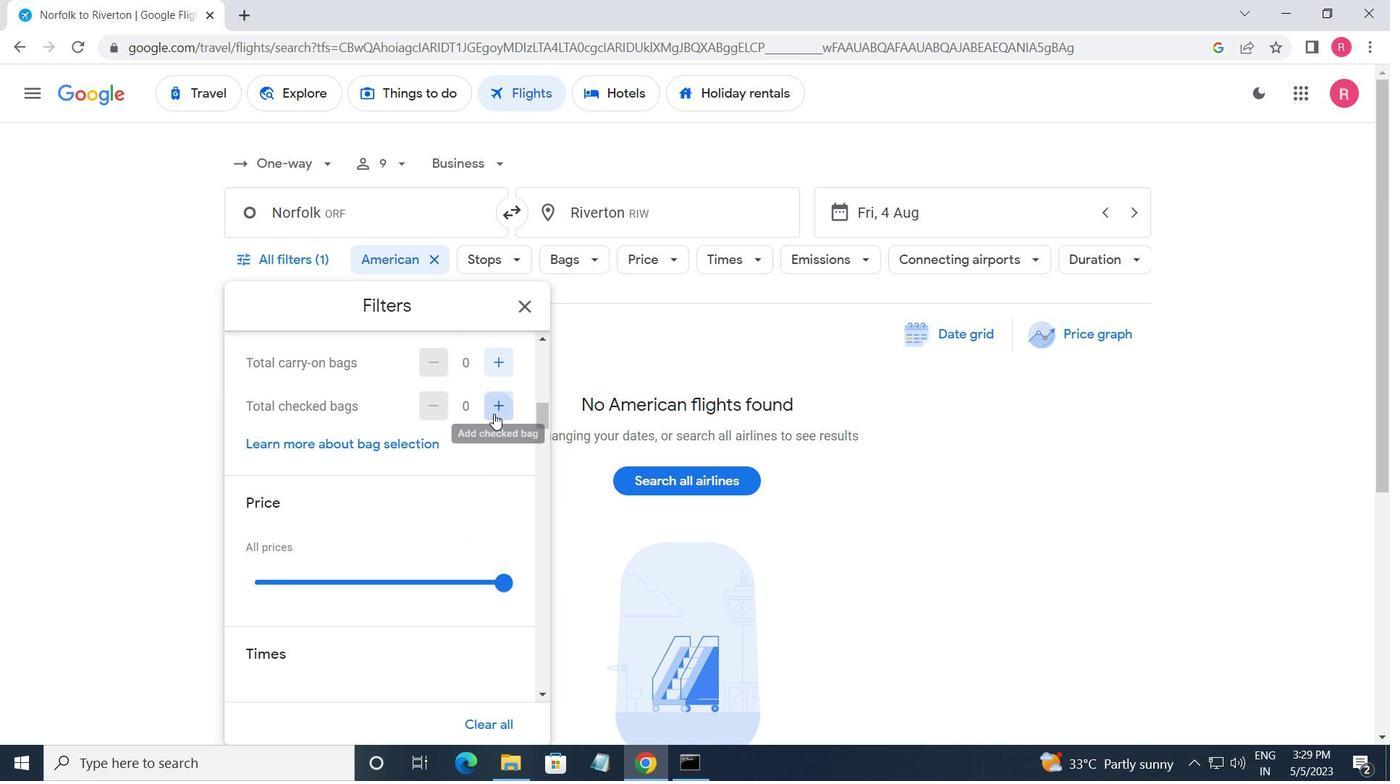 
Action: Mouse moved to (514, 598)
Screenshot: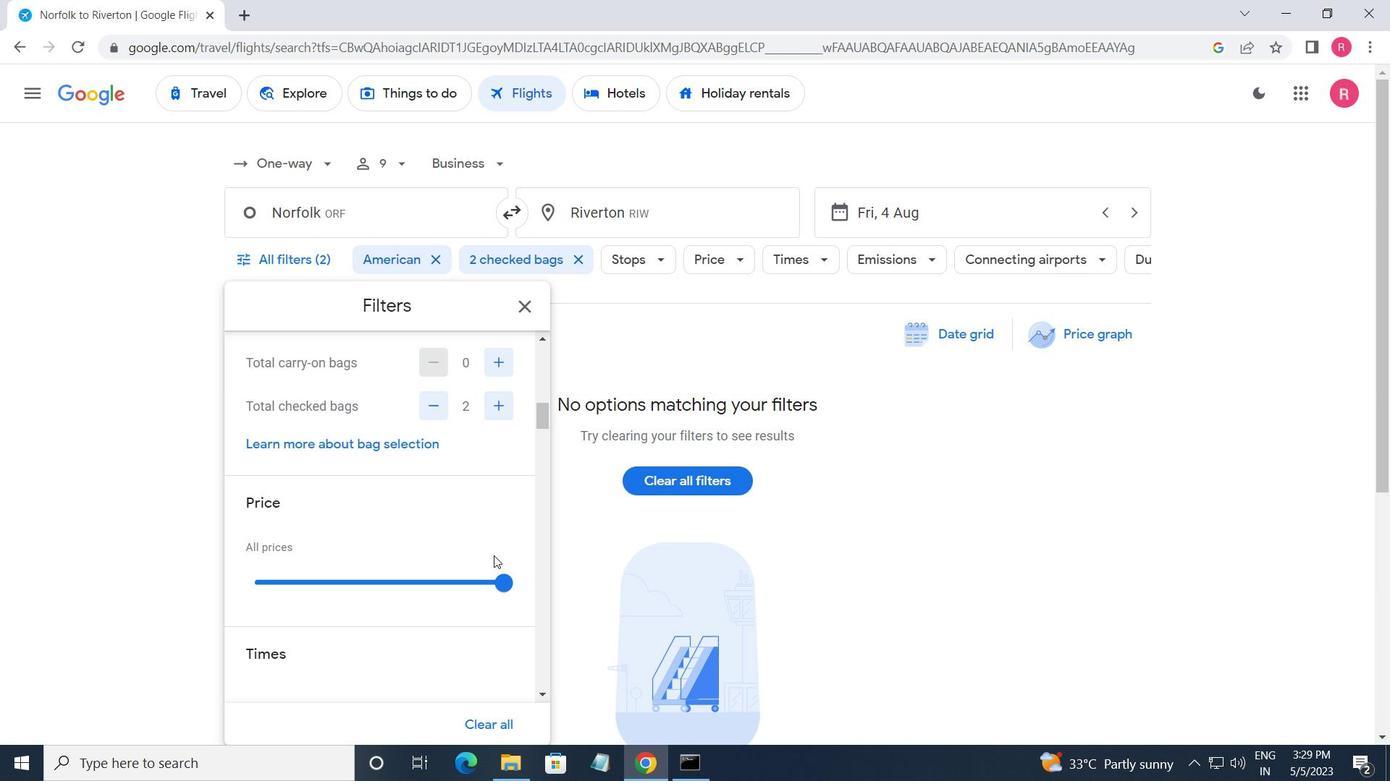 
Action: Mouse pressed left at (514, 598)
Screenshot: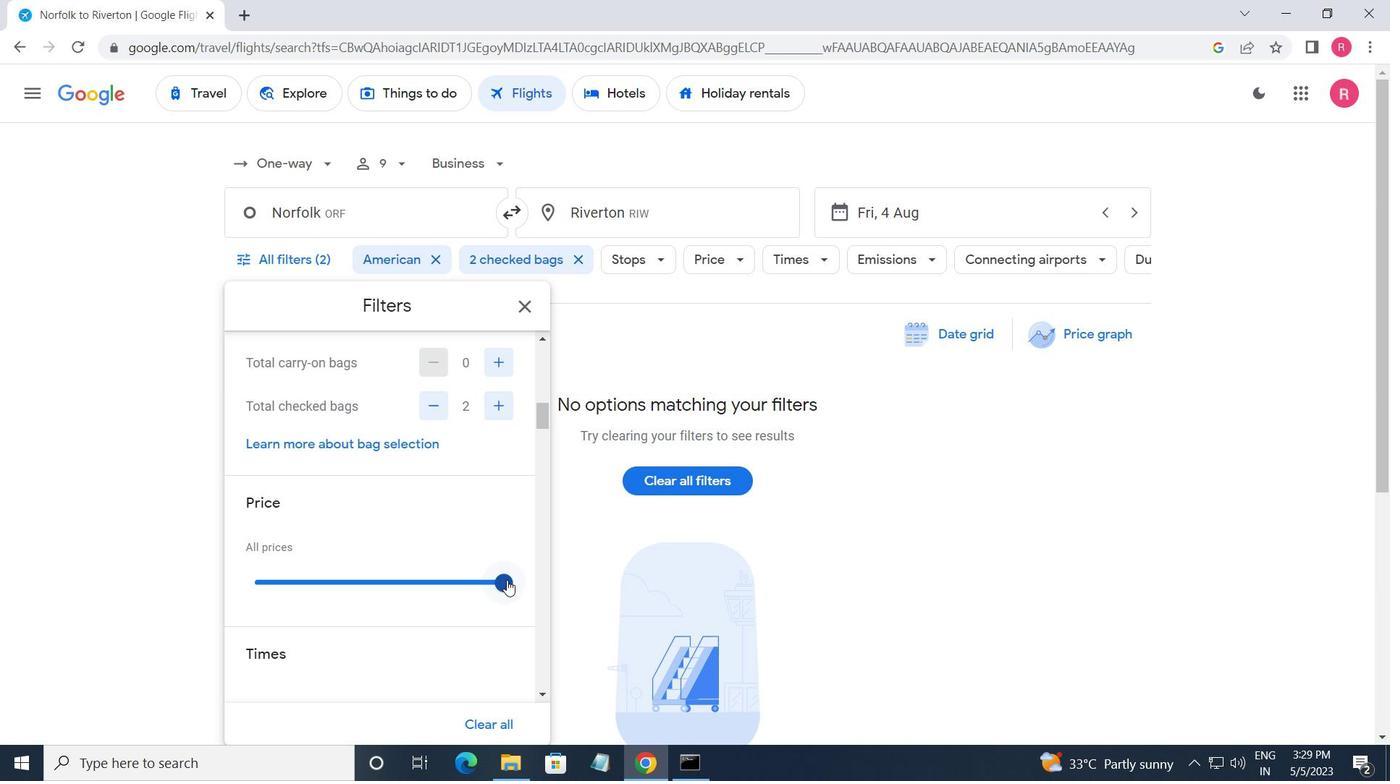 
Action: Mouse moved to (313, 579)
Screenshot: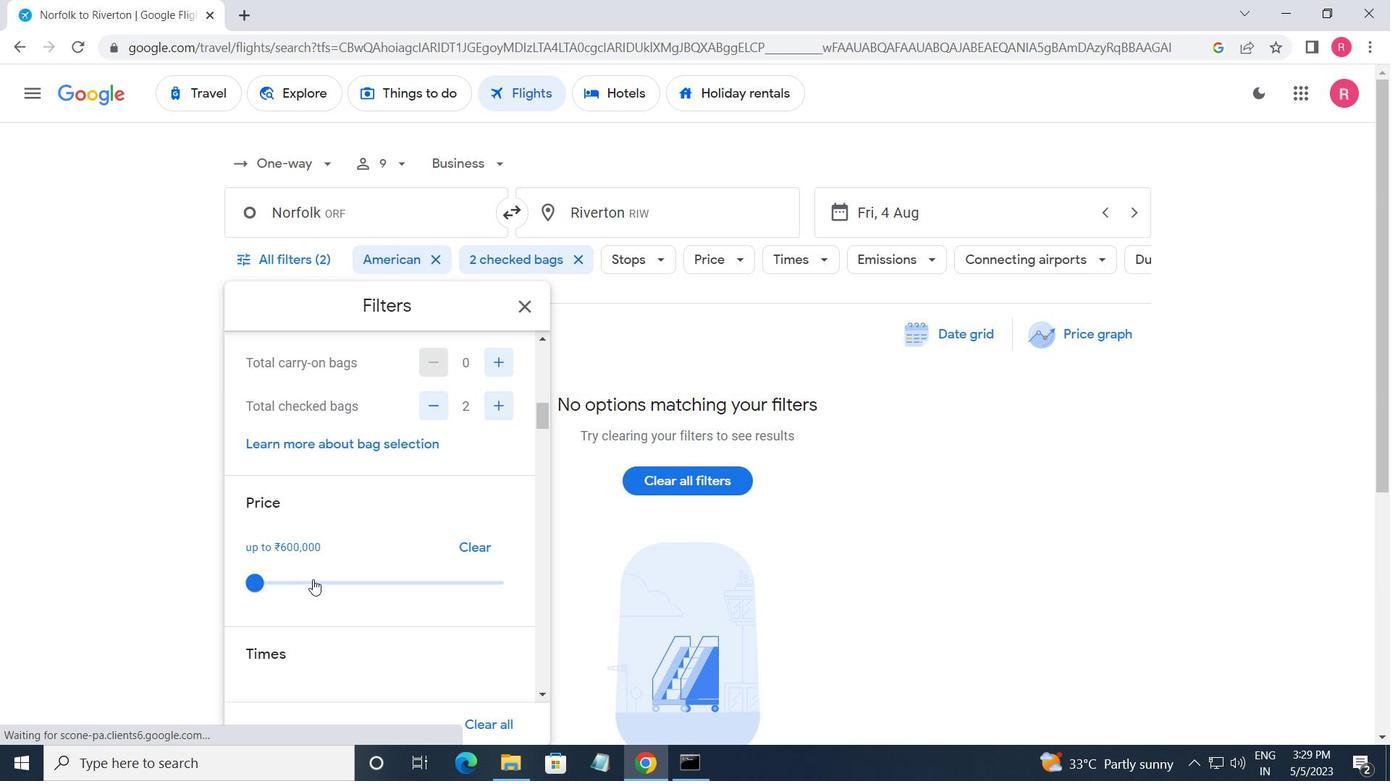 
Action: Mouse scrolled (313, 579) with delta (0, 0)
Screenshot: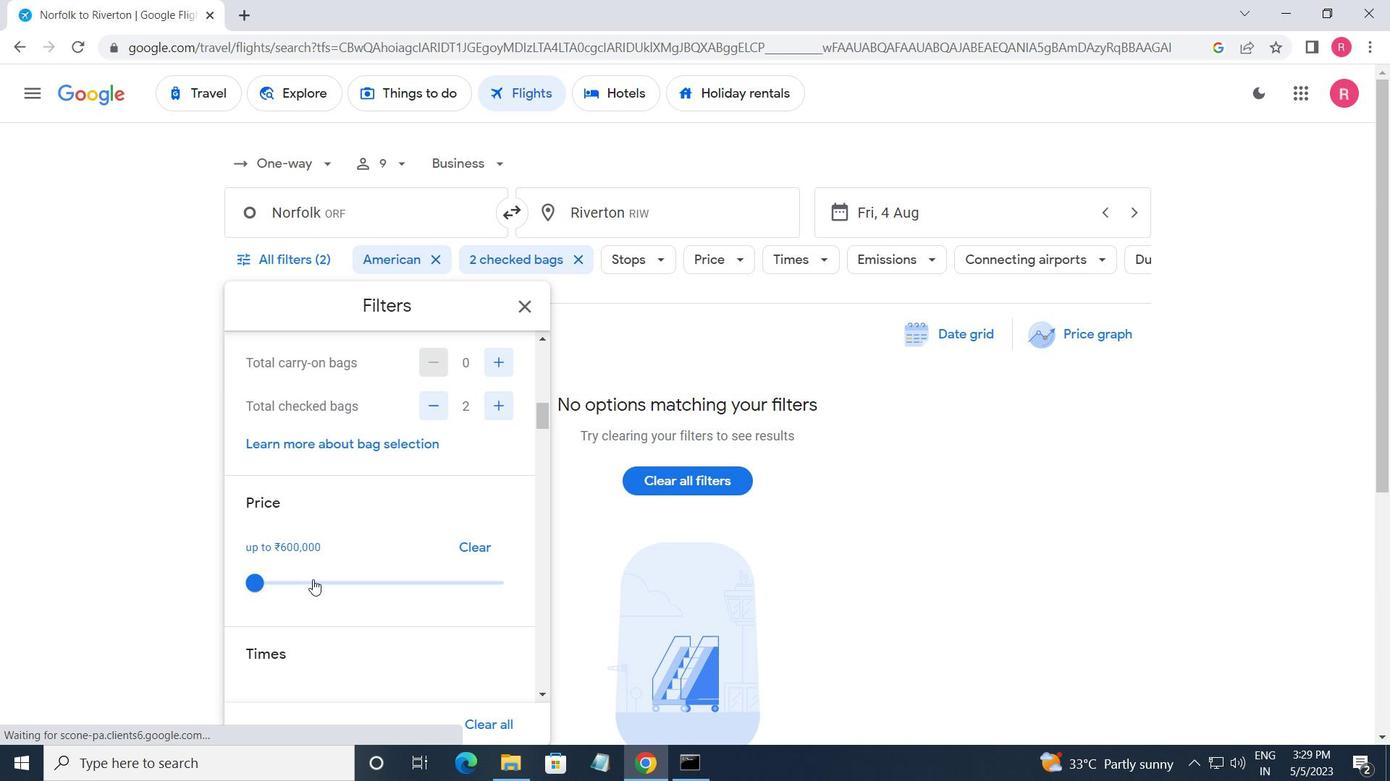 
Action: Mouse scrolled (313, 579) with delta (0, 0)
Screenshot: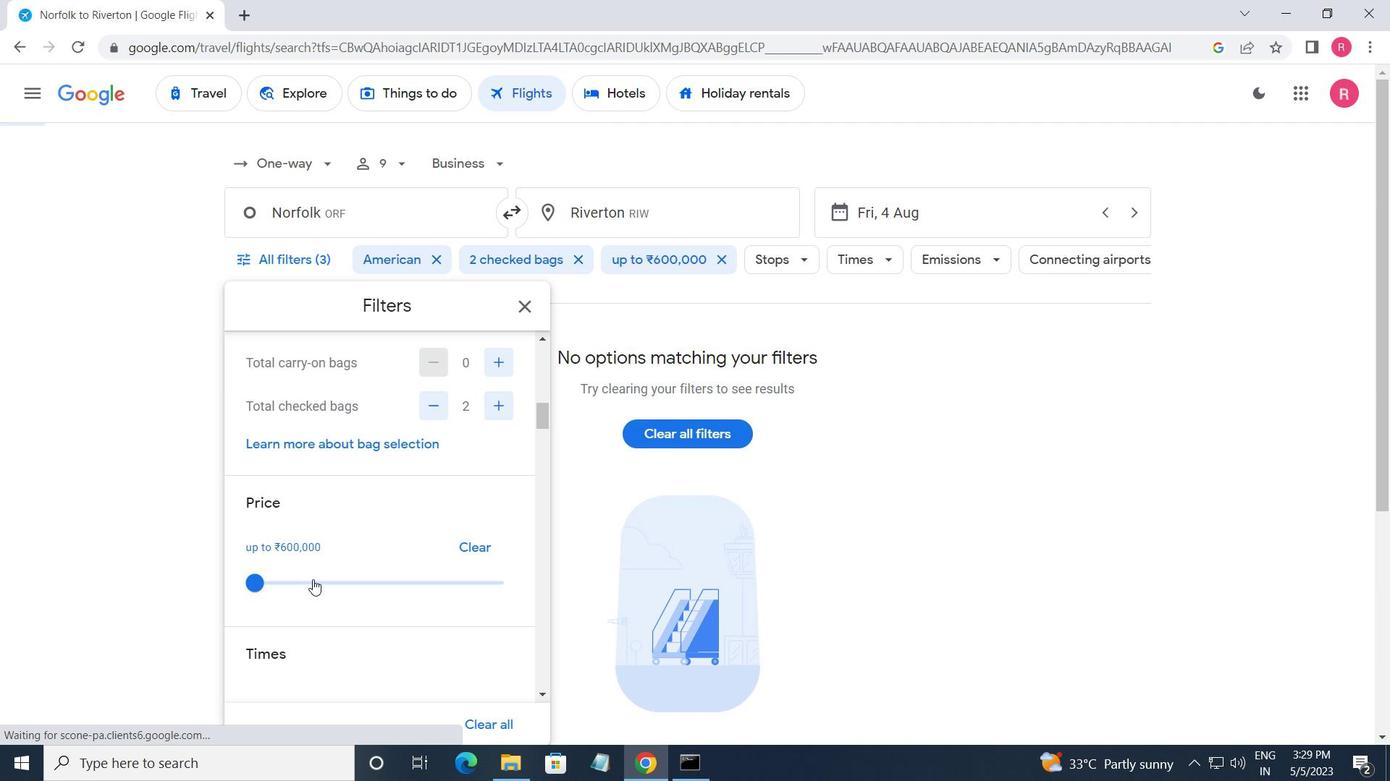 
Action: Mouse scrolled (313, 579) with delta (0, 0)
Screenshot: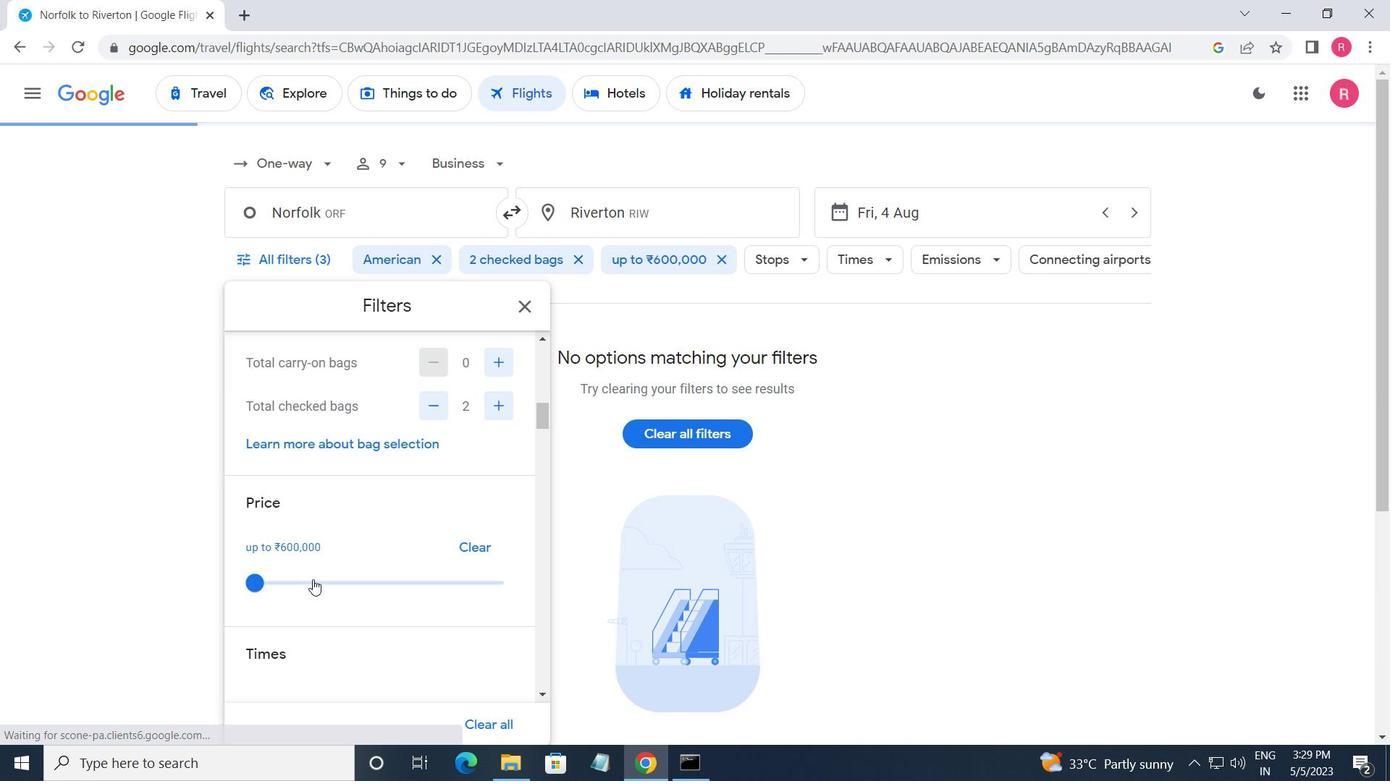 
Action: Mouse moved to (311, 580)
Screenshot: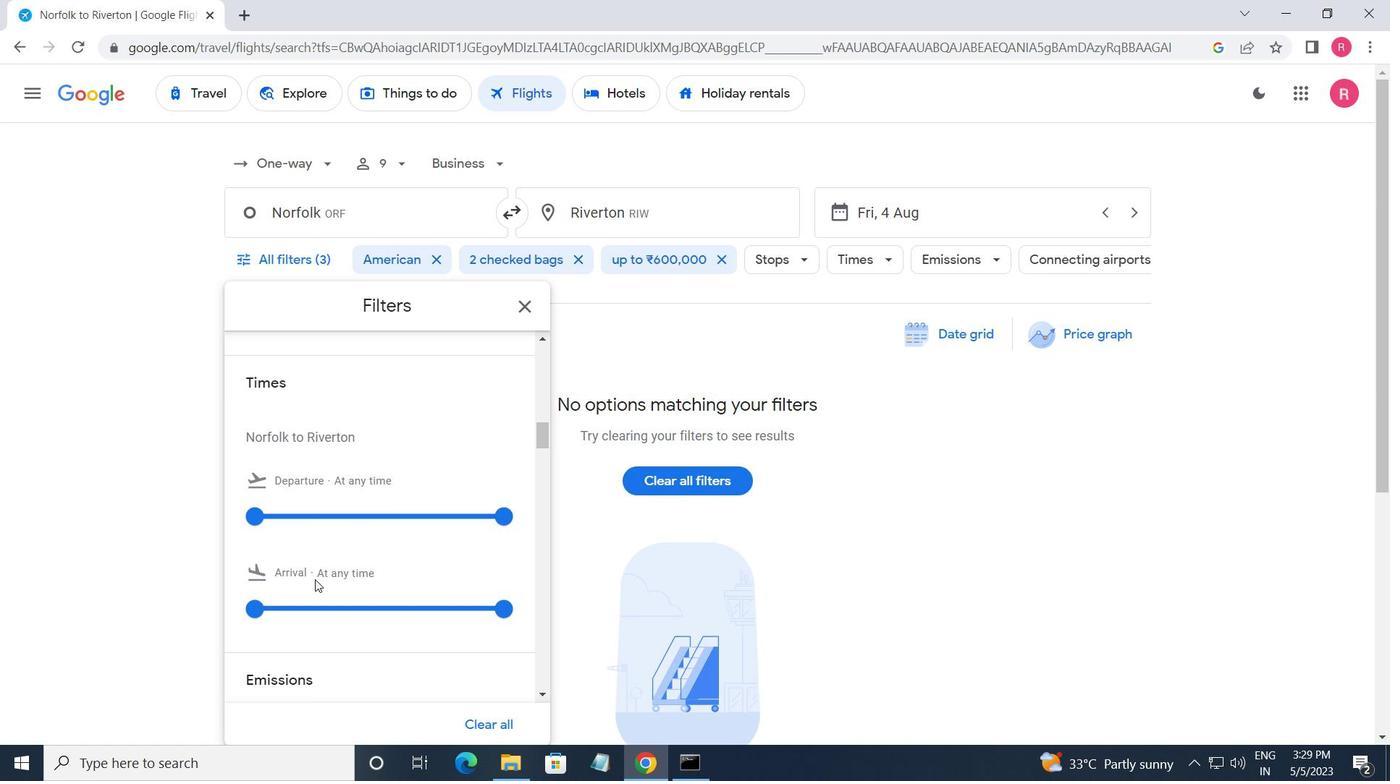 
Action: Mouse scrolled (311, 579) with delta (0, 0)
Screenshot: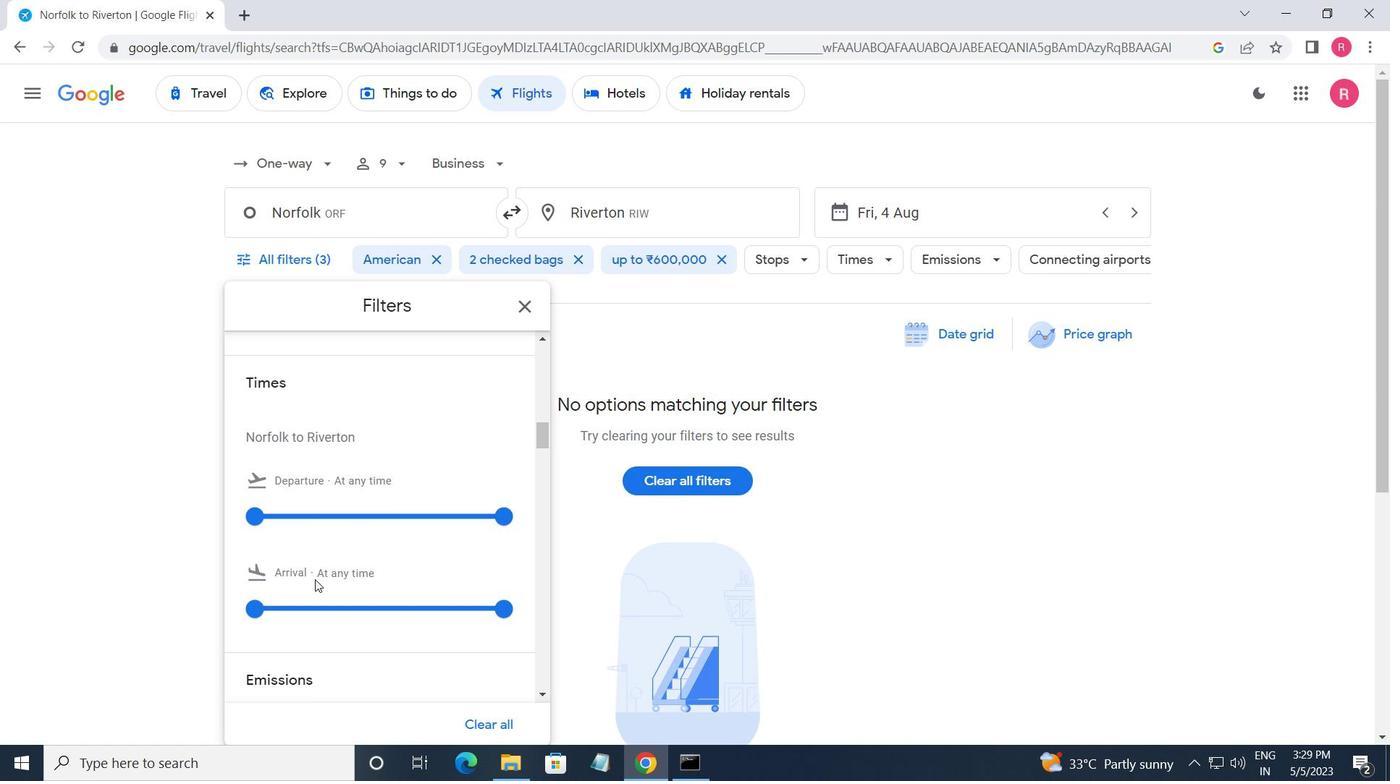 
Action: Mouse moved to (266, 438)
Screenshot: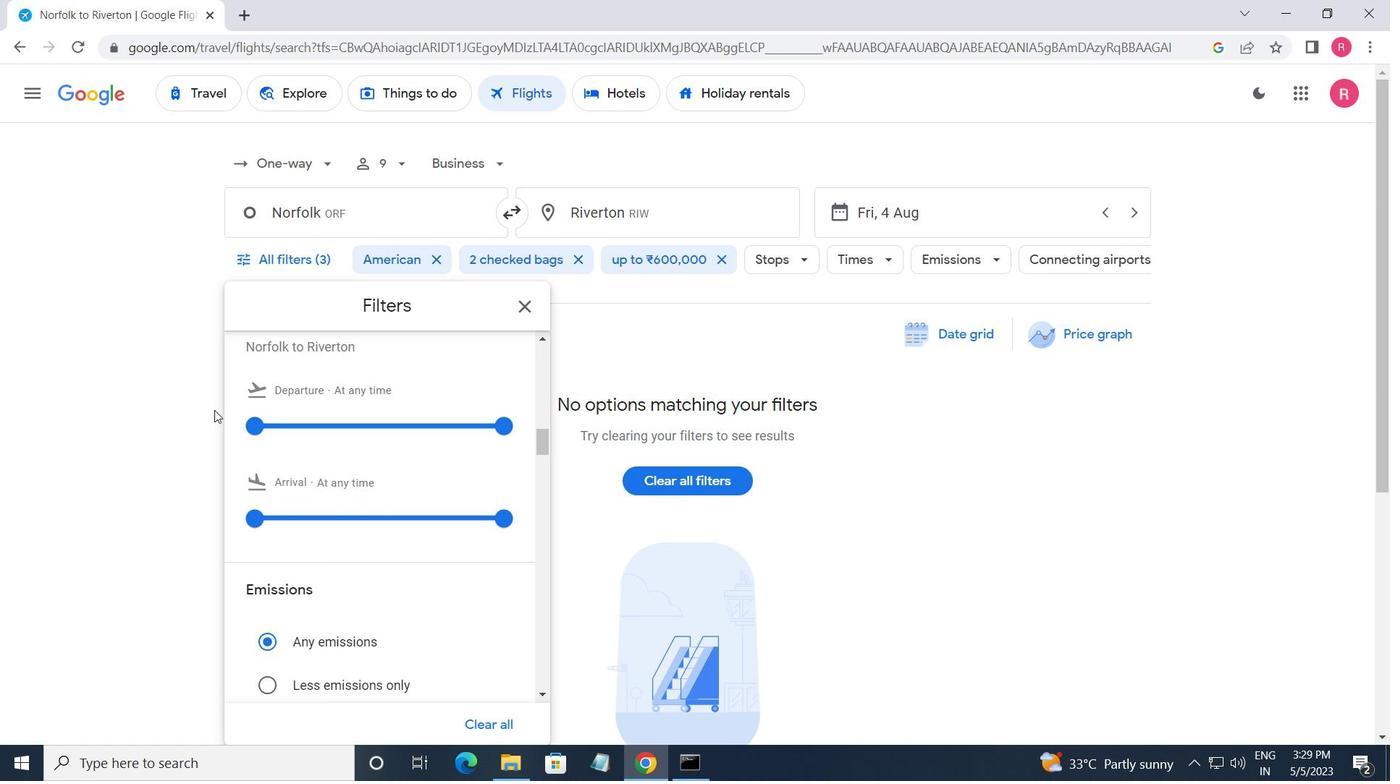 
Action: Mouse pressed left at (266, 438)
Screenshot: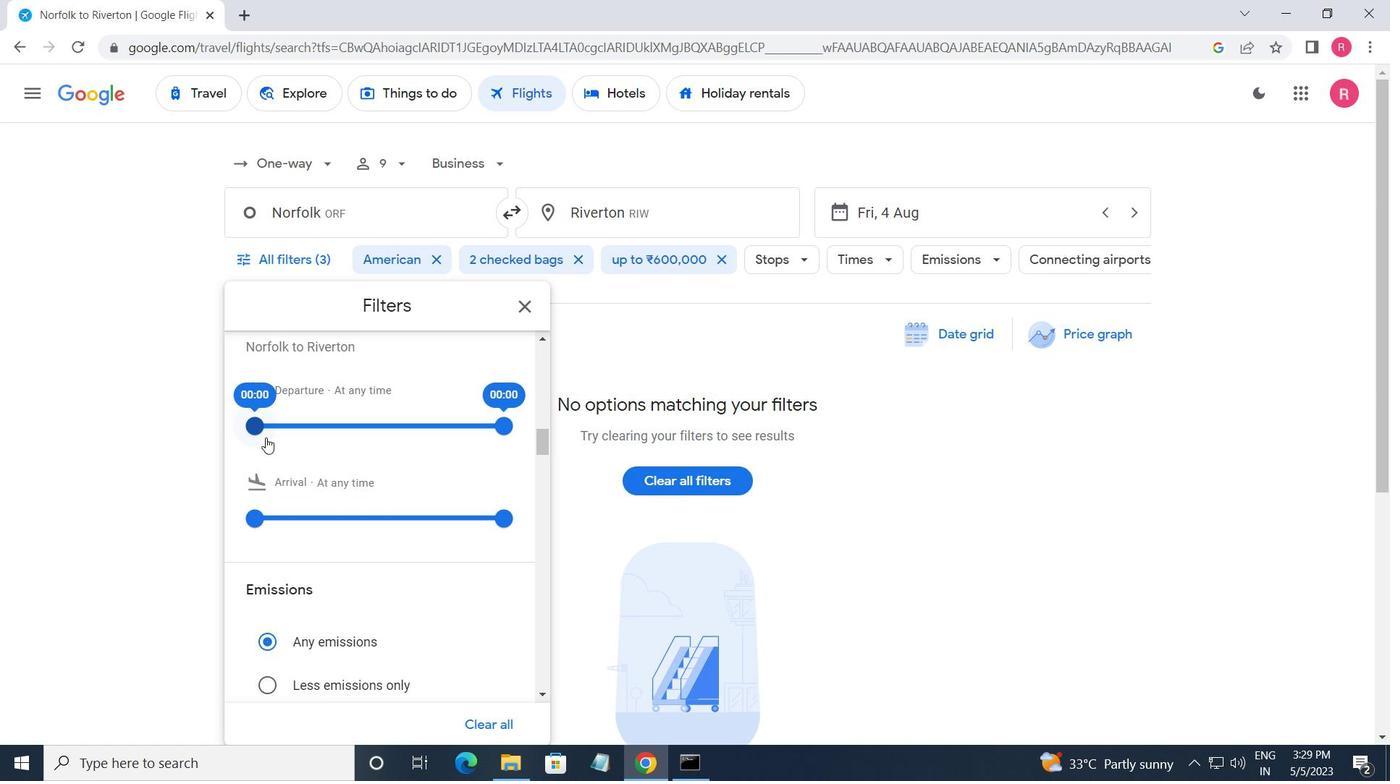 
Action: Mouse moved to (507, 421)
Screenshot: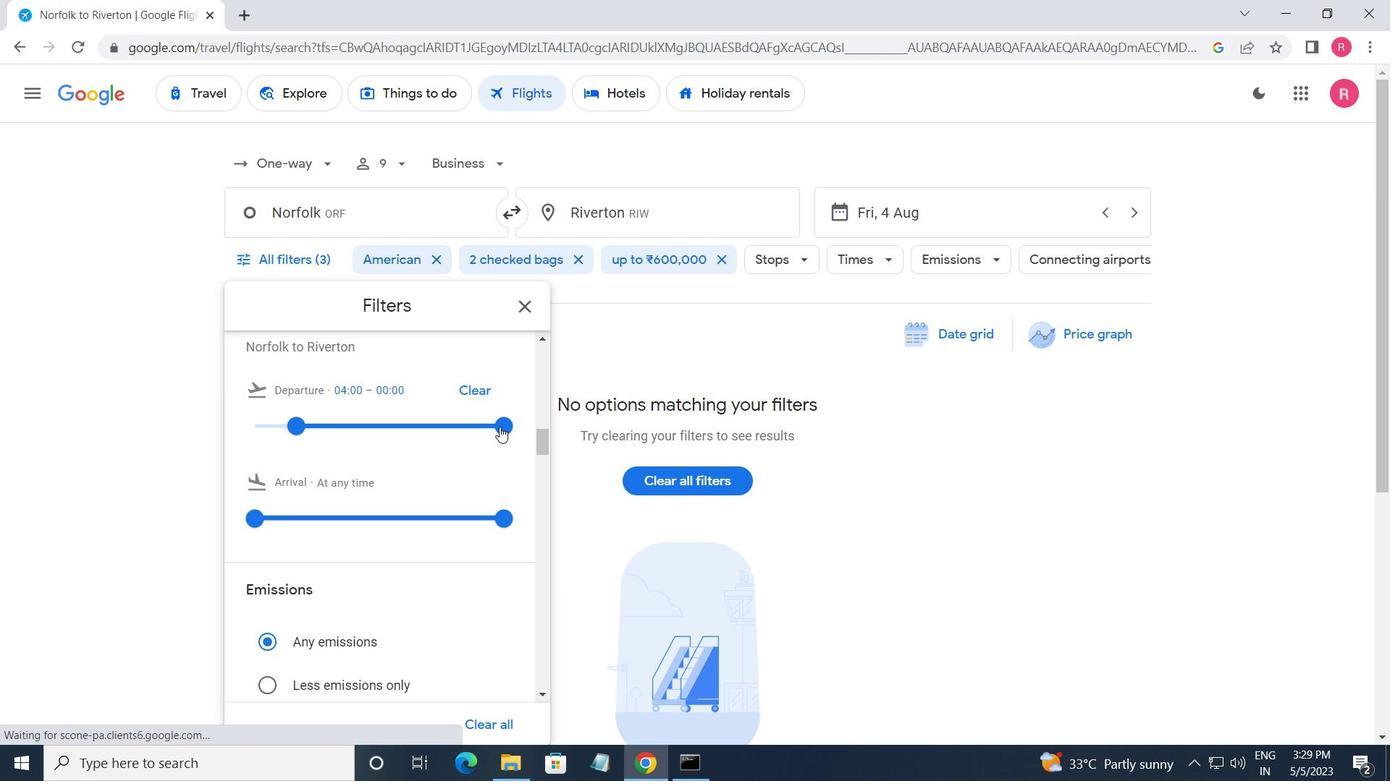 
Action: Mouse pressed left at (507, 421)
Screenshot: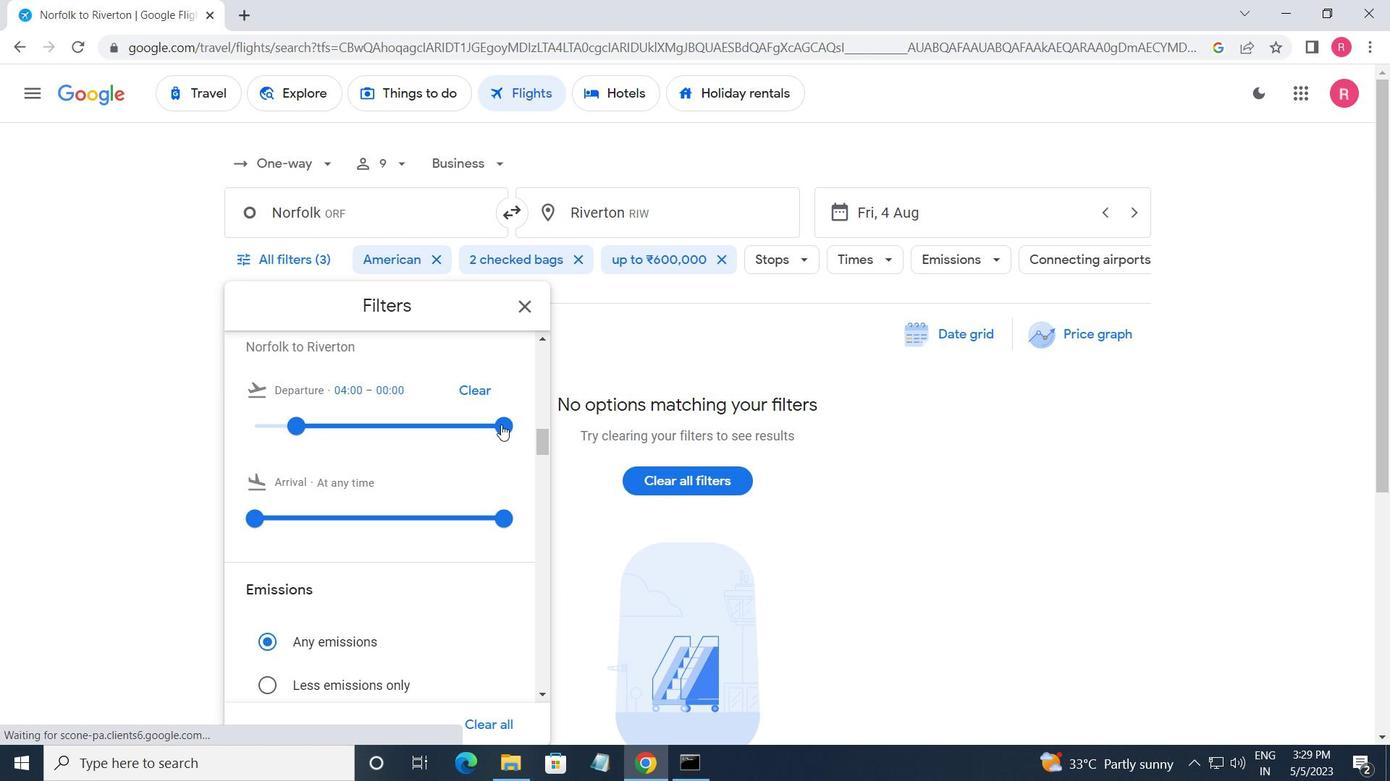 
Action: Mouse moved to (525, 319)
Screenshot: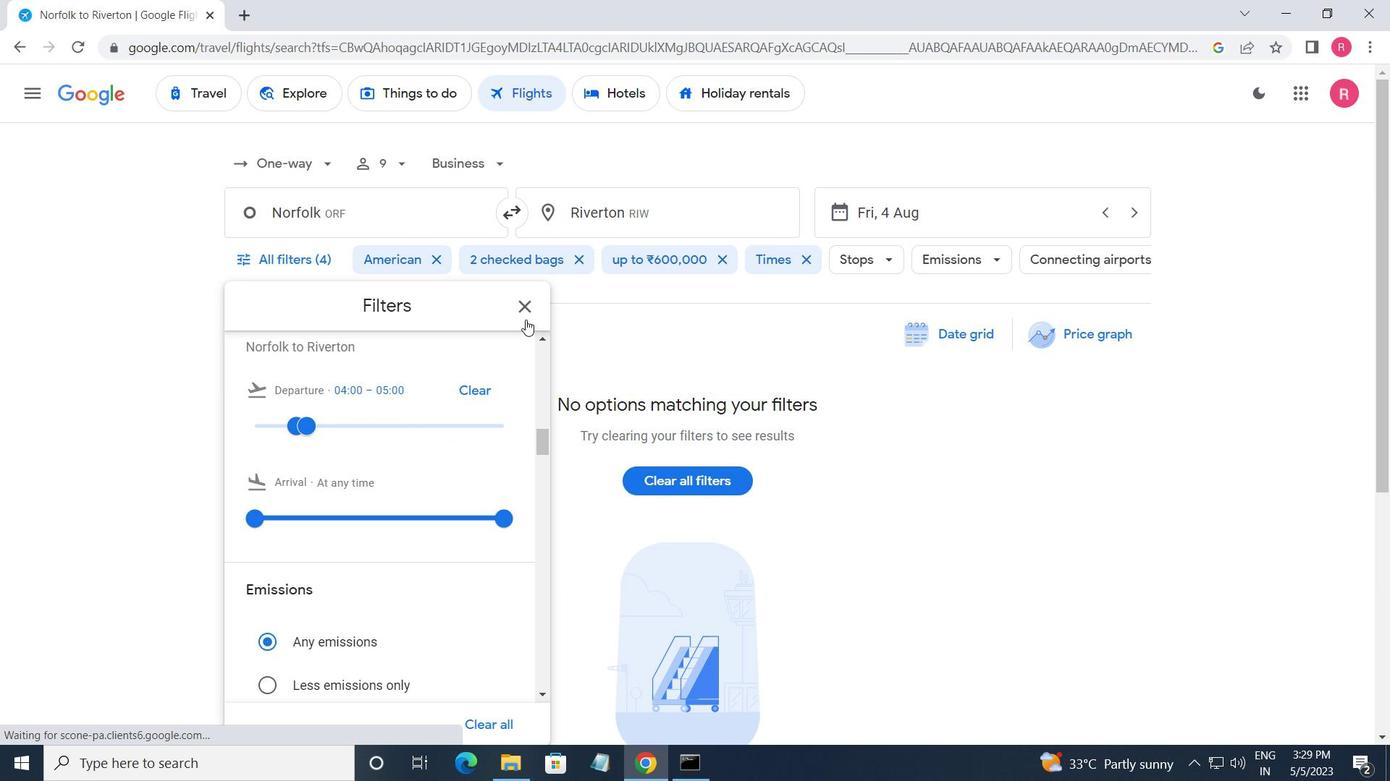 
Action: Mouse pressed left at (525, 319)
Screenshot: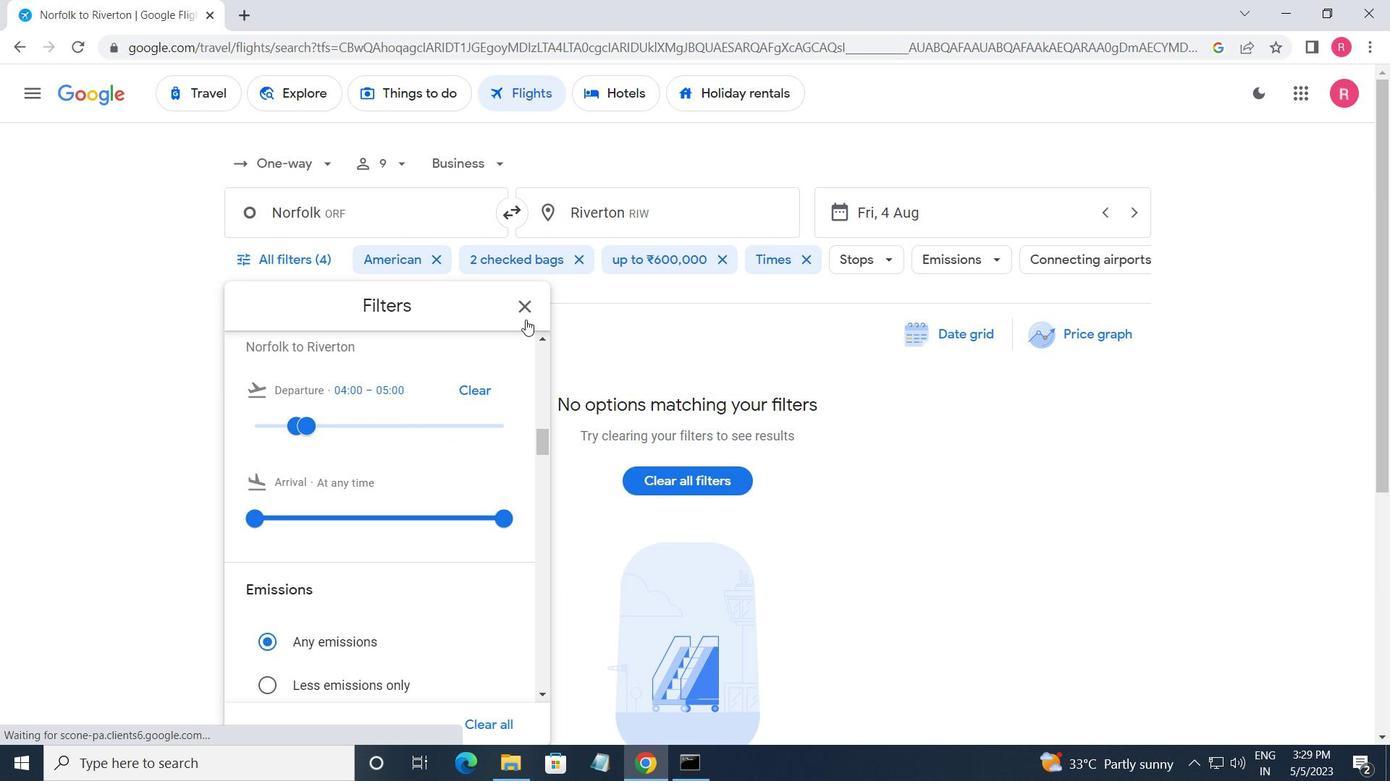
Action: Mouse moved to (523, 319)
Screenshot: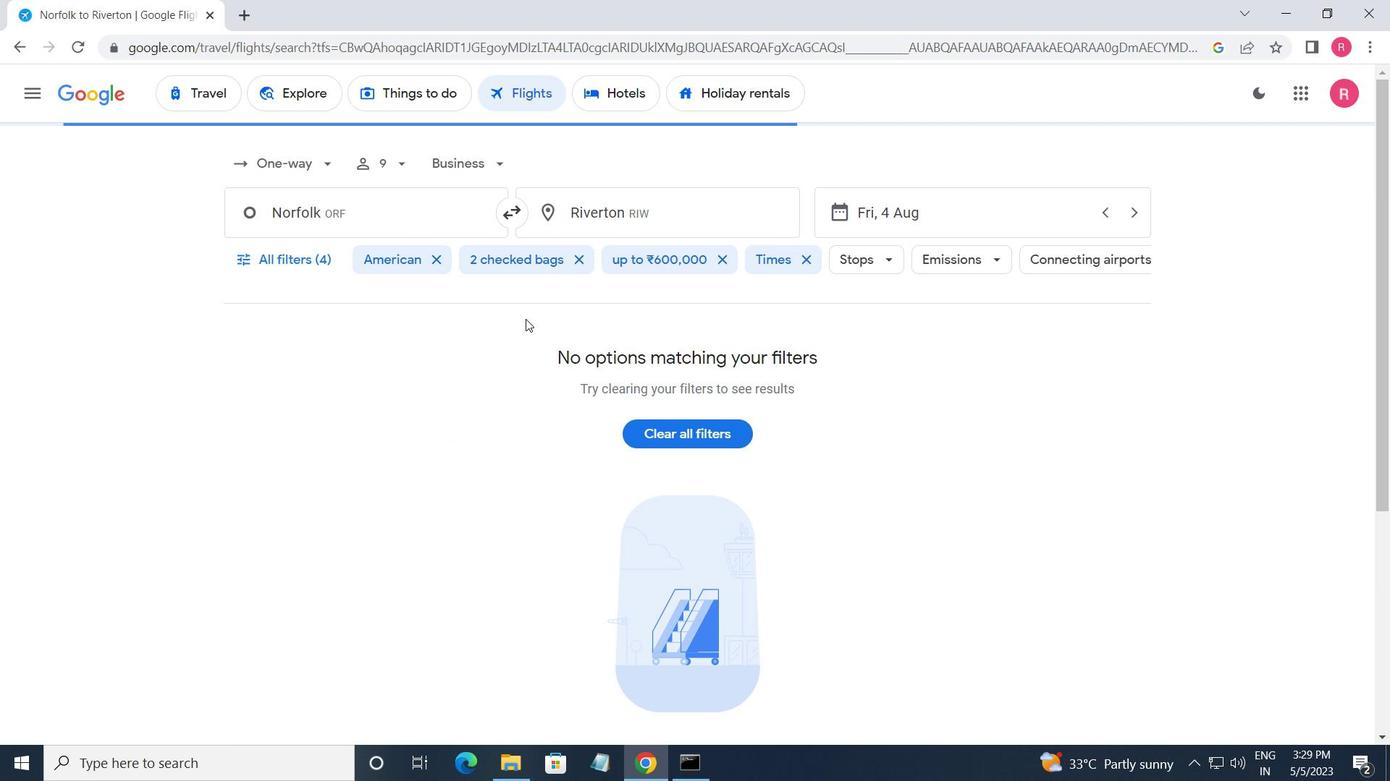 
